 Task: Research Airbnb options in Kitale, Kenya from 4th December, 2023 to 10th December, 2023 for 8 adults. Place can be entire room or shared room with 4 bedrooms having 8 beds and 4 bathrooms. Property type can be house. Amenities needed are: wifi, TV, free parkinig on premises, gym, breakfast.
Action: Mouse moved to (543, 164)
Screenshot: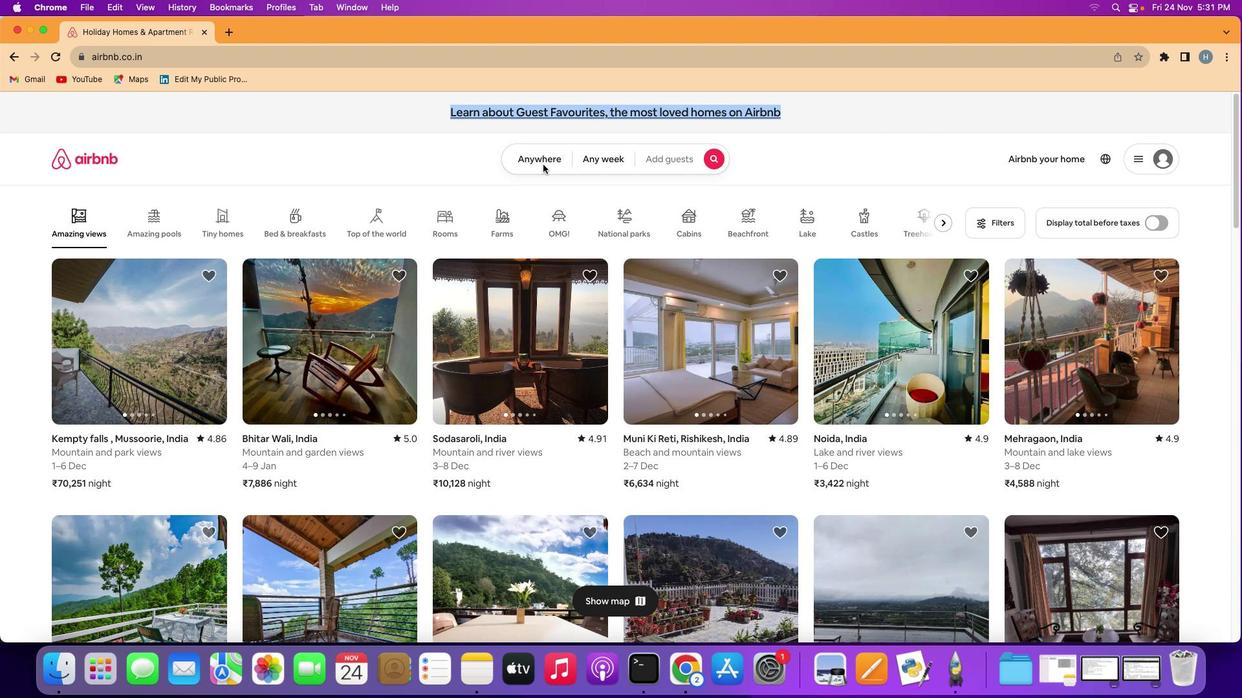 
Action: Mouse pressed left at (543, 164)
Screenshot: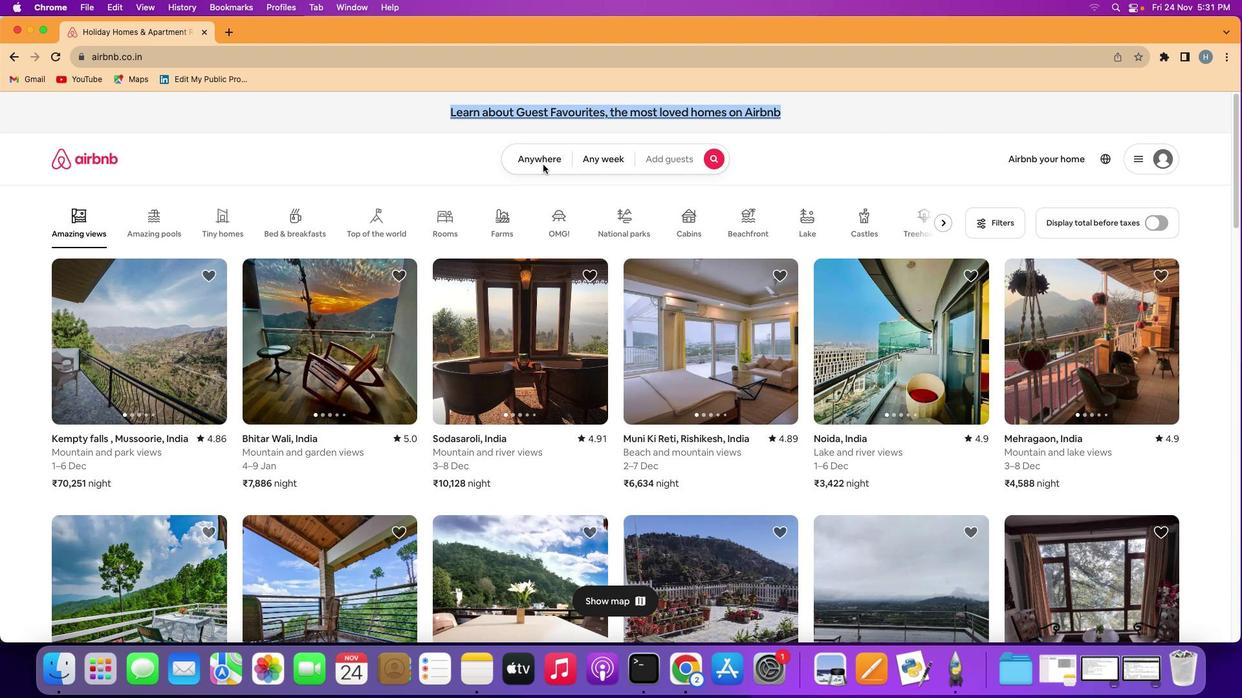 
Action: Mouse moved to (561, 163)
Screenshot: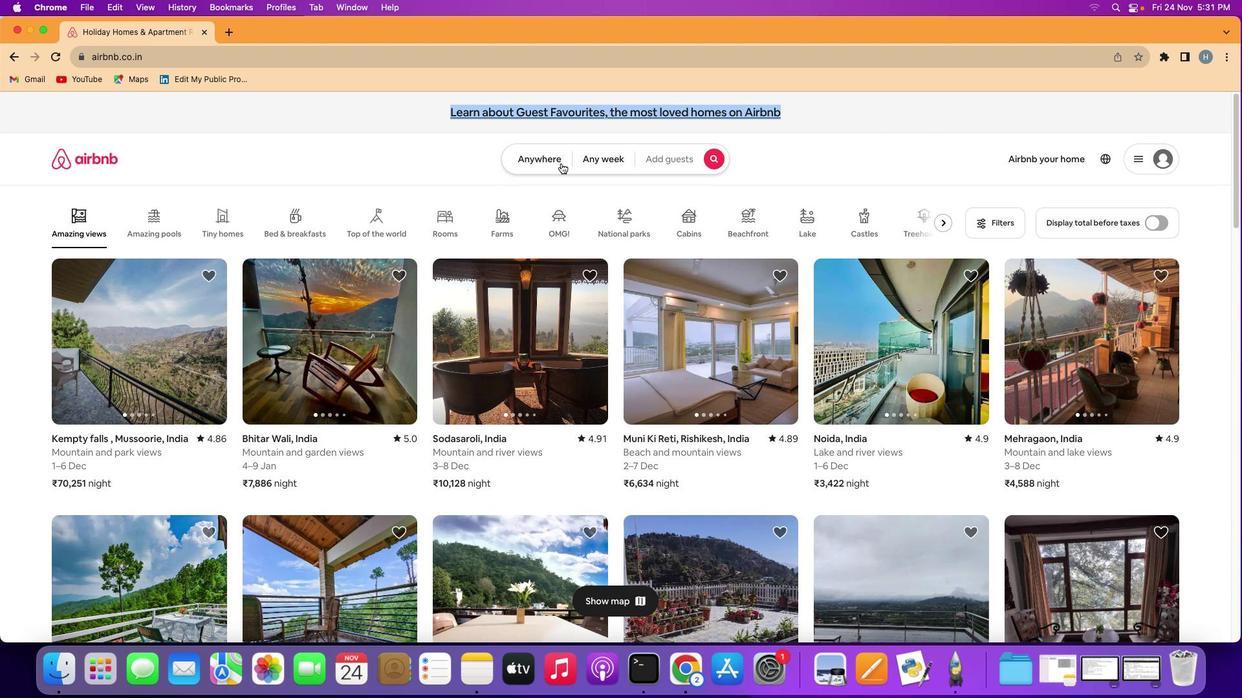 
Action: Mouse pressed left at (561, 163)
Screenshot: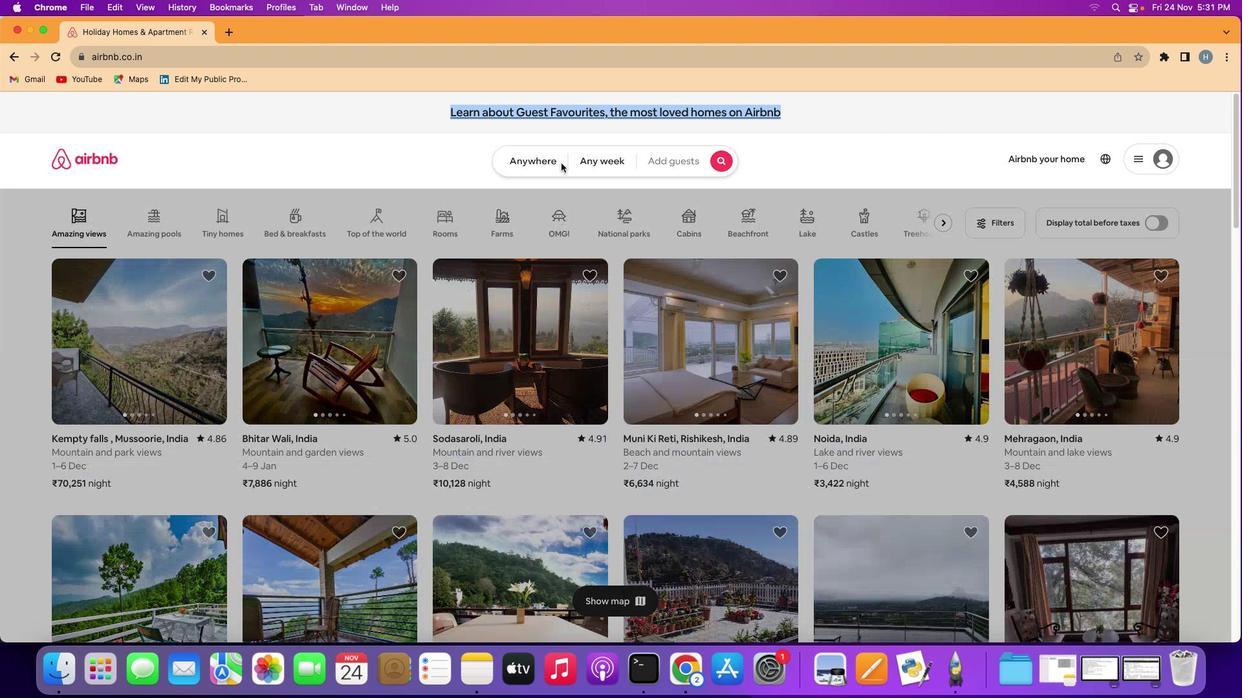
Action: Mouse moved to (473, 211)
Screenshot: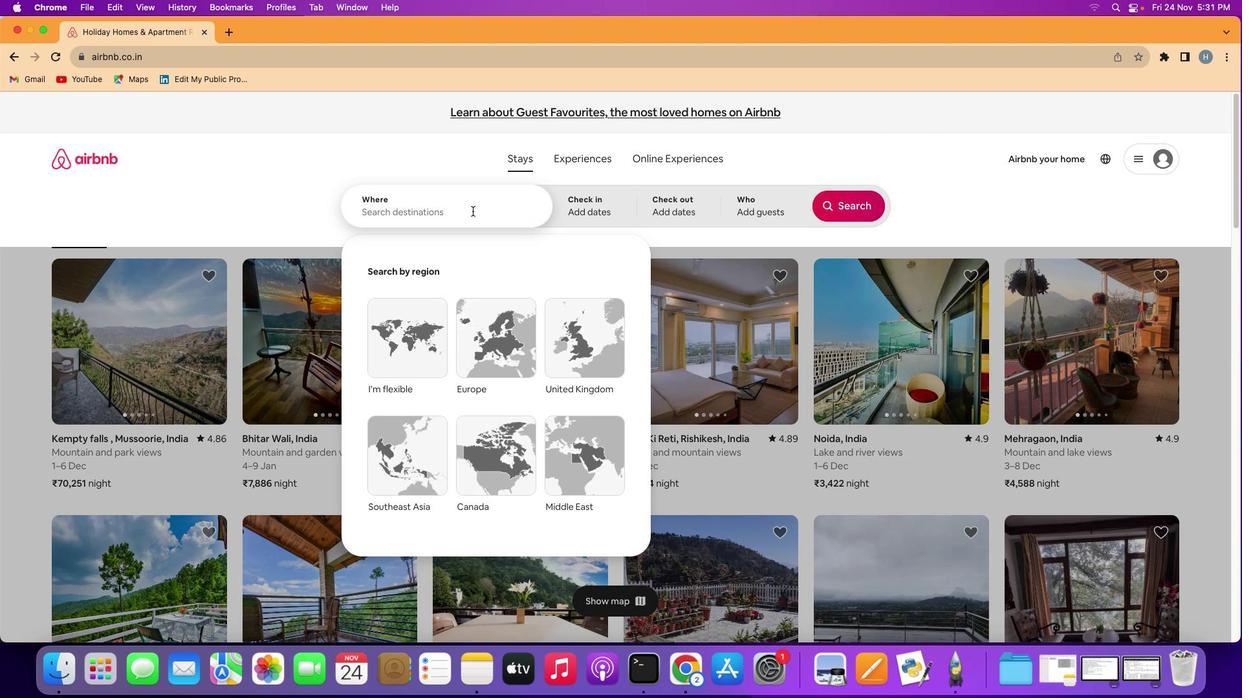 
Action: Mouse pressed left at (473, 211)
Screenshot: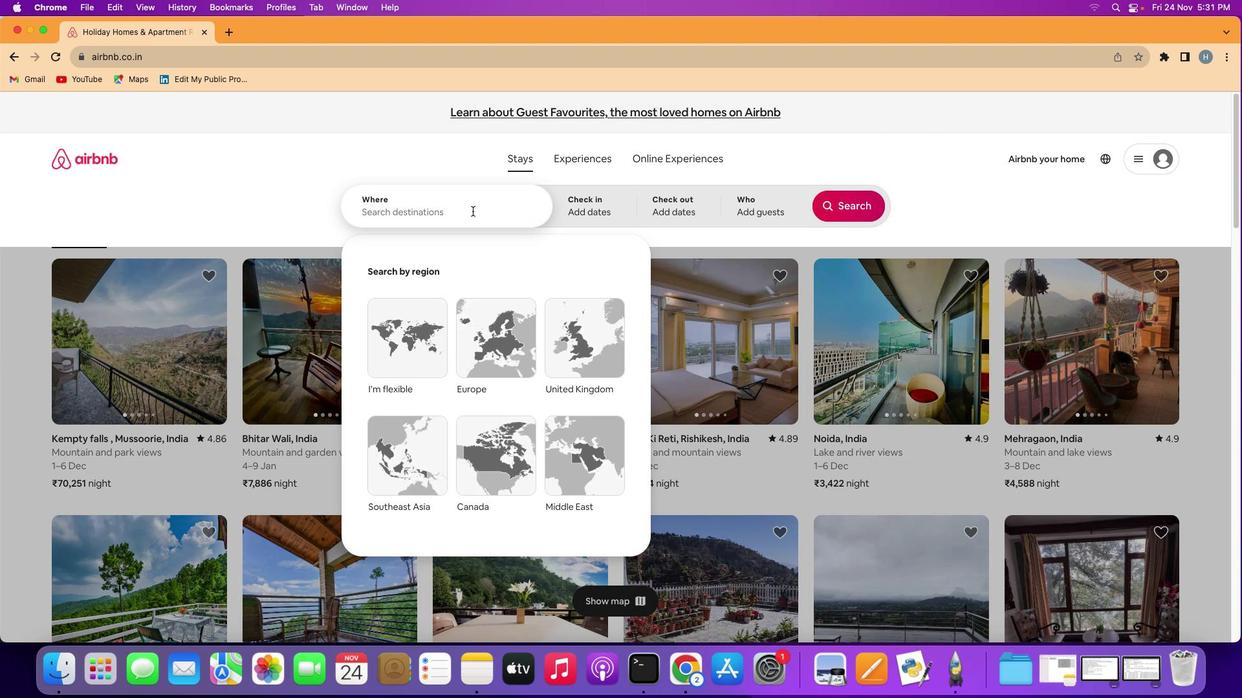 
Action: Key pressed Key.shift'K''I''t''a''l''e'','Key.spaceKey.shift'K''e''n''y''a'
Screenshot: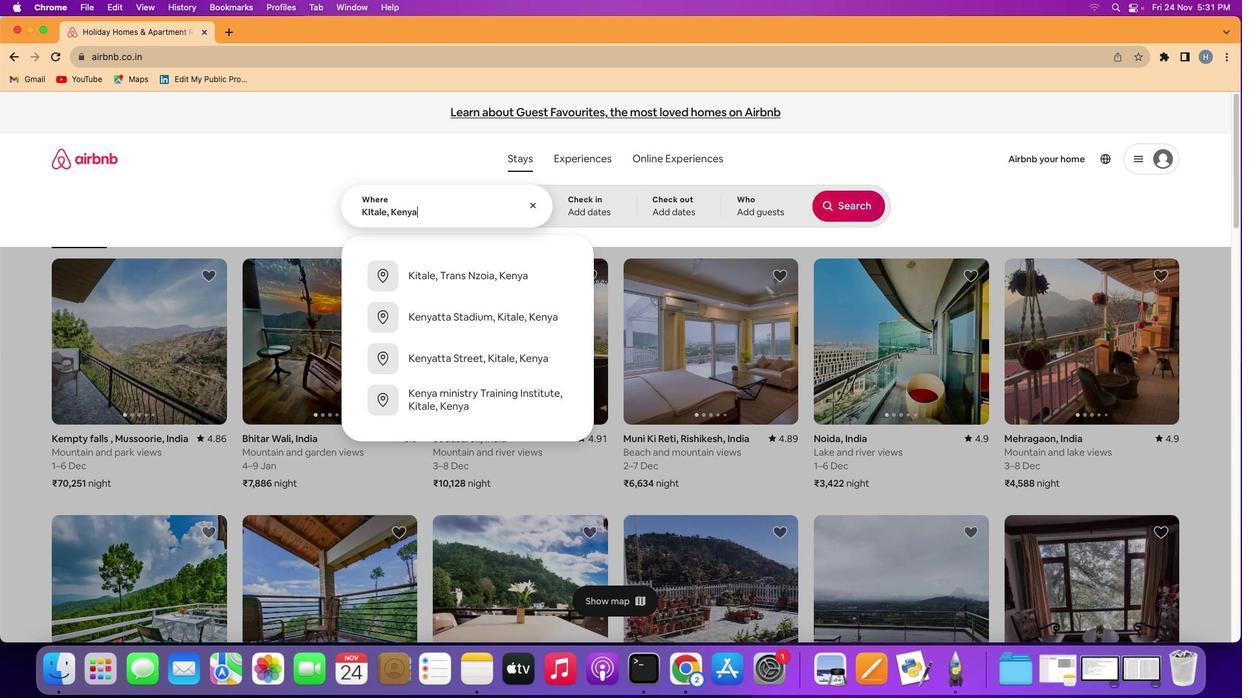 
Action: Mouse moved to (597, 207)
Screenshot: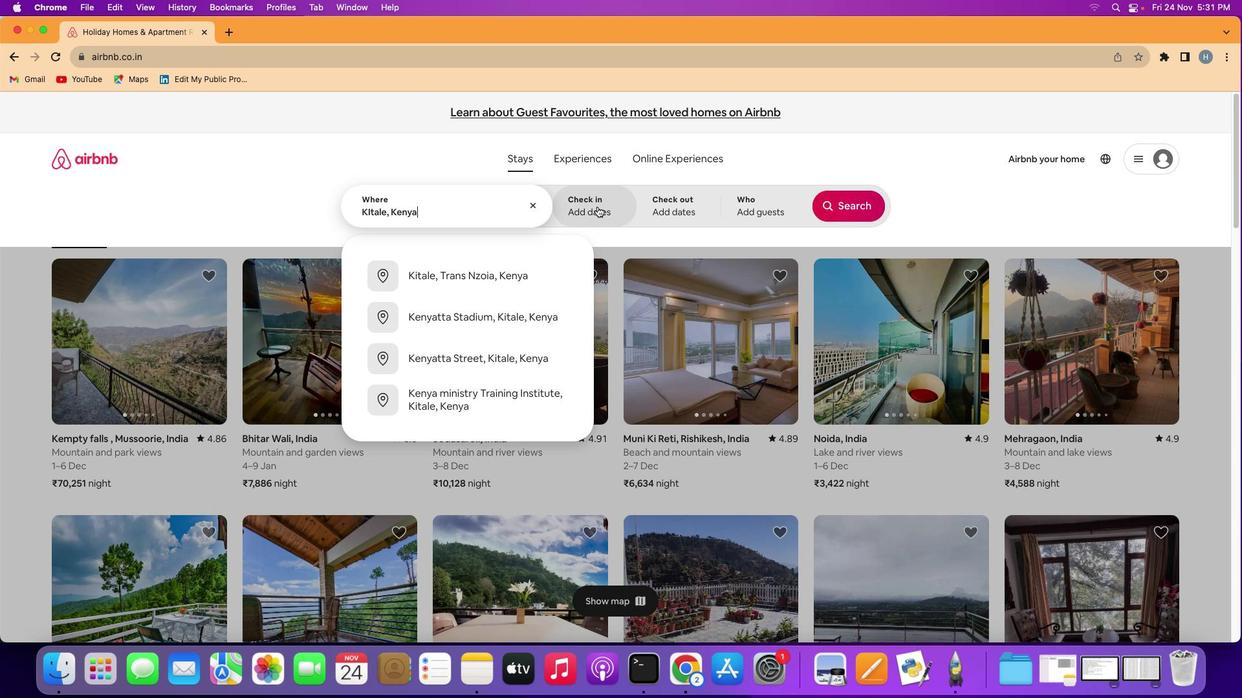 
Action: Mouse pressed left at (597, 207)
Screenshot: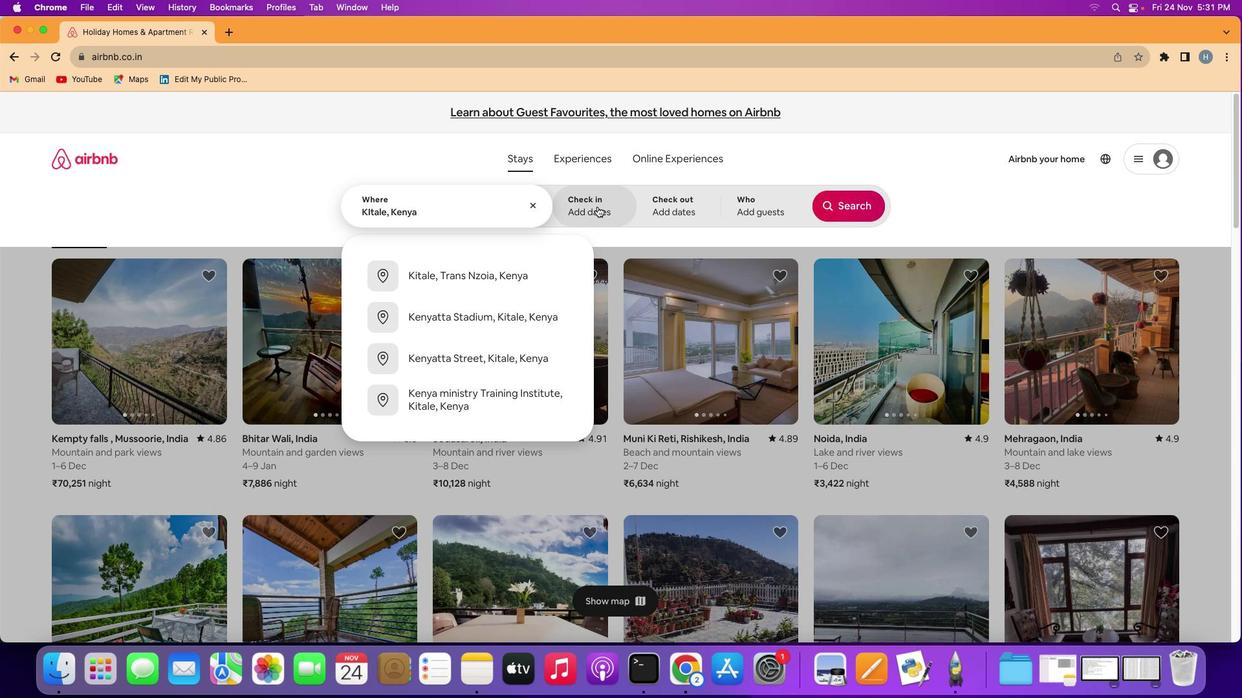 
Action: Mouse moved to (685, 399)
Screenshot: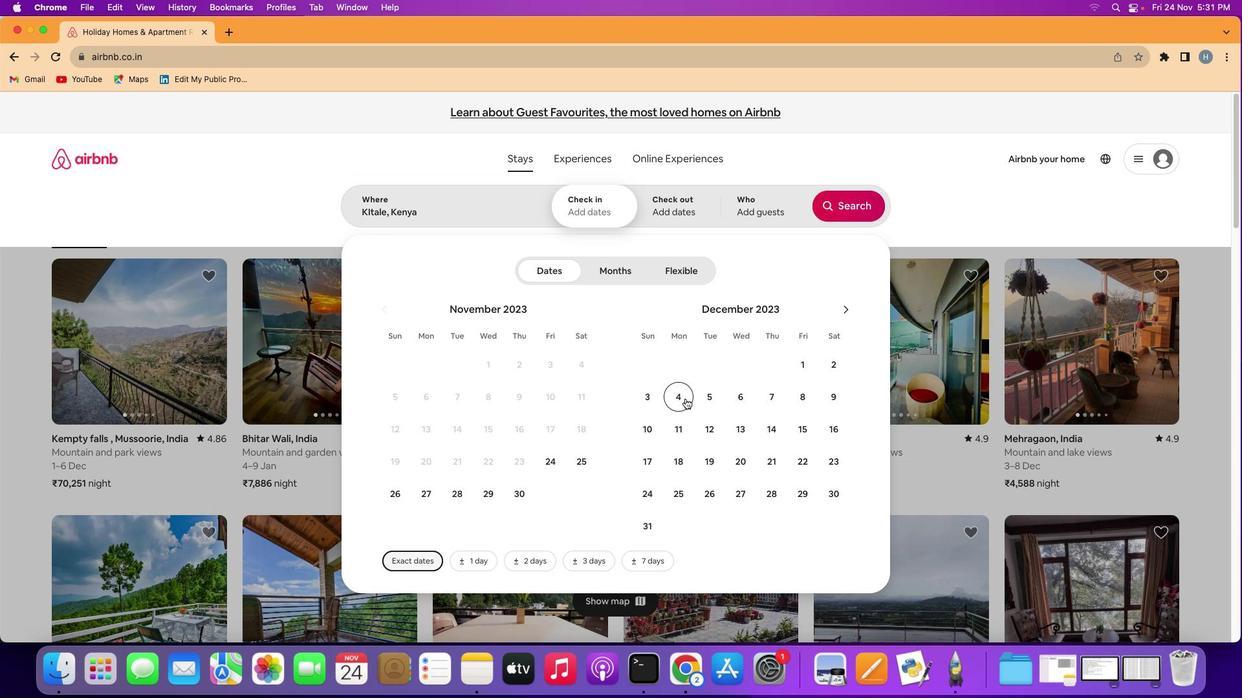 
Action: Mouse pressed left at (685, 399)
Screenshot: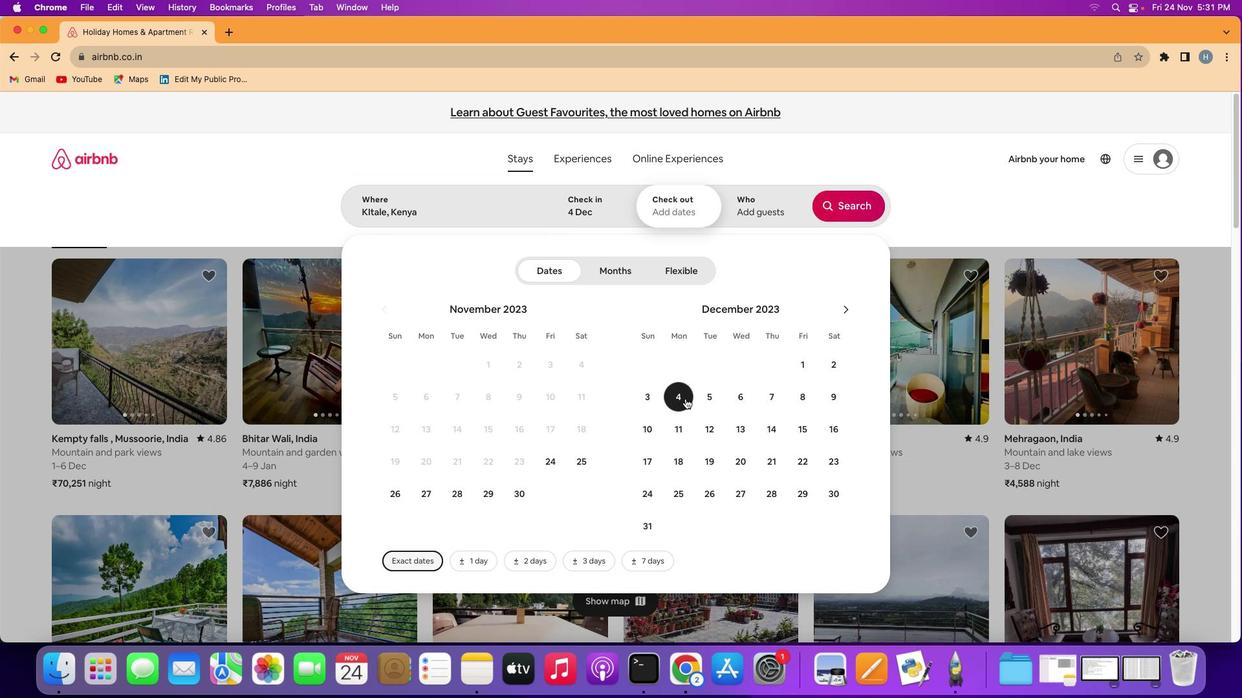 
Action: Mouse moved to (643, 428)
Screenshot: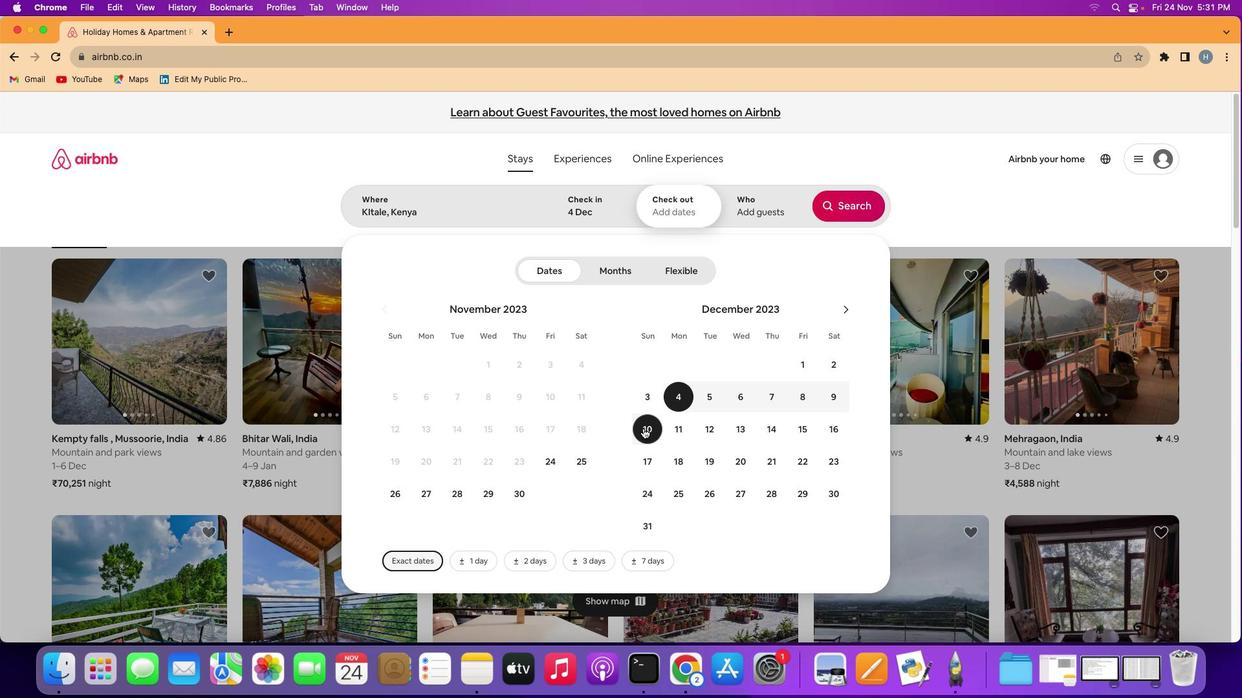 
Action: Mouse pressed left at (643, 428)
Screenshot: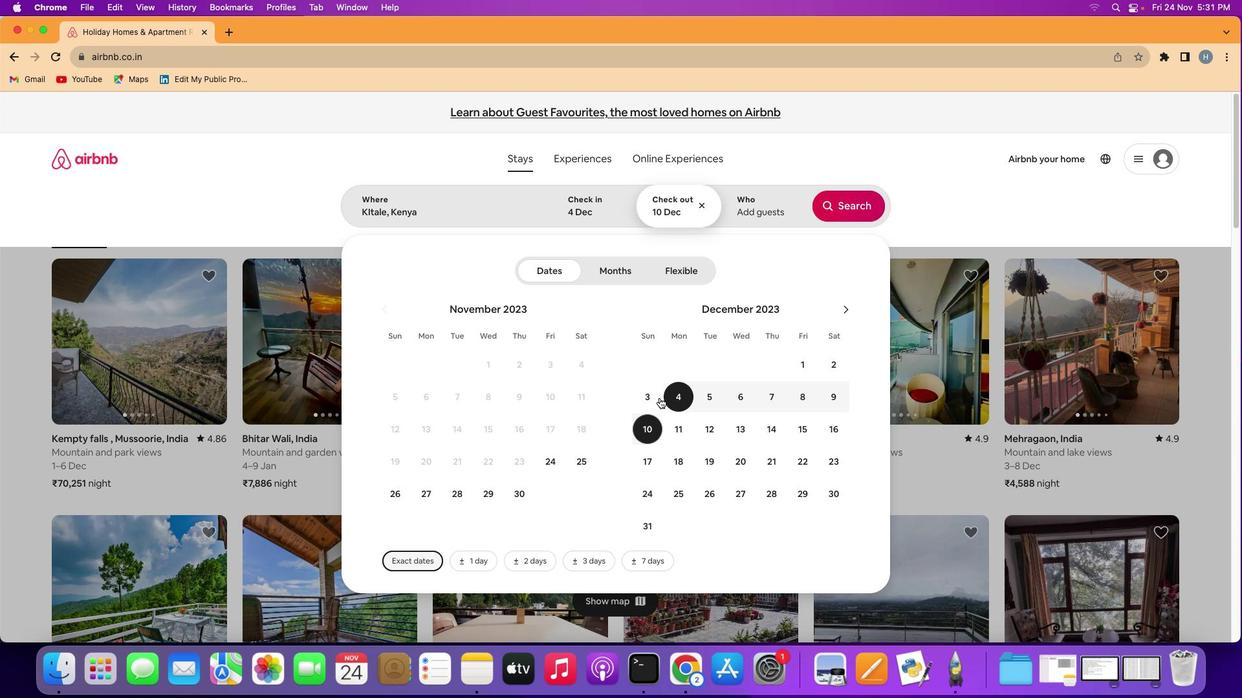 
Action: Mouse moved to (757, 206)
Screenshot: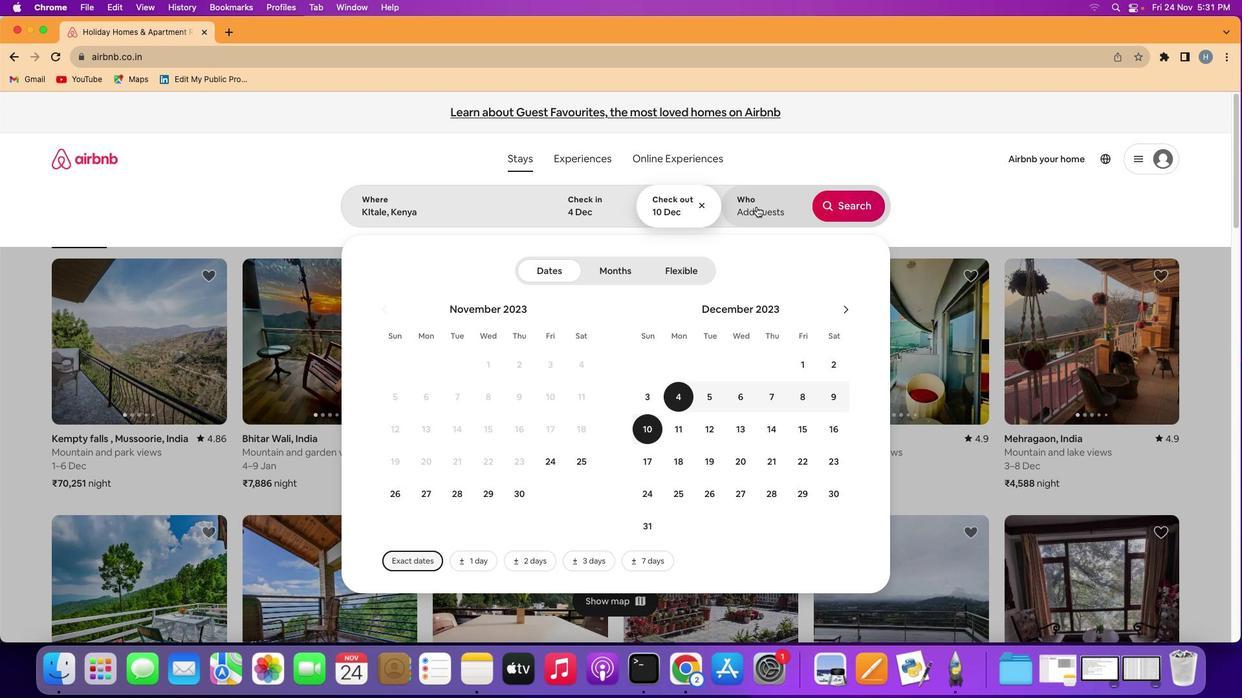 
Action: Mouse pressed left at (757, 206)
Screenshot: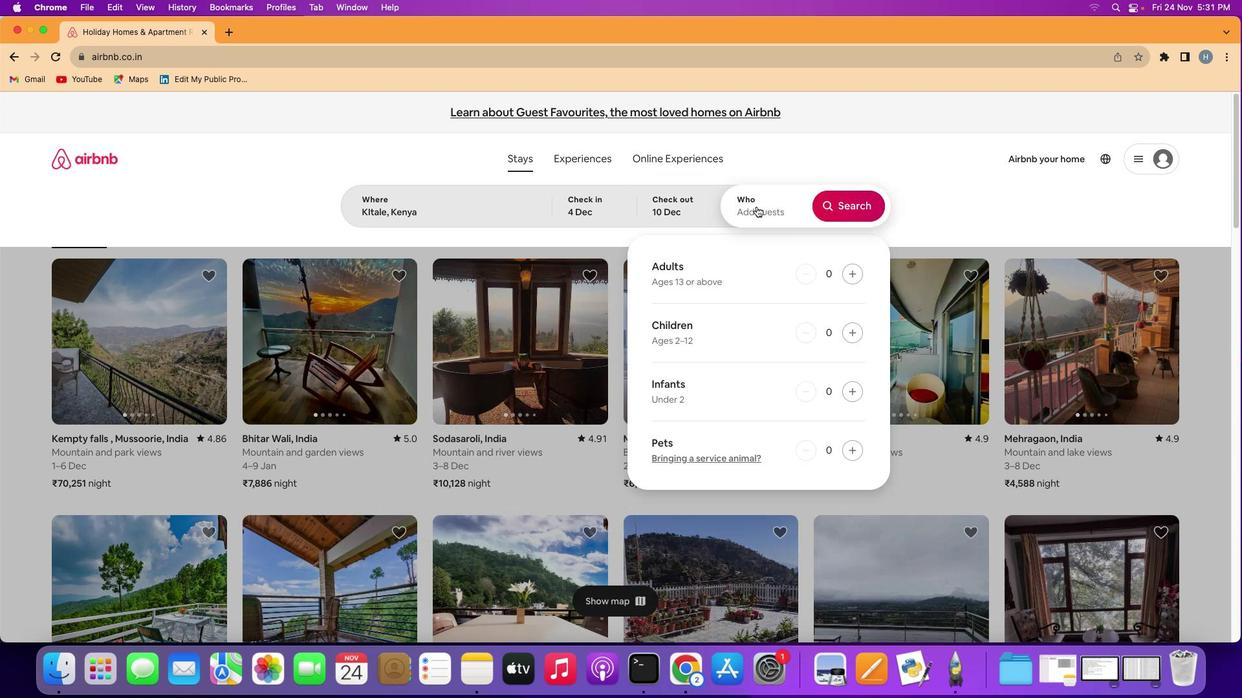 
Action: Mouse moved to (852, 267)
Screenshot: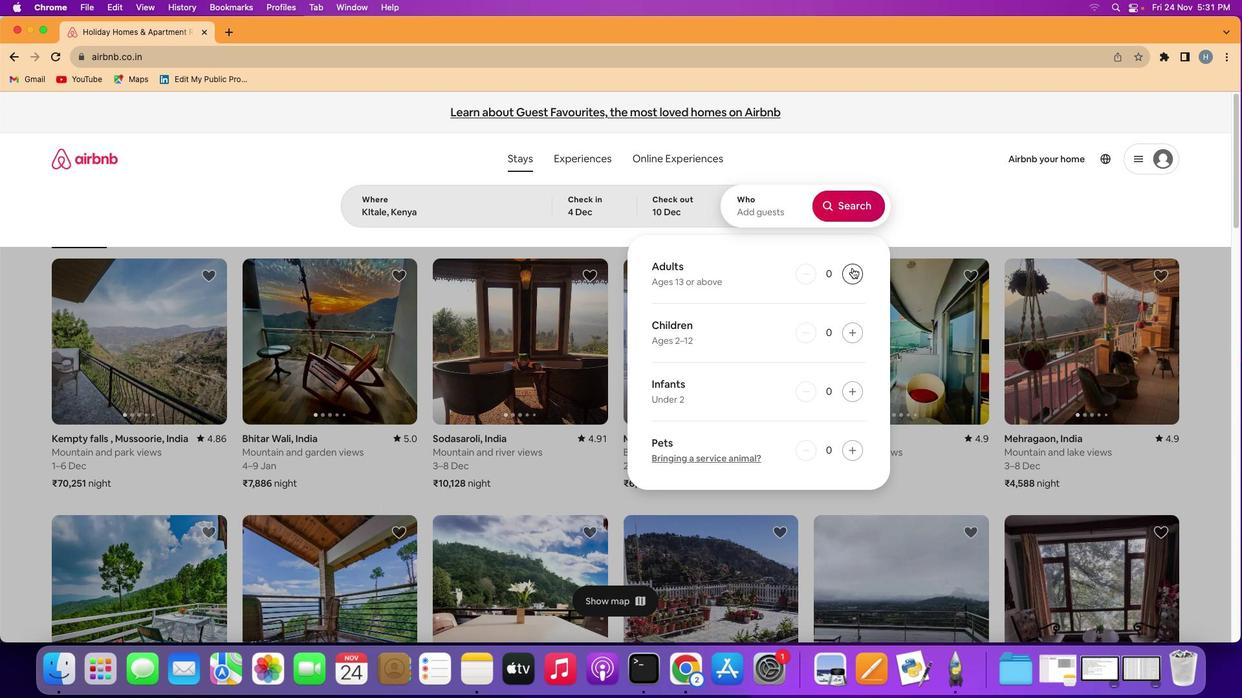 
Action: Mouse pressed left at (852, 267)
Screenshot: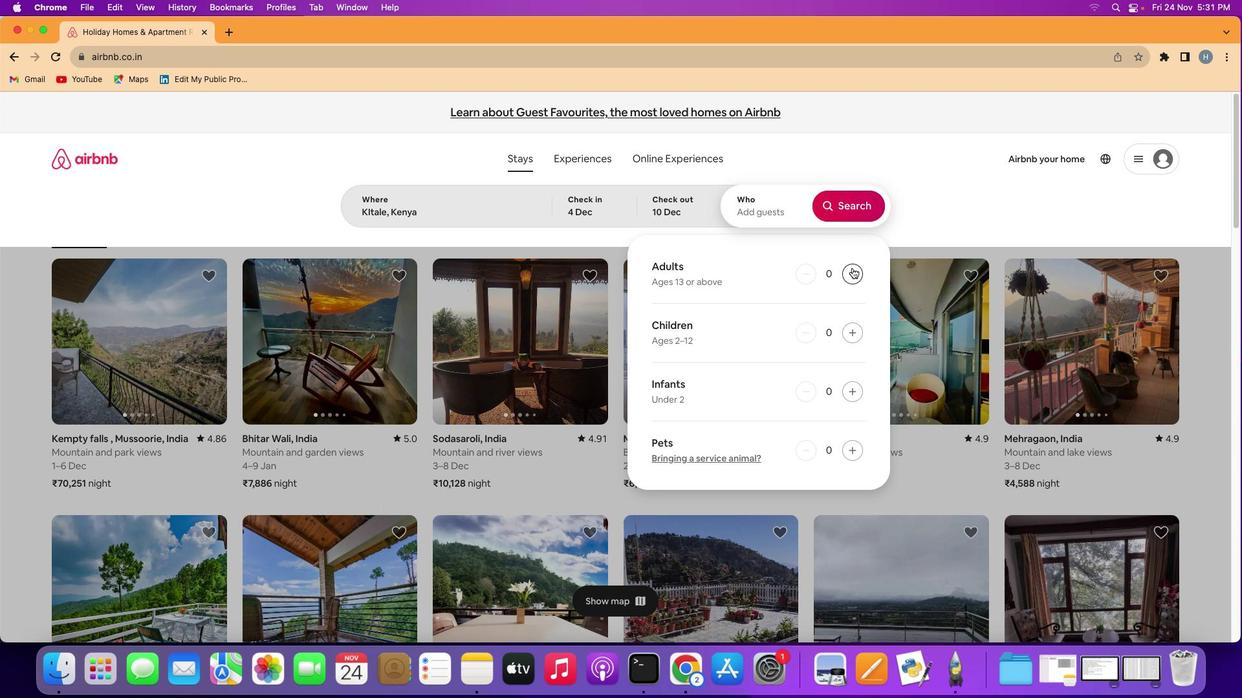 
Action: Mouse pressed left at (852, 267)
Screenshot: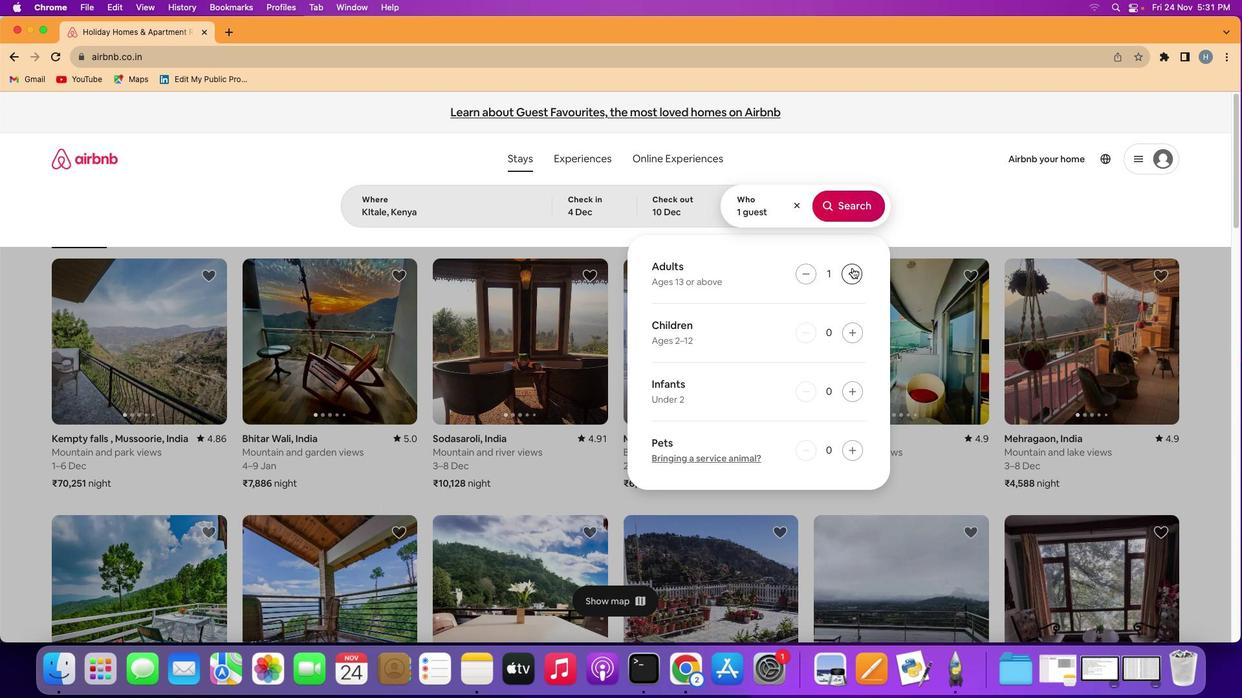 
Action: Mouse pressed left at (852, 267)
Screenshot: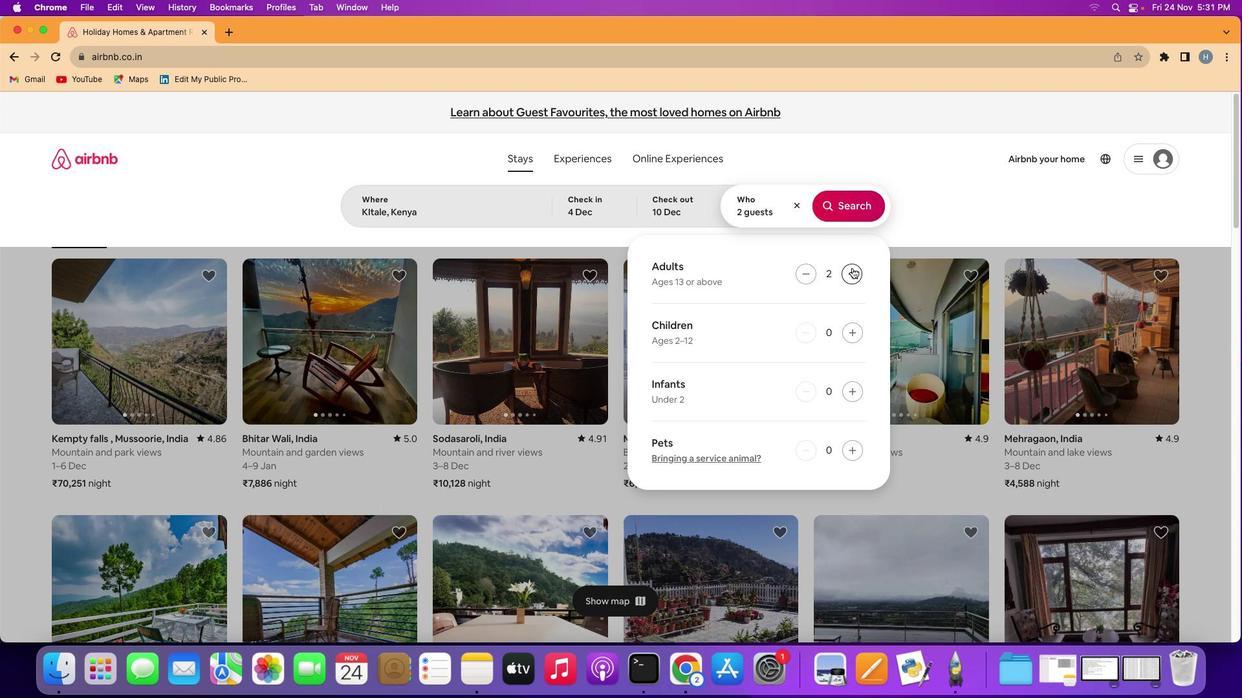 
Action: Mouse pressed left at (852, 267)
Screenshot: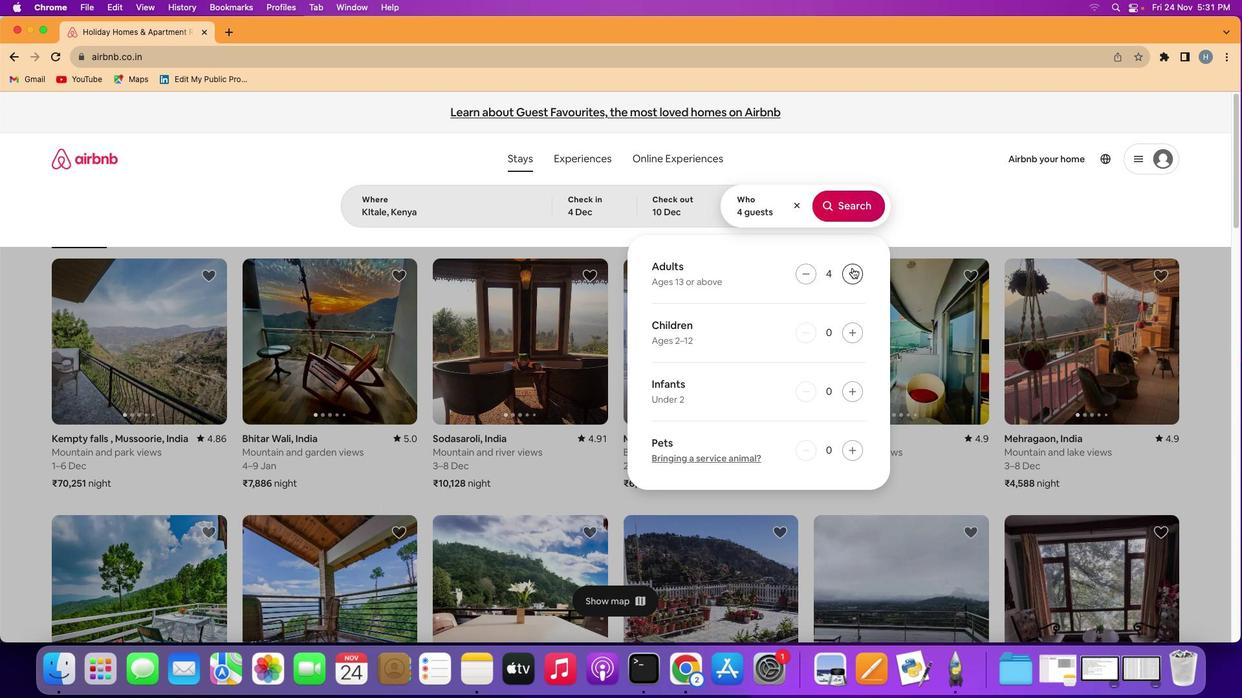 
Action: Mouse pressed left at (852, 267)
Screenshot: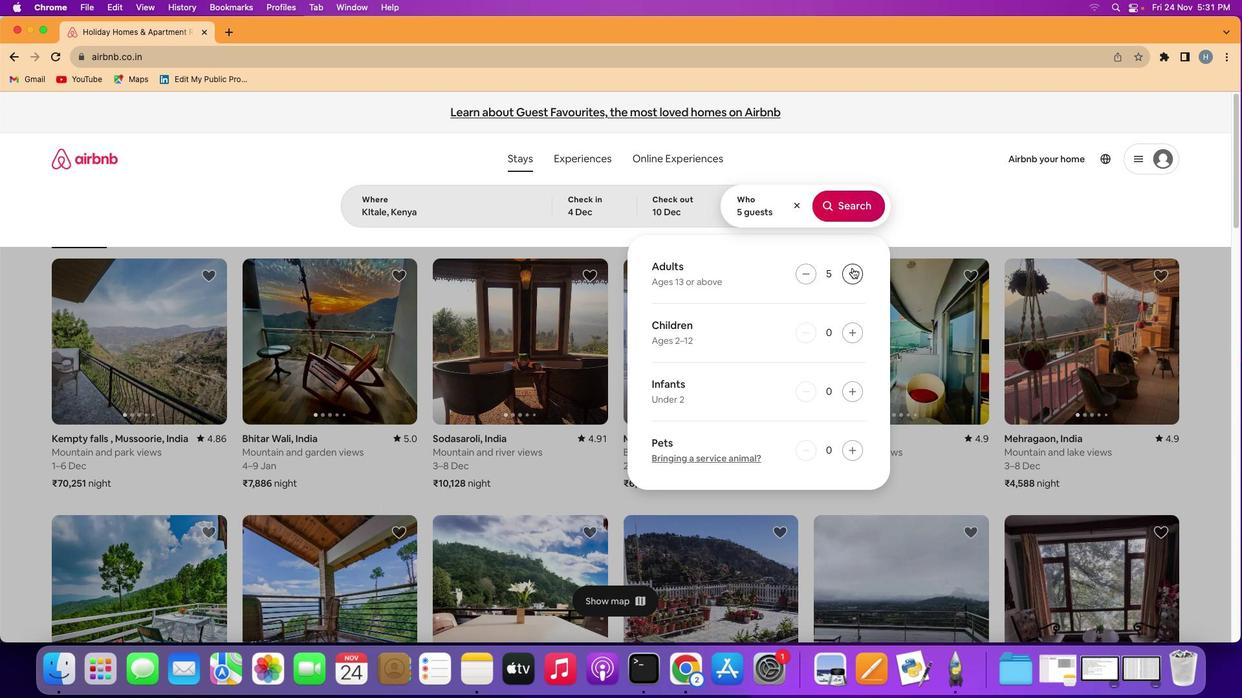 
Action: Mouse pressed left at (852, 267)
Screenshot: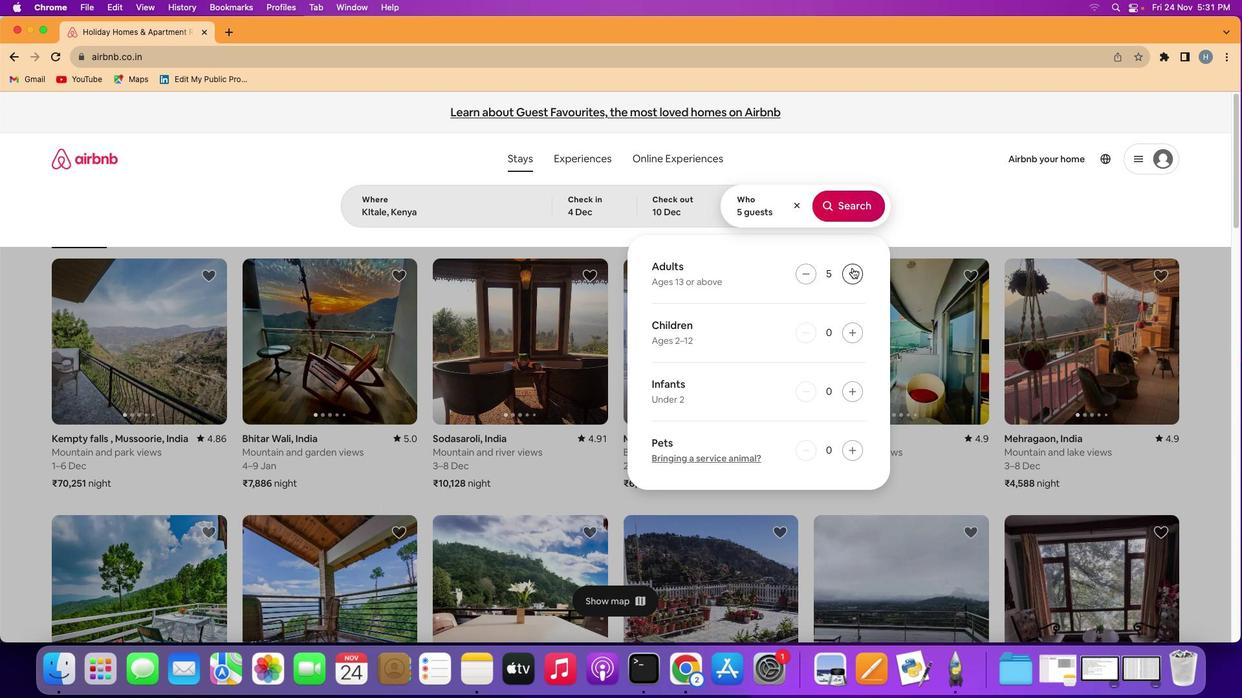 
Action: Mouse pressed left at (852, 267)
Screenshot: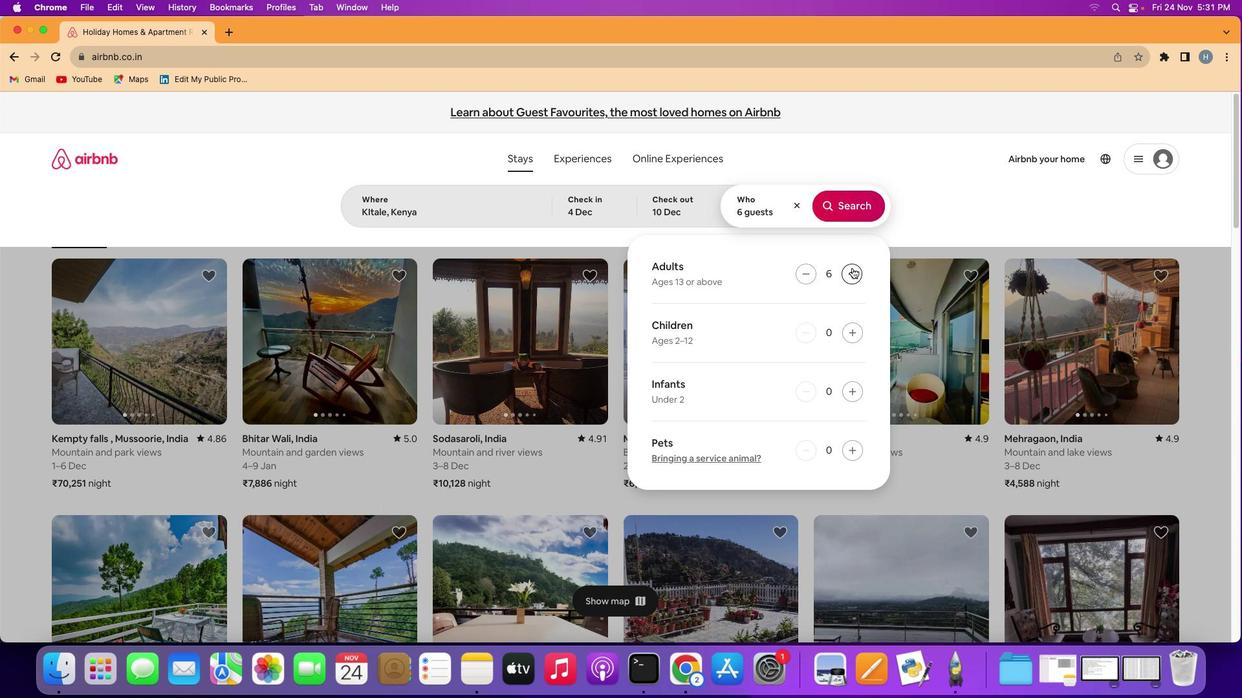 
Action: Mouse pressed left at (852, 267)
Screenshot: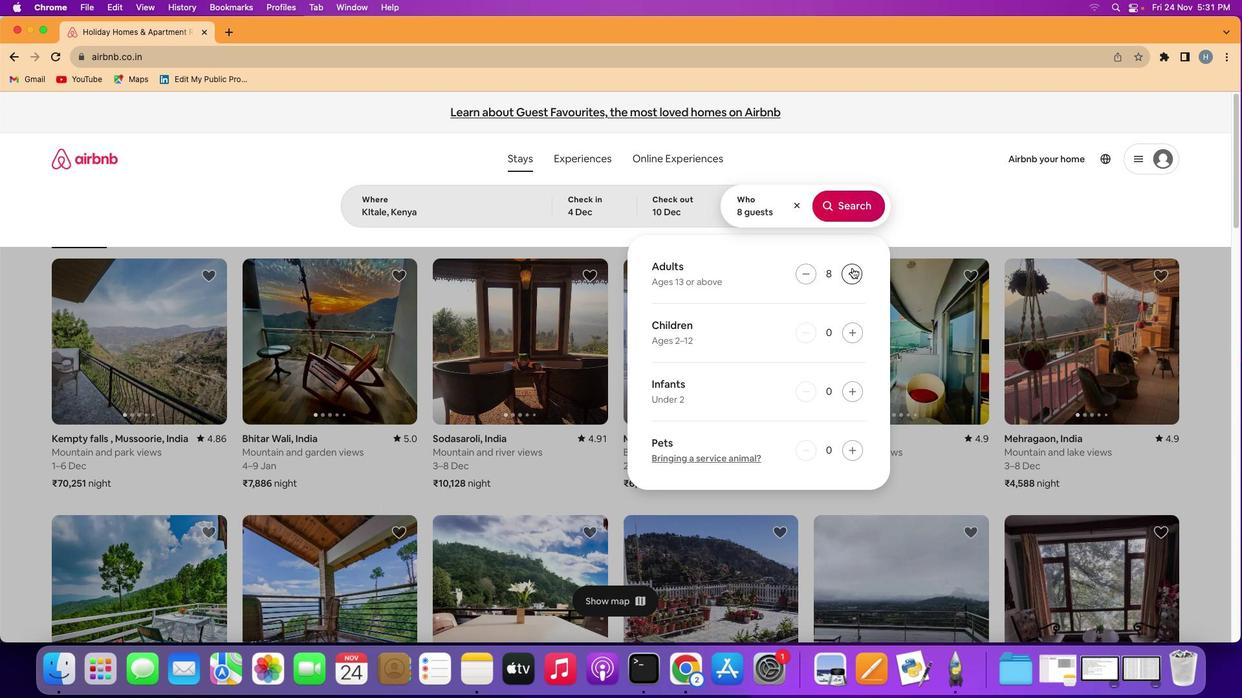 
Action: Mouse moved to (847, 208)
Screenshot: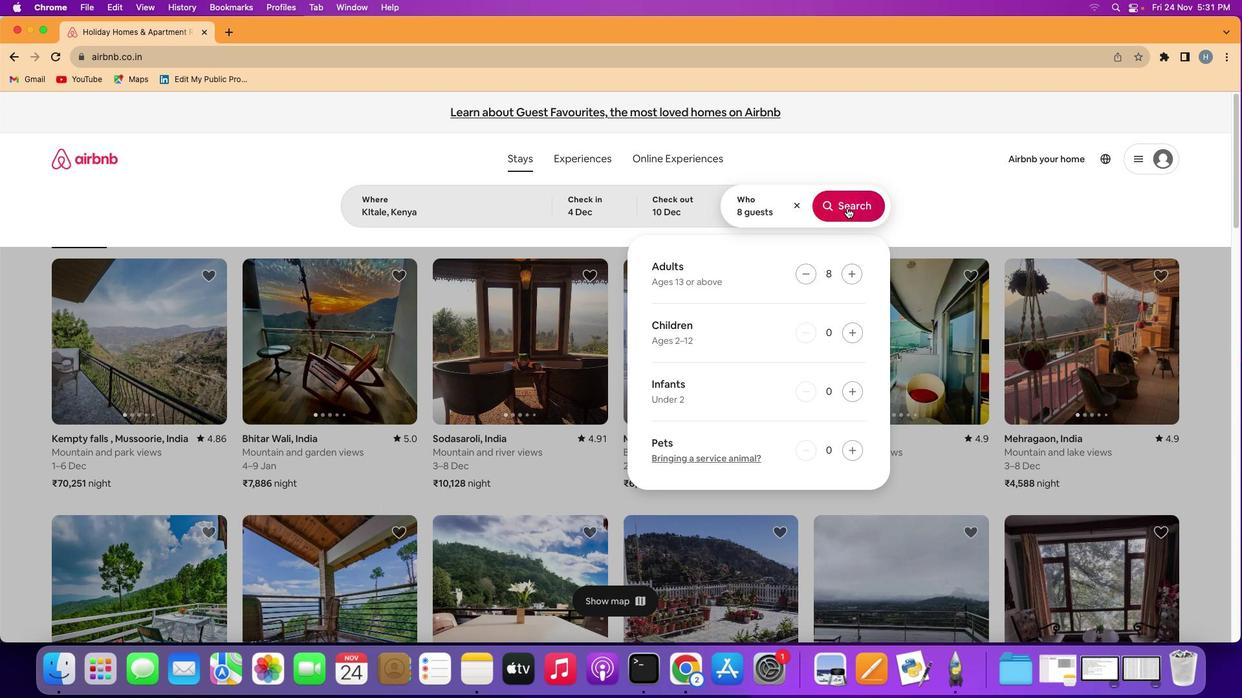
Action: Mouse pressed left at (847, 208)
Screenshot: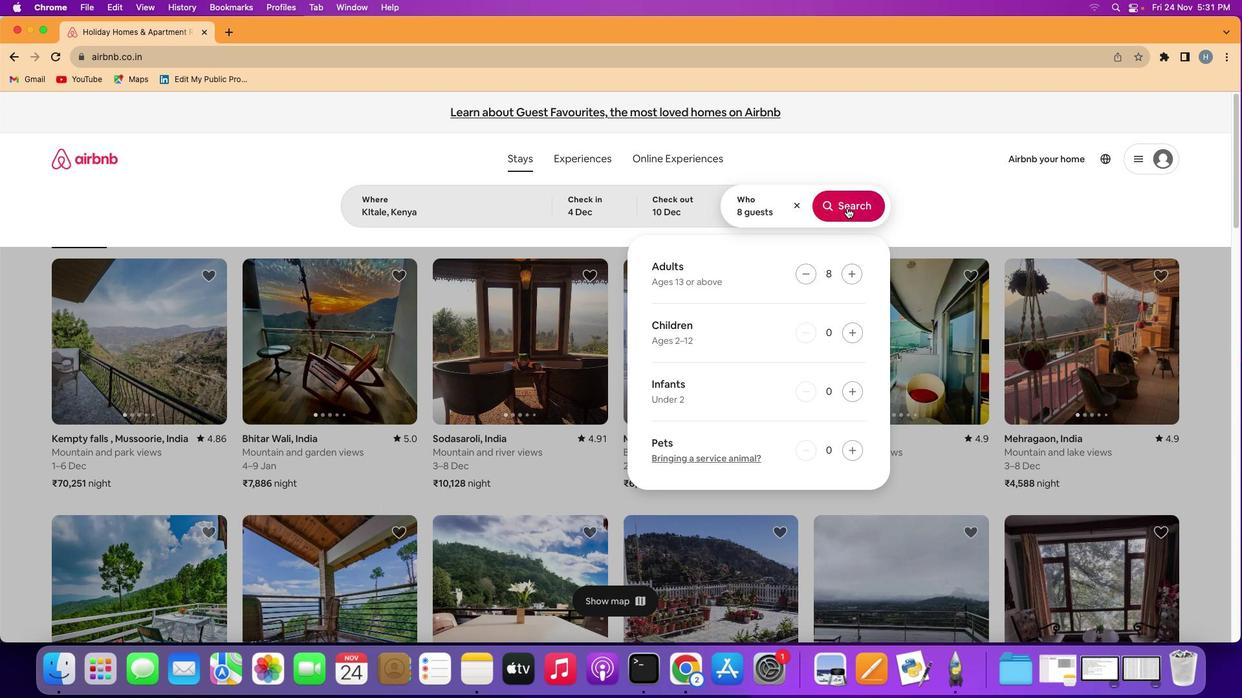 
Action: Mouse moved to (1042, 168)
Screenshot: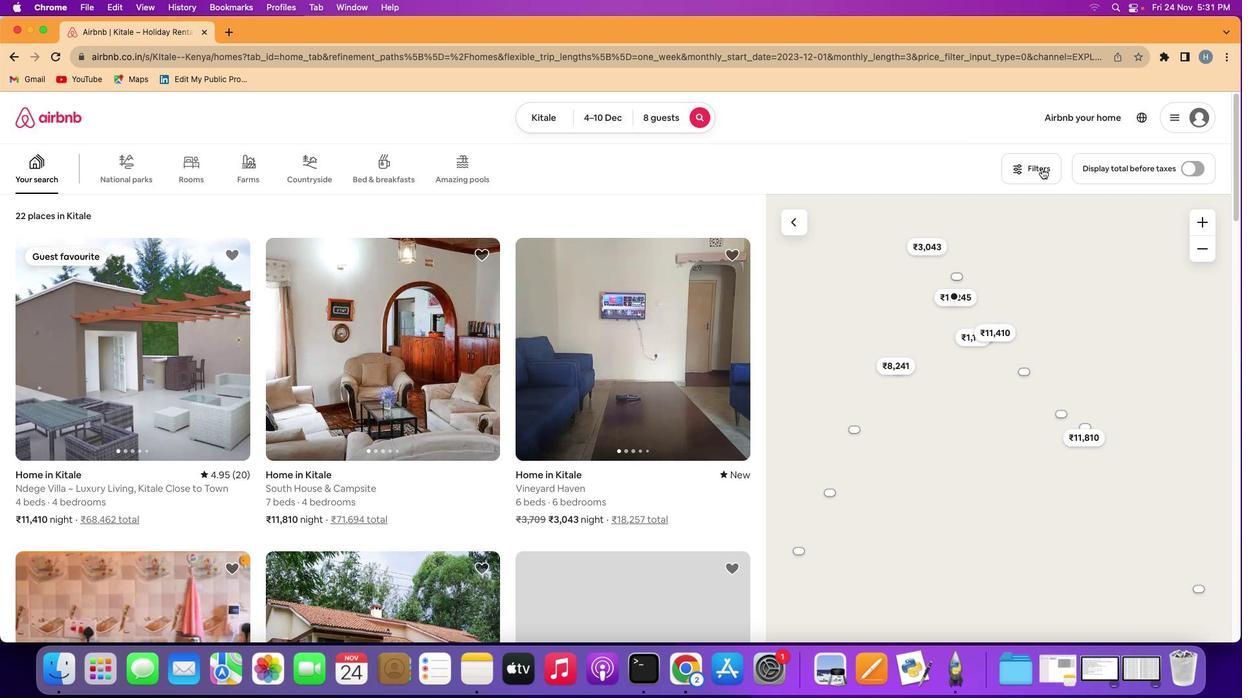 
Action: Mouse pressed left at (1042, 168)
Screenshot: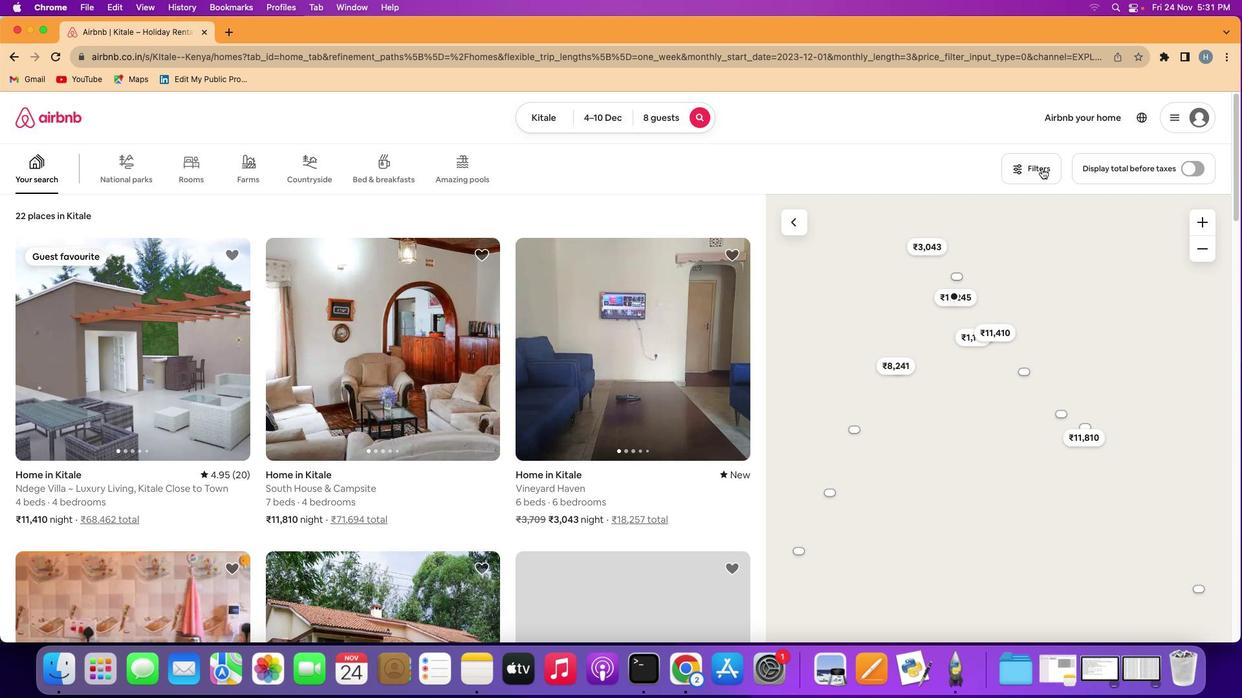 
Action: Mouse moved to (638, 383)
Screenshot: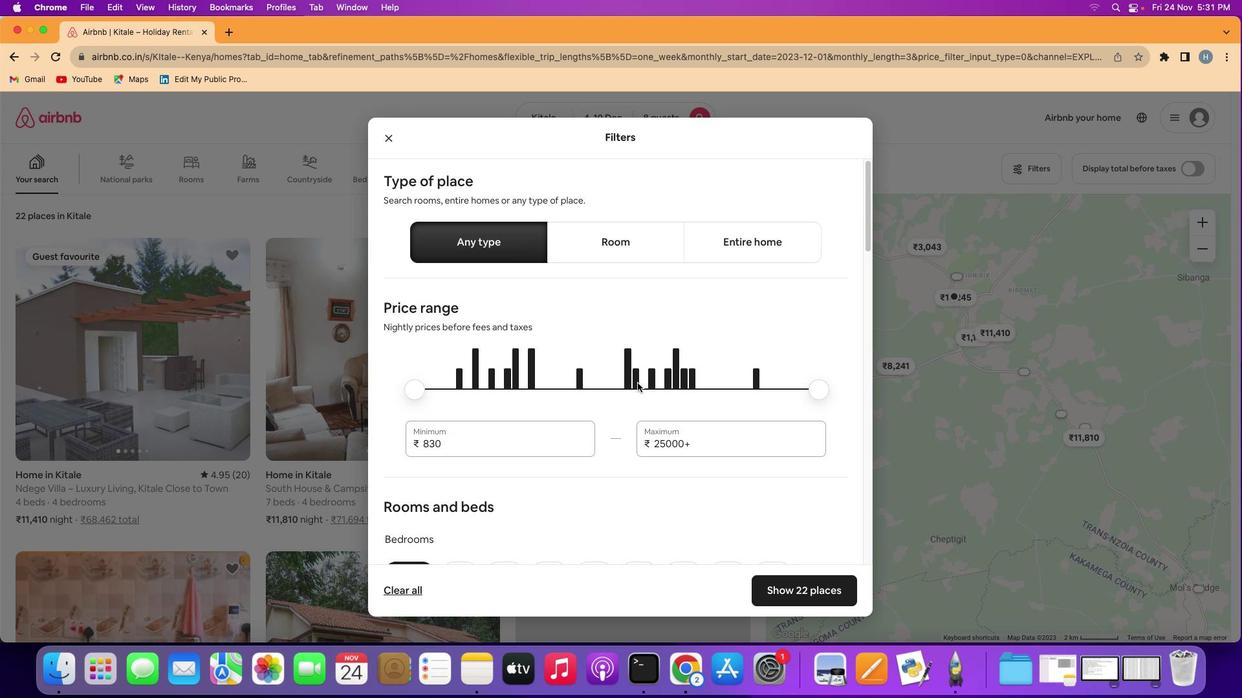 
Action: Mouse scrolled (638, 383) with delta (0, 0)
Screenshot: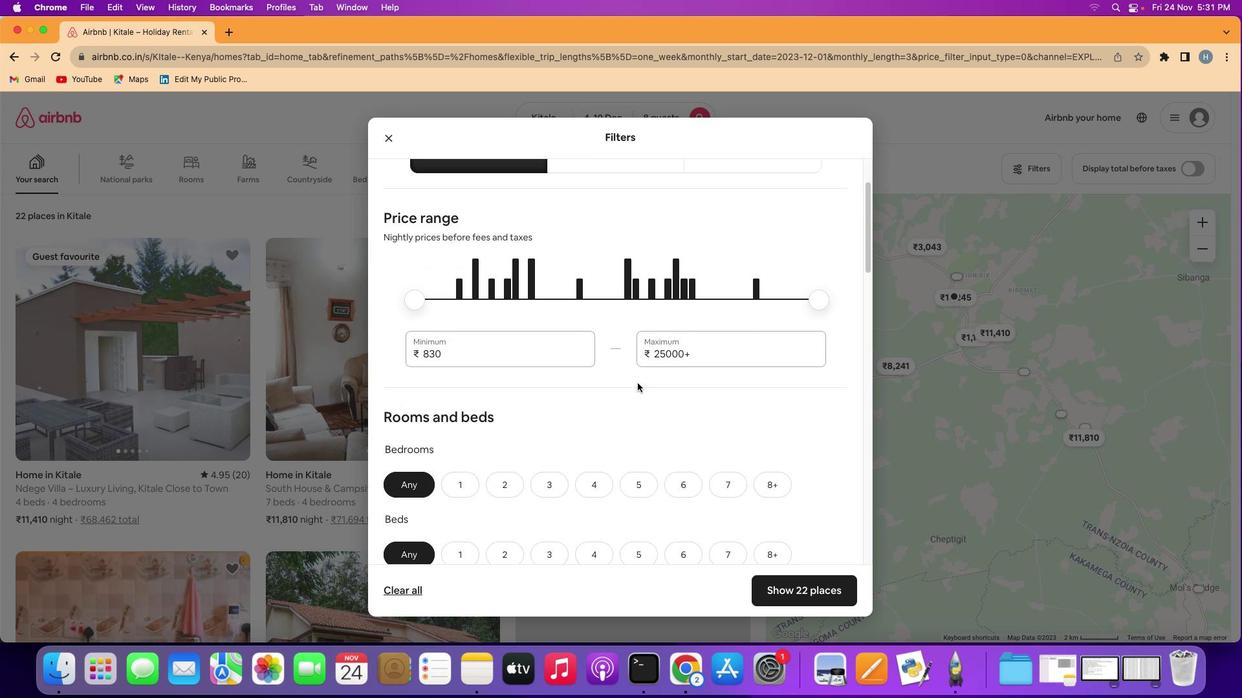 
Action: Mouse scrolled (638, 383) with delta (0, 0)
Screenshot: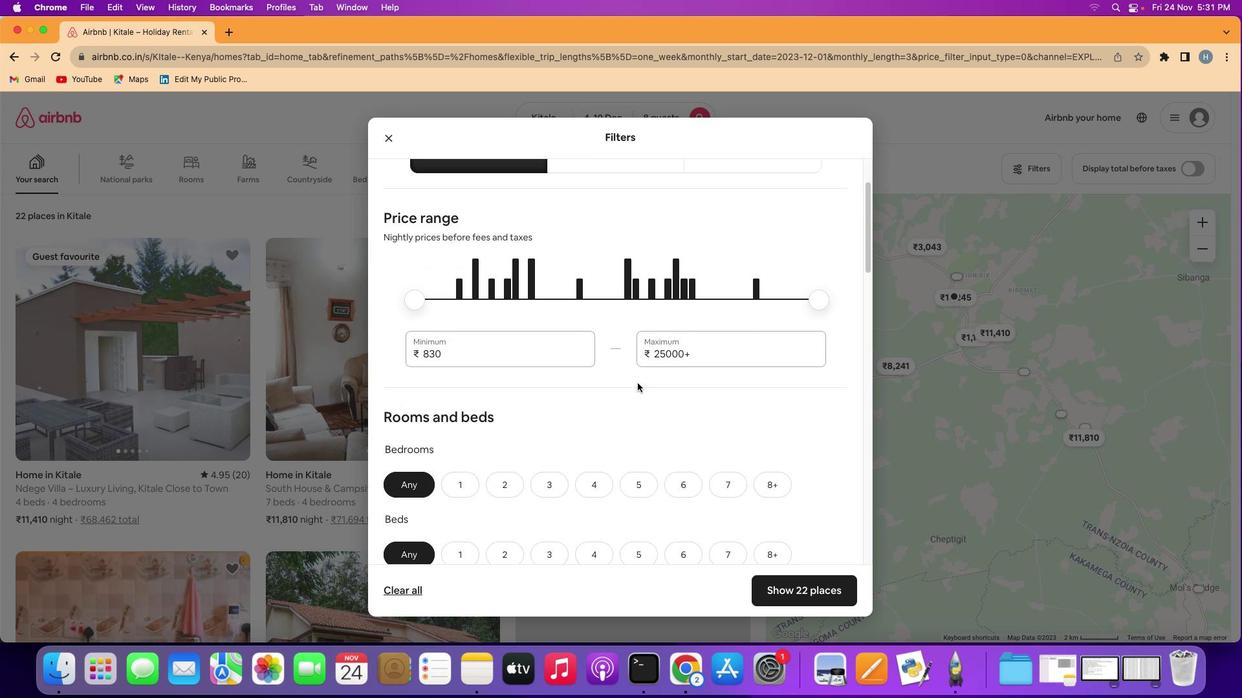 
Action: Mouse scrolled (638, 383) with delta (0, -1)
Screenshot: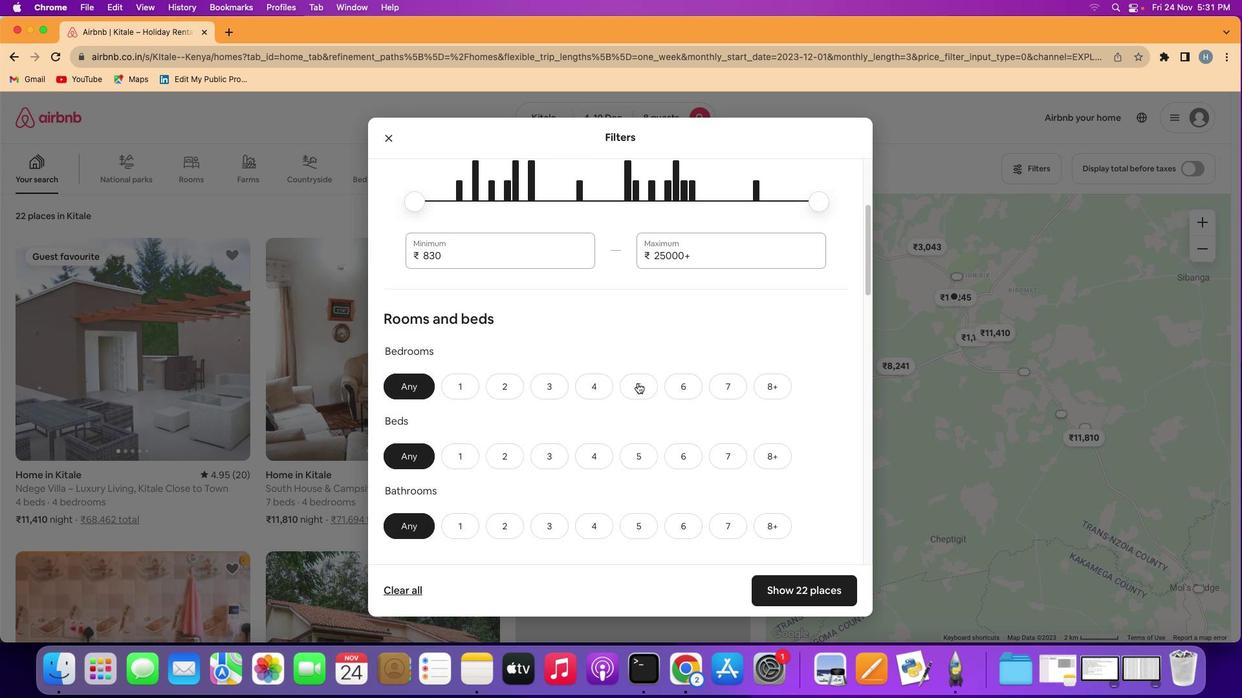 
Action: Mouse scrolled (638, 383) with delta (0, -2)
Screenshot: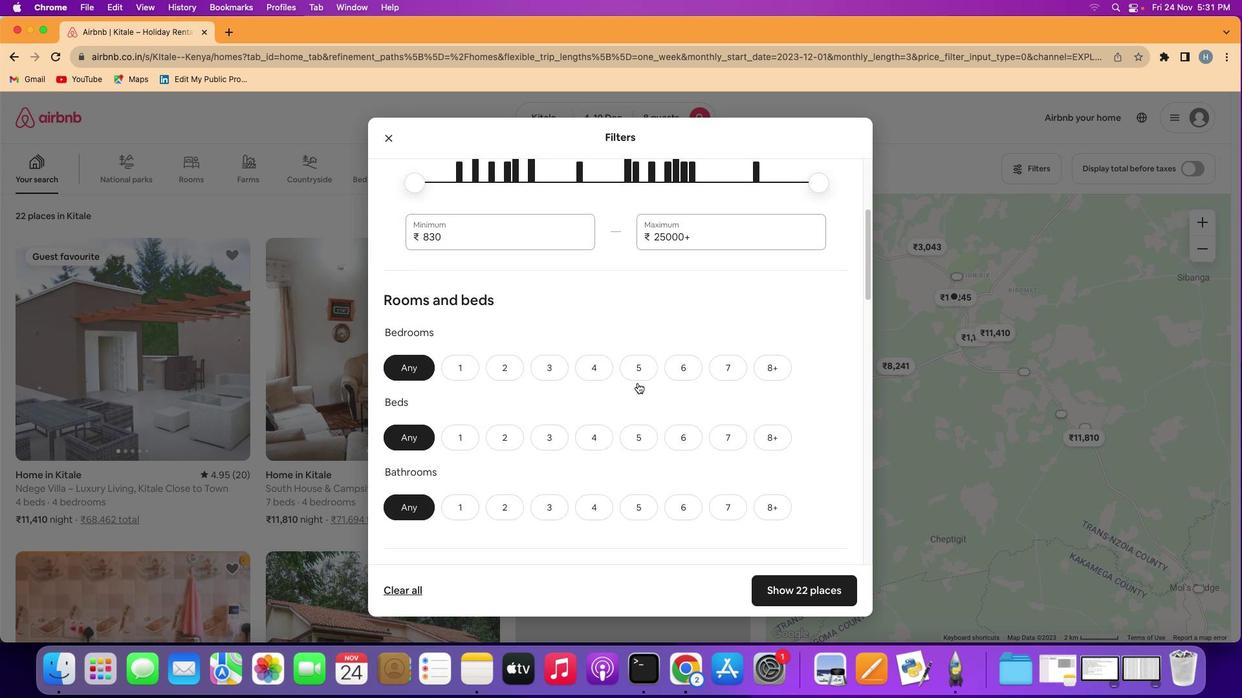 
Action: Mouse moved to (638, 383)
Screenshot: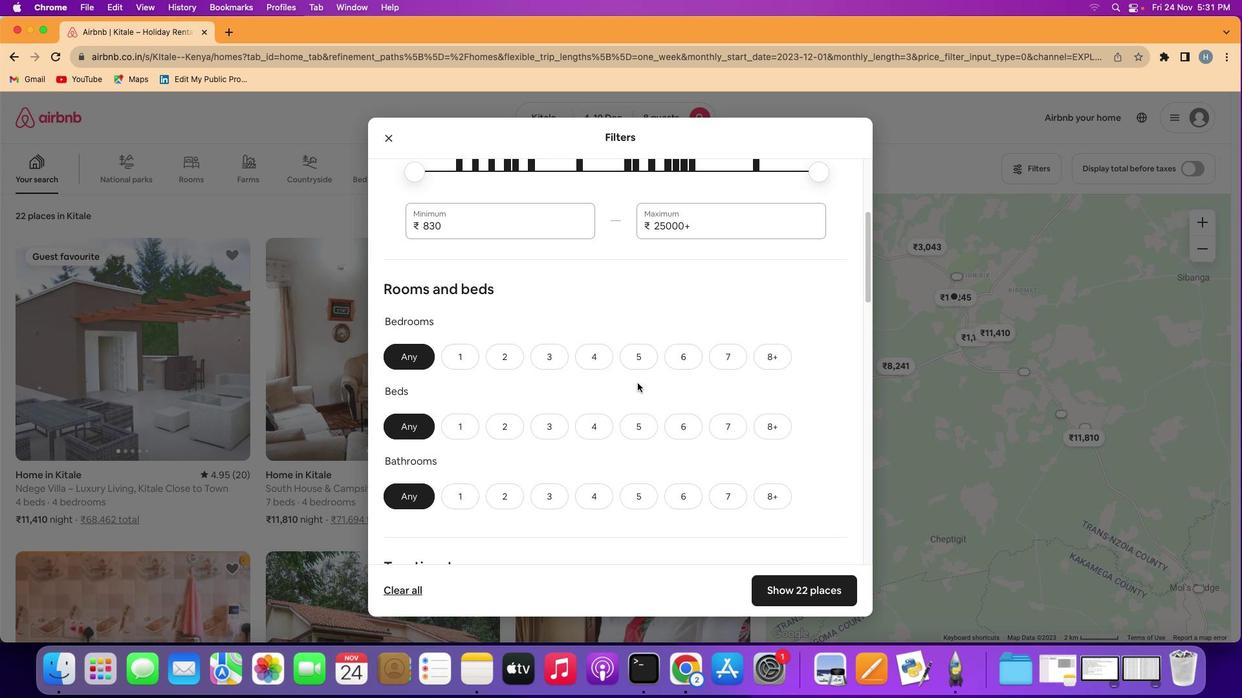 
Action: Mouse scrolled (638, 383) with delta (0, 0)
Screenshot: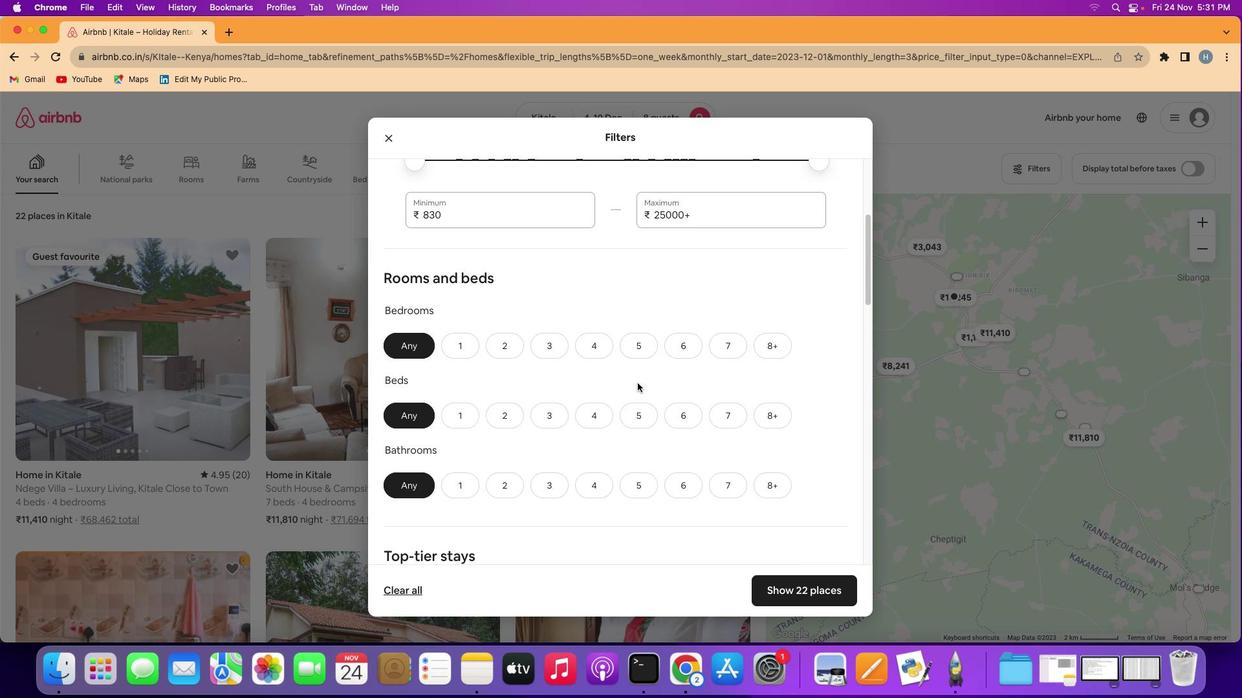 
Action: Mouse scrolled (638, 383) with delta (0, 0)
Screenshot: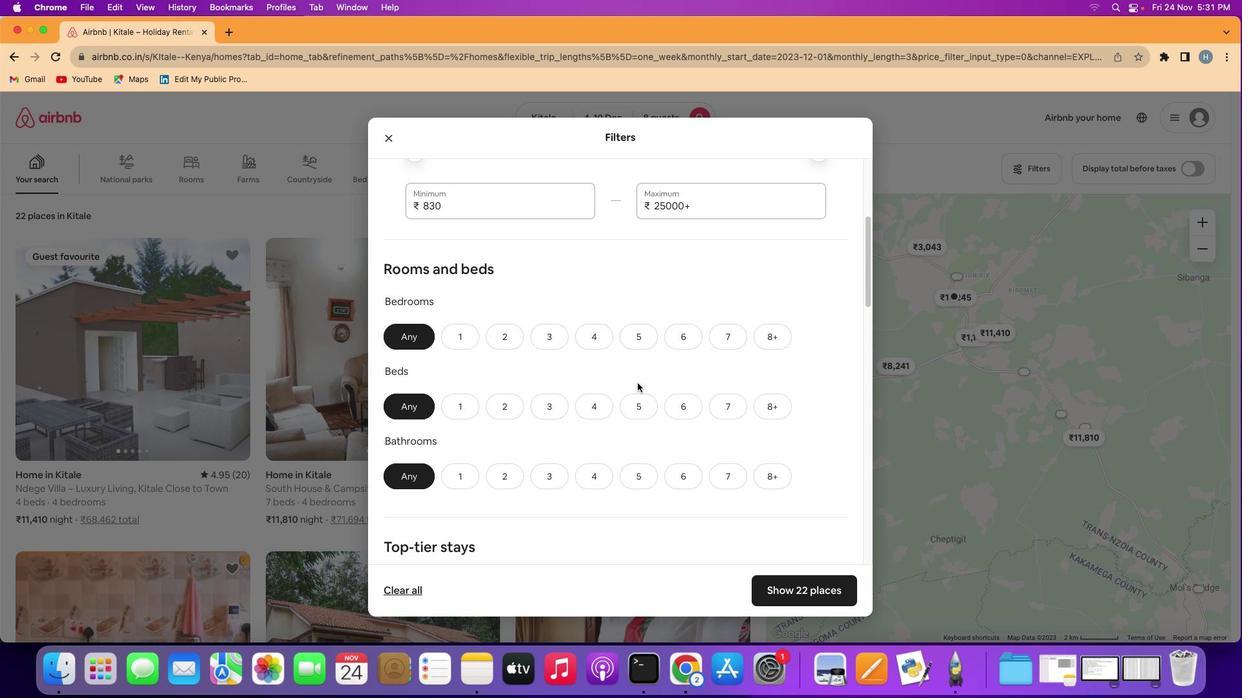 
Action: Mouse scrolled (638, 383) with delta (0, 0)
Screenshot: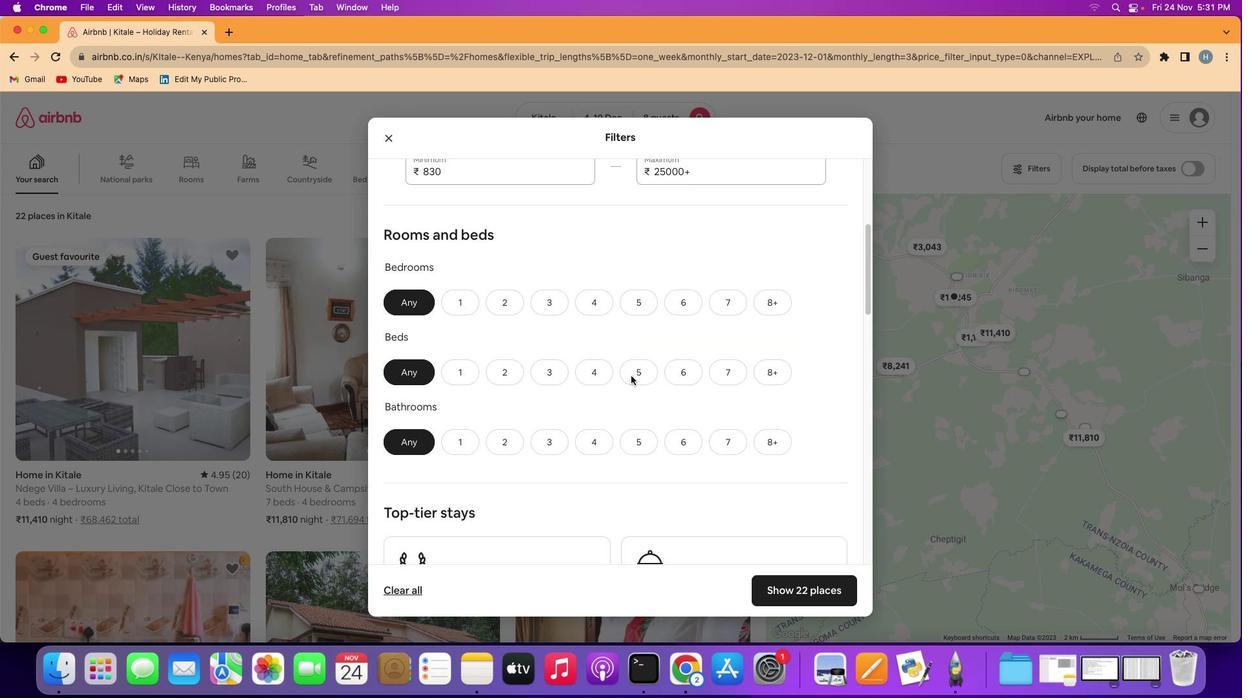 
Action: Mouse moved to (596, 298)
Screenshot: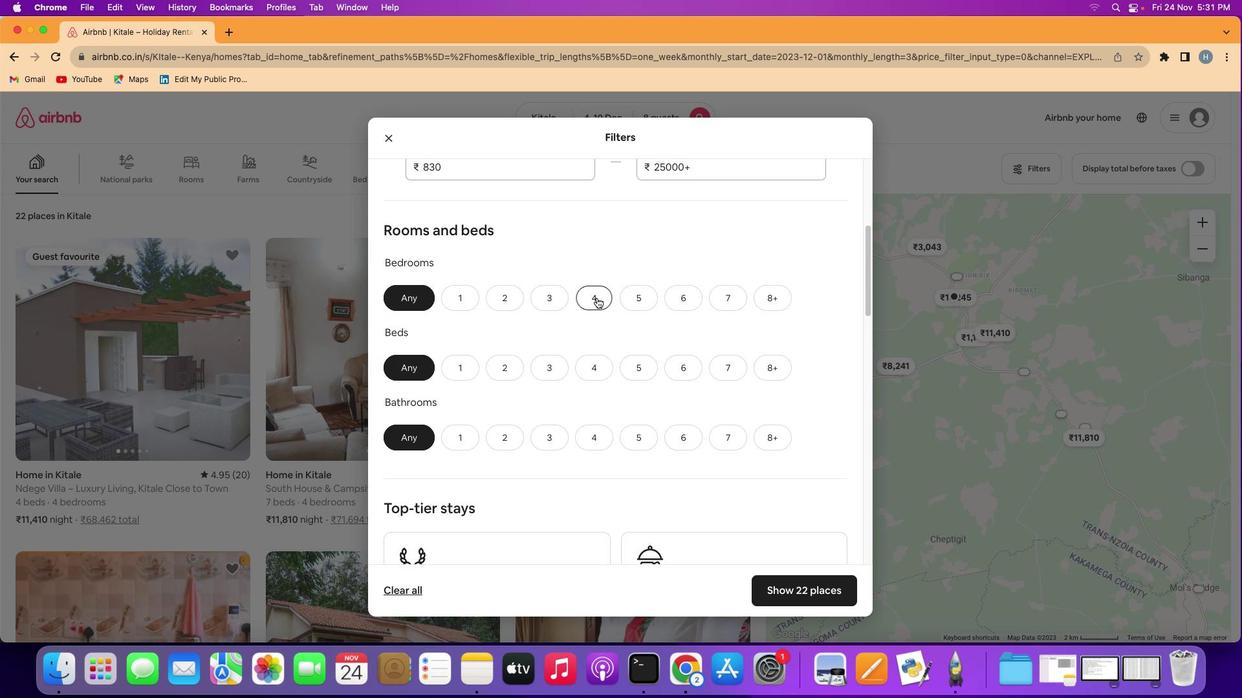 
Action: Mouse pressed left at (596, 298)
Screenshot: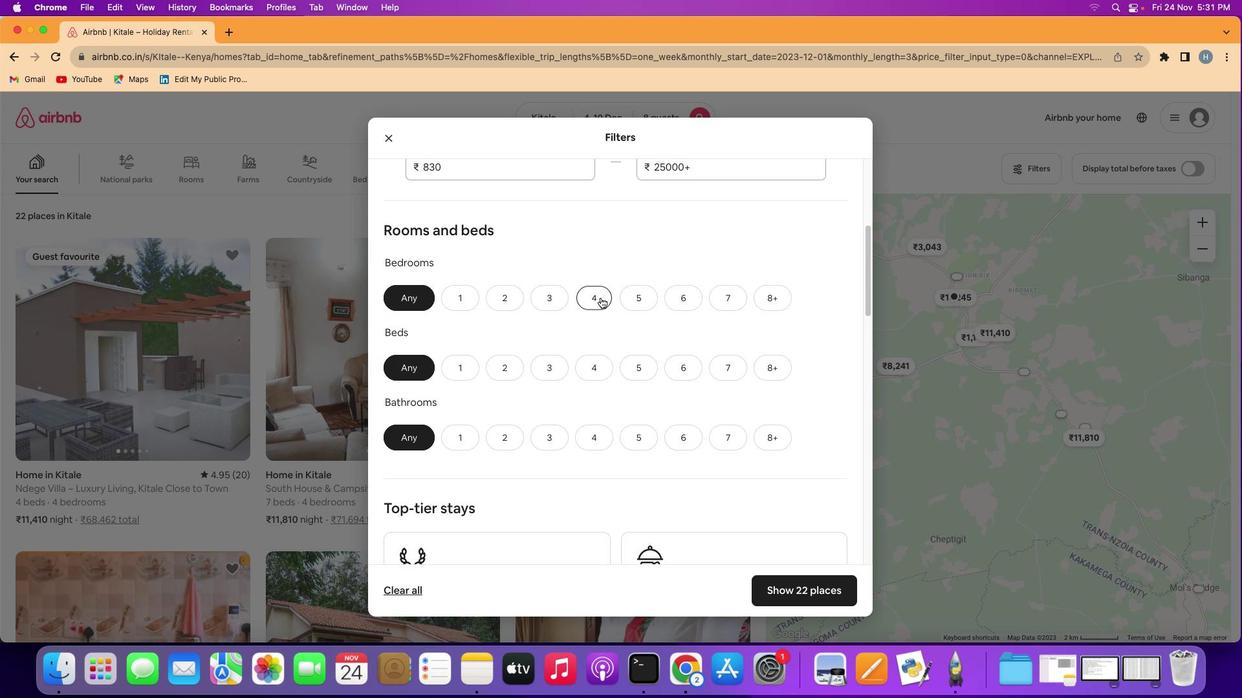 
Action: Mouse moved to (775, 371)
Screenshot: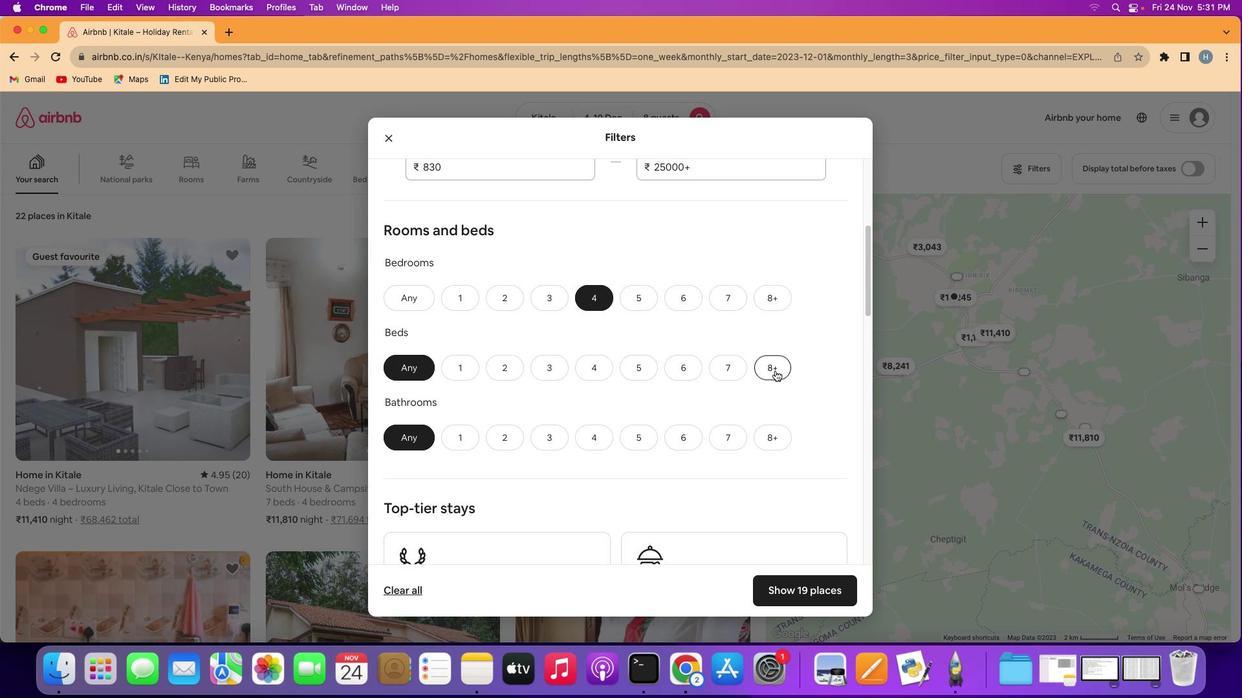 
Action: Mouse pressed left at (775, 371)
Screenshot: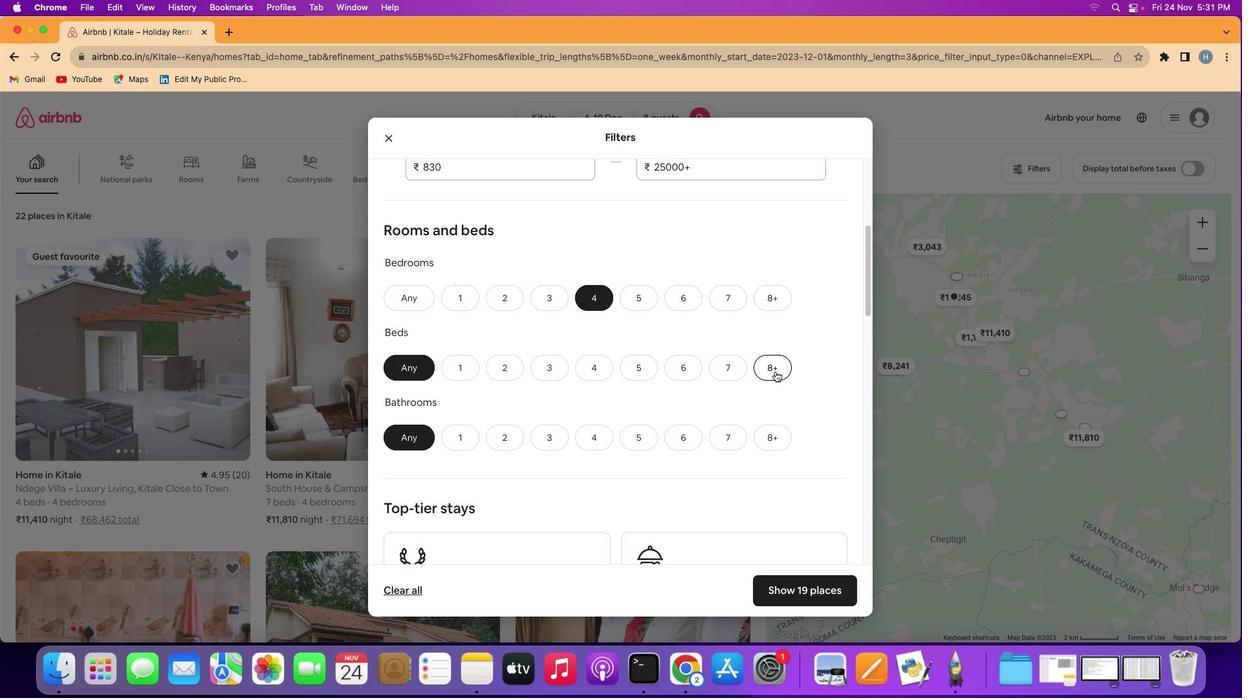 
Action: Mouse moved to (590, 441)
Screenshot: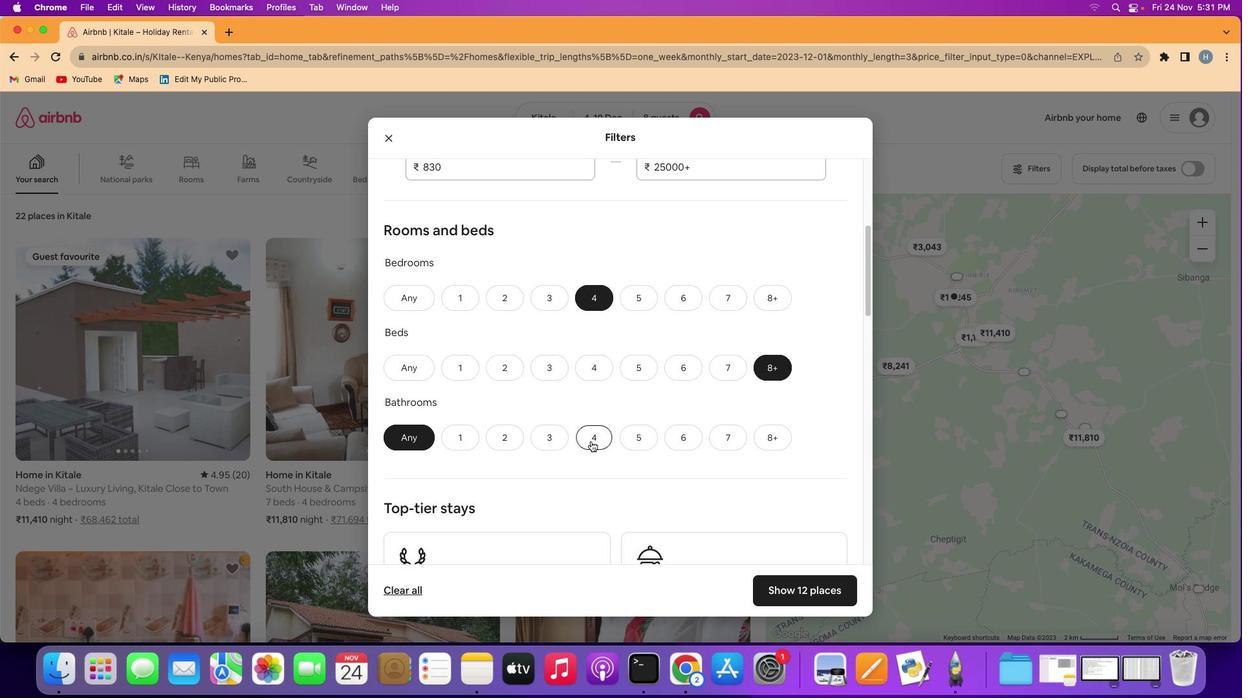 
Action: Mouse pressed left at (590, 441)
Screenshot: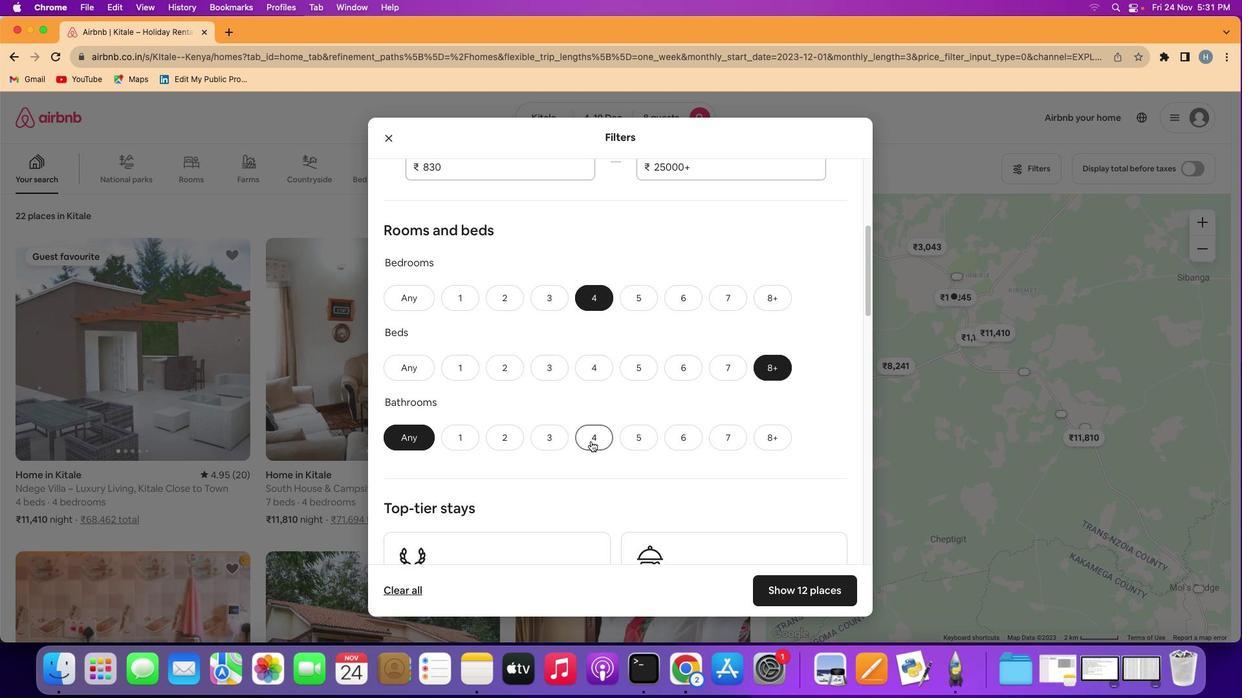 
Action: Mouse moved to (692, 465)
Screenshot: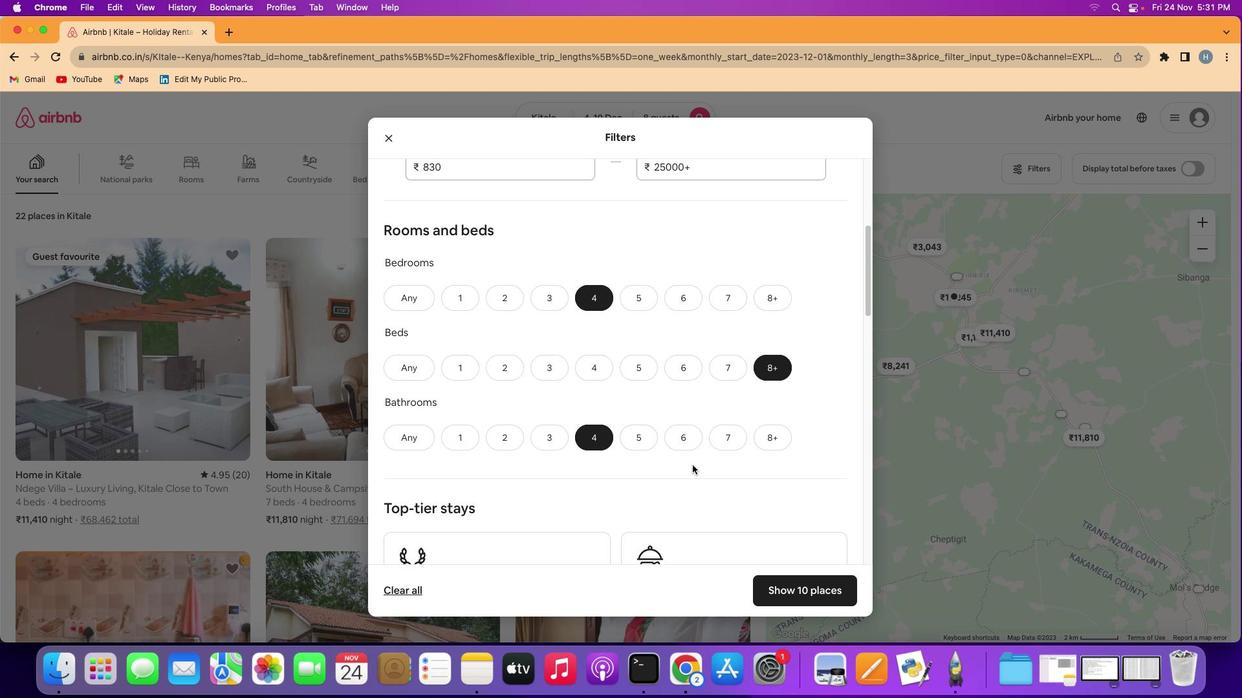 
Action: Mouse scrolled (692, 465) with delta (0, 0)
Screenshot: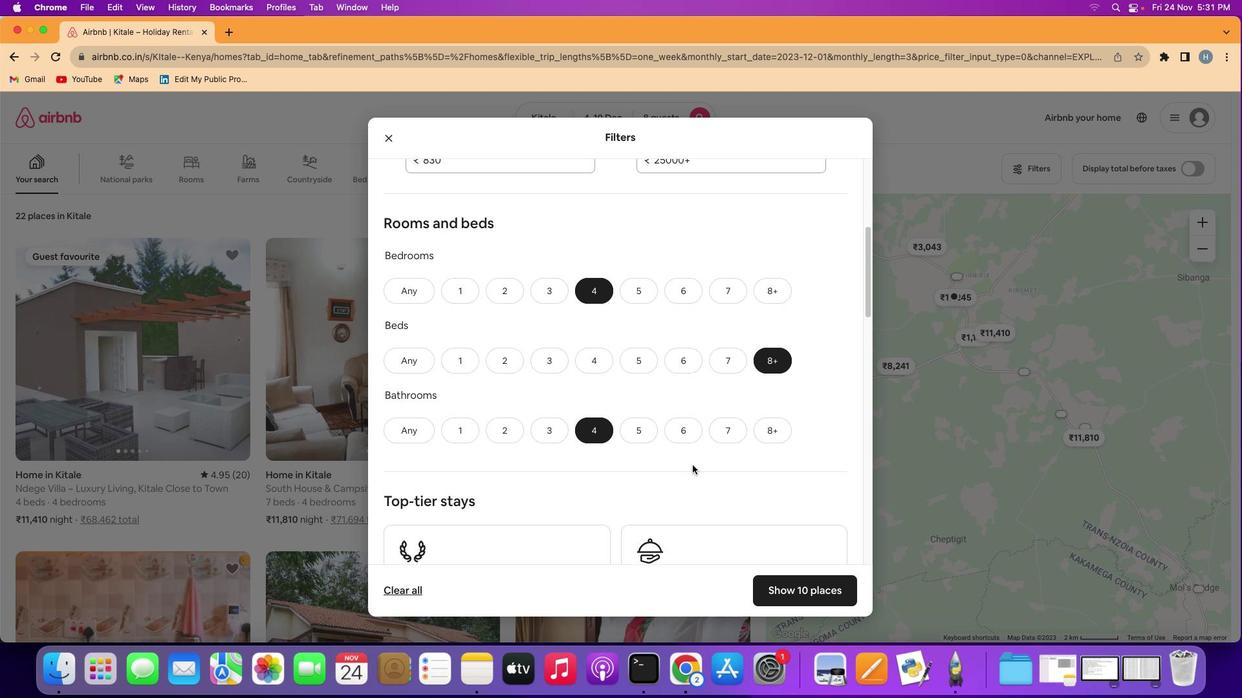 
Action: Mouse scrolled (692, 465) with delta (0, 0)
Screenshot: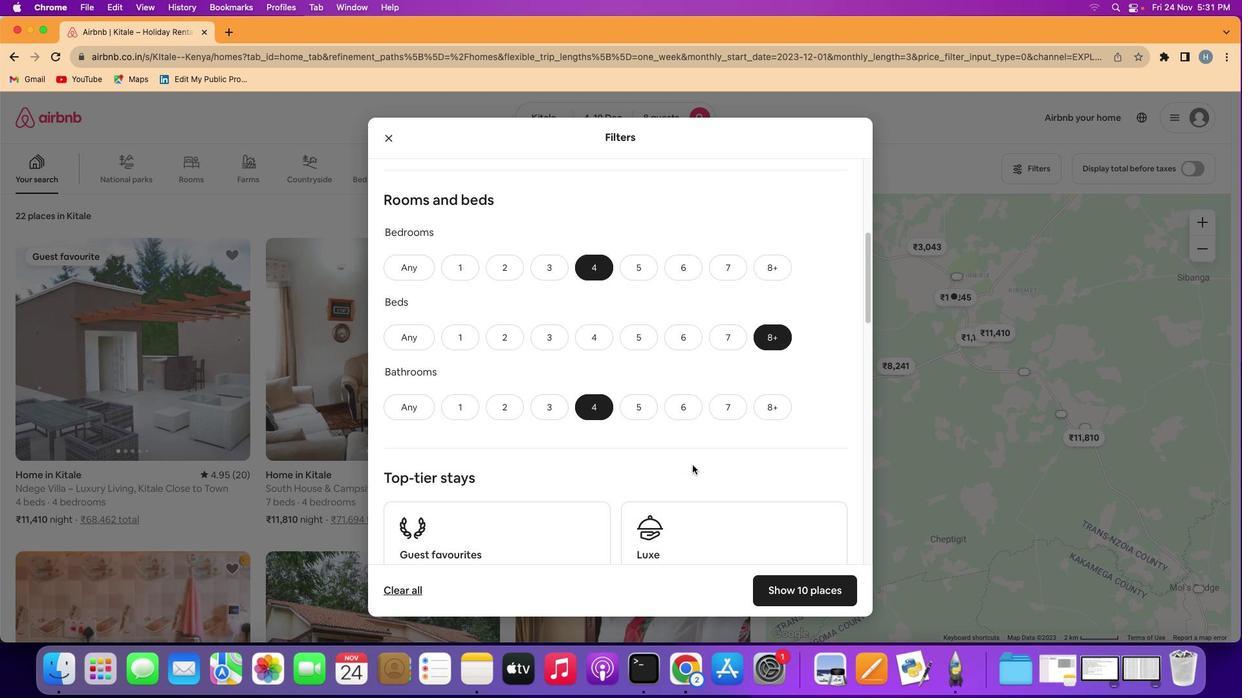 
Action: Mouse scrolled (692, 465) with delta (0, 0)
Screenshot: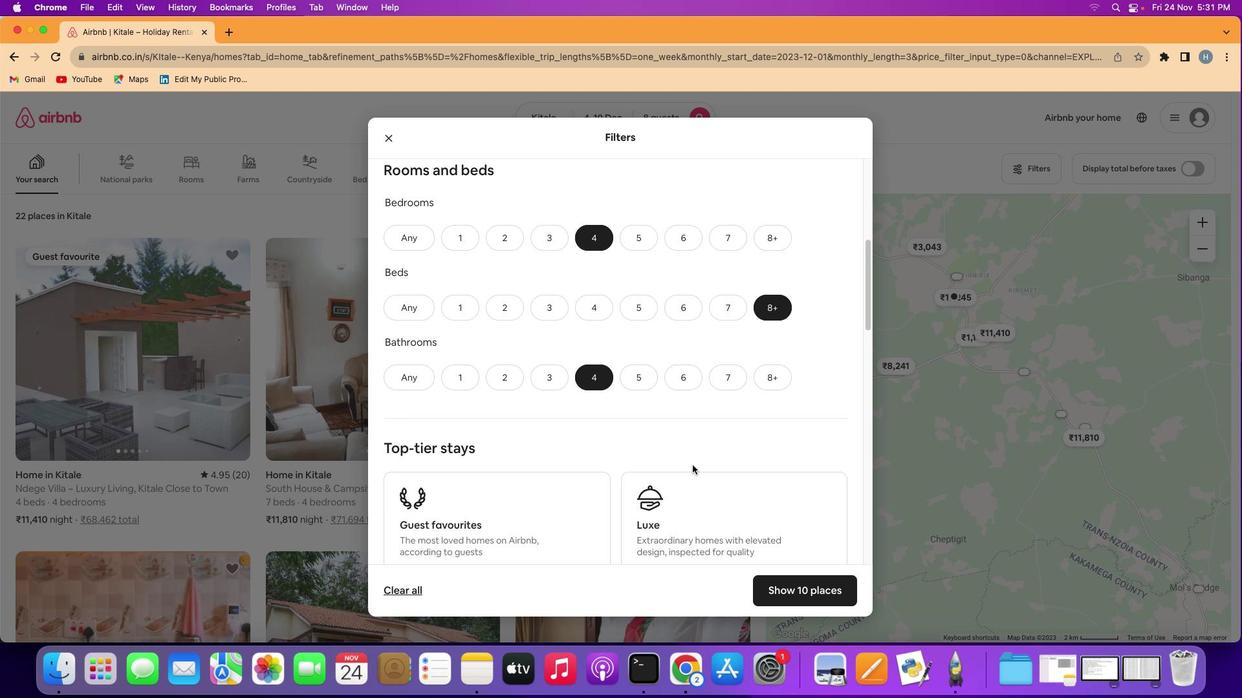 
Action: Mouse scrolled (692, 465) with delta (0, 0)
Screenshot: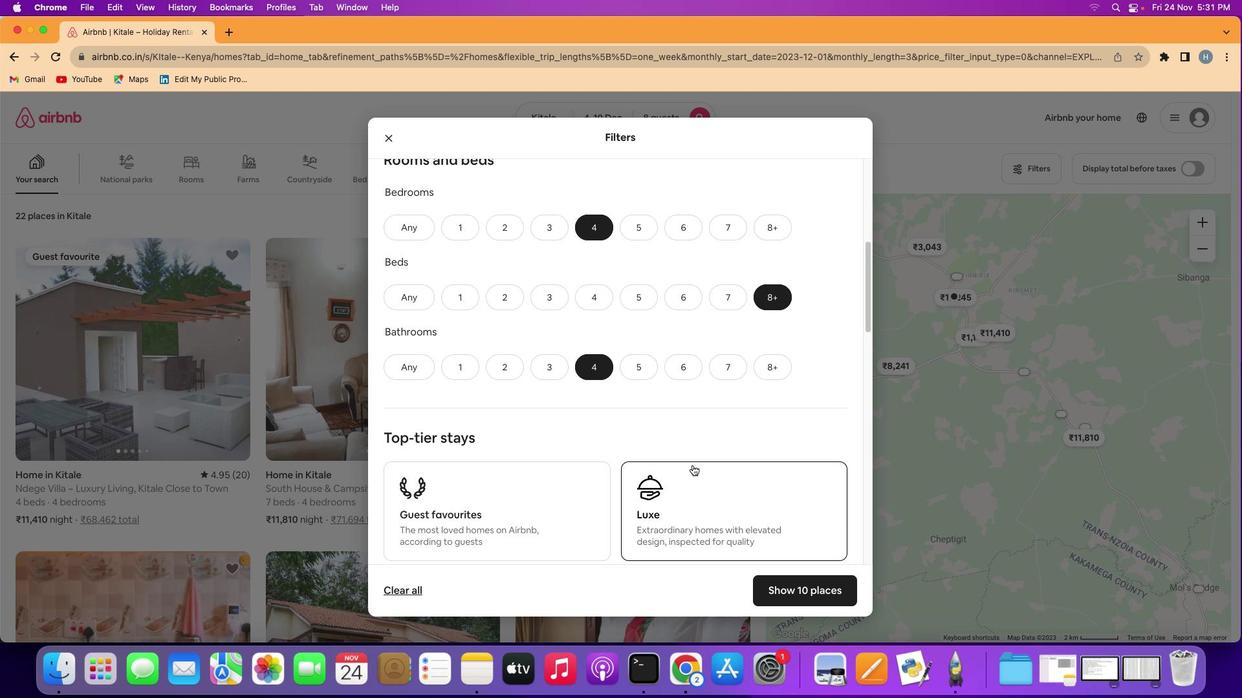 
Action: Mouse scrolled (692, 465) with delta (0, 0)
Screenshot: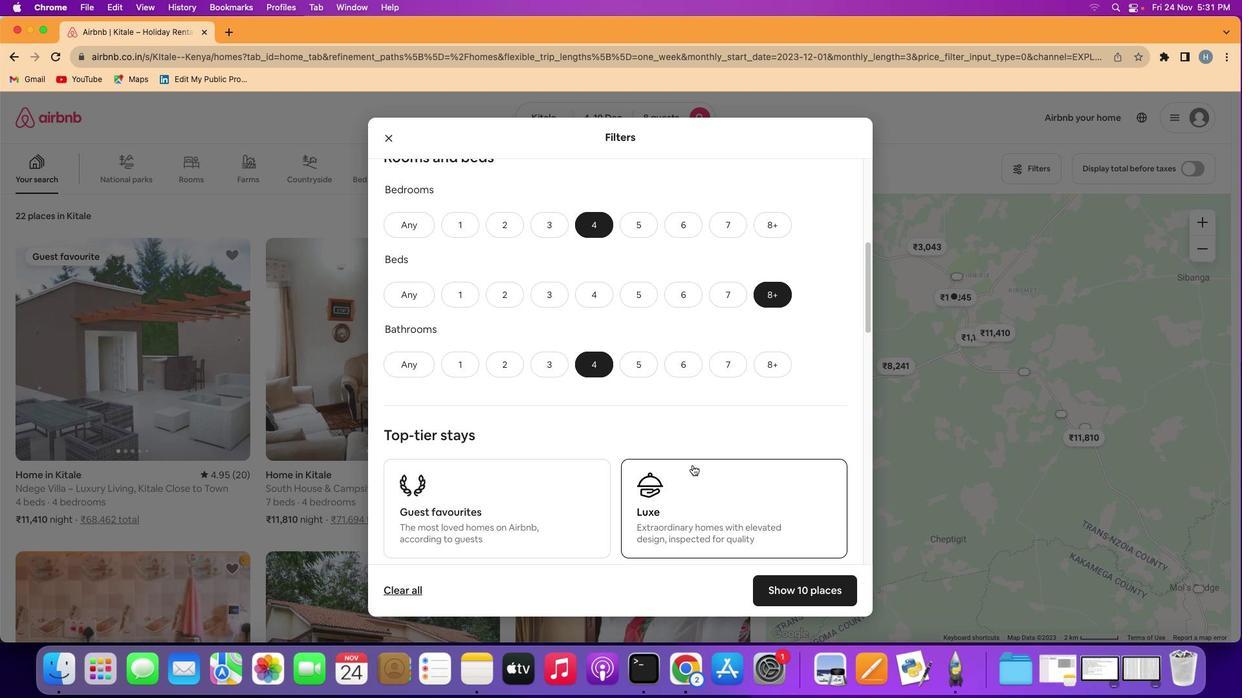
Action: Mouse scrolled (692, 465) with delta (0, 0)
Screenshot: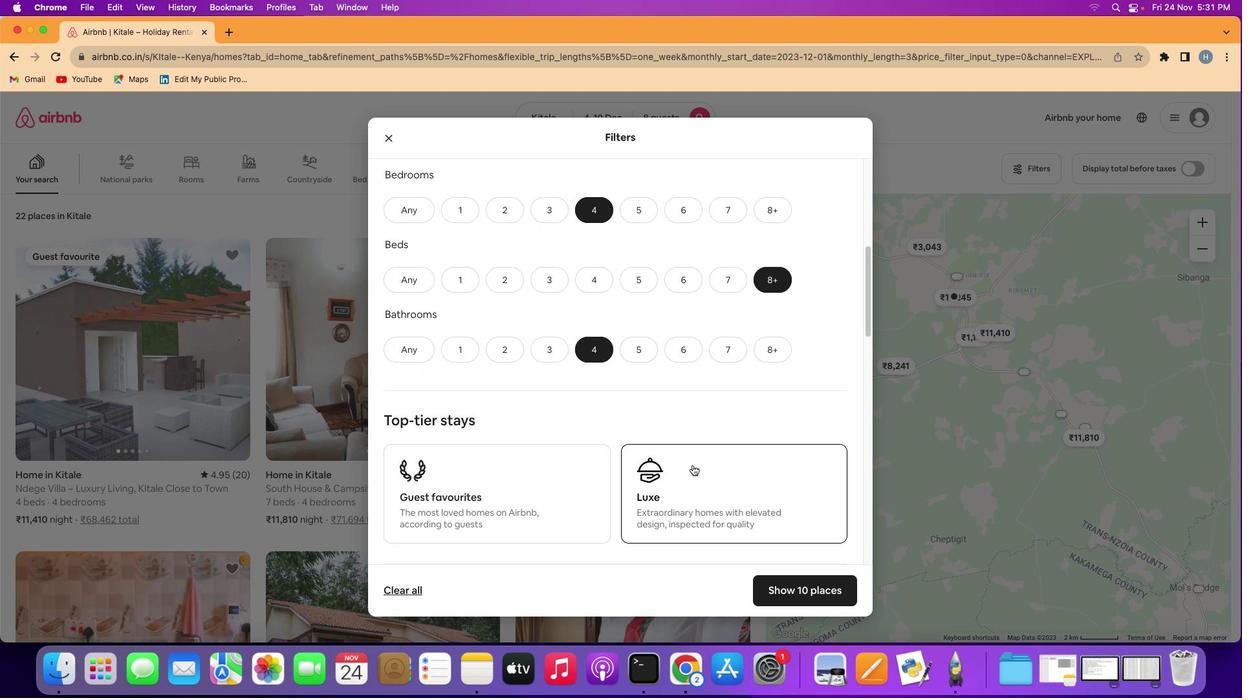 
Action: Mouse scrolled (692, 465) with delta (0, 0)
Screenshot: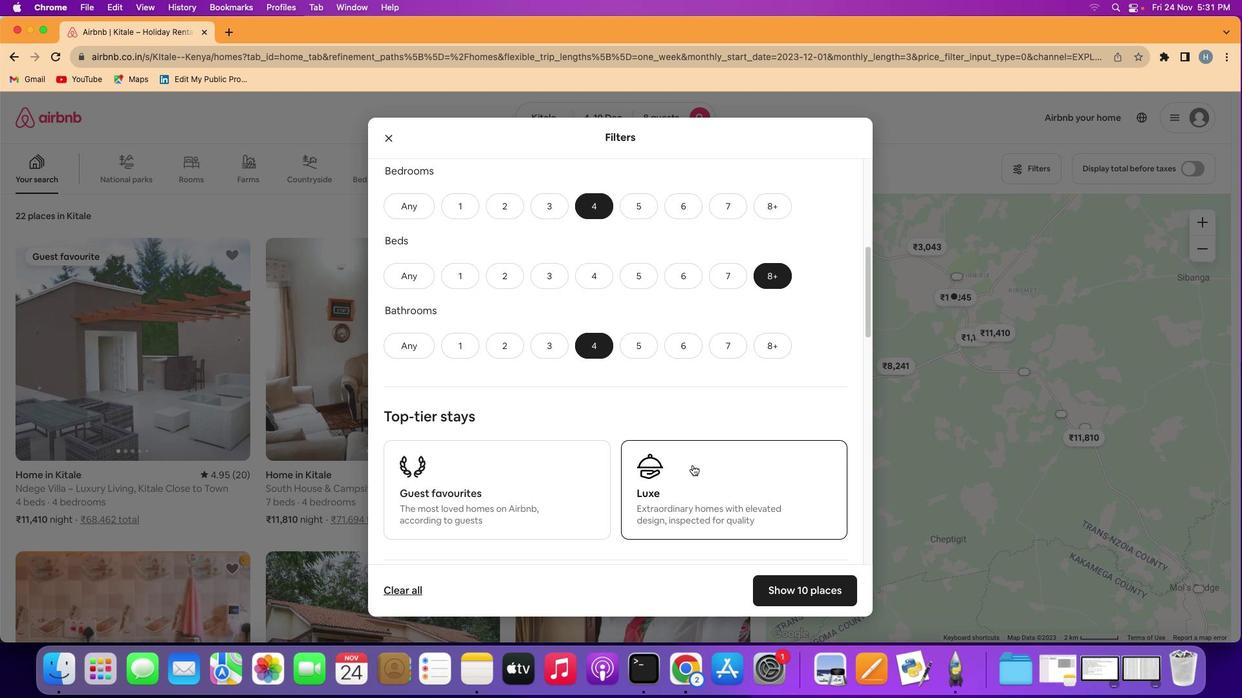 
Action: Mouse moved to (693, 465)
Screenshot: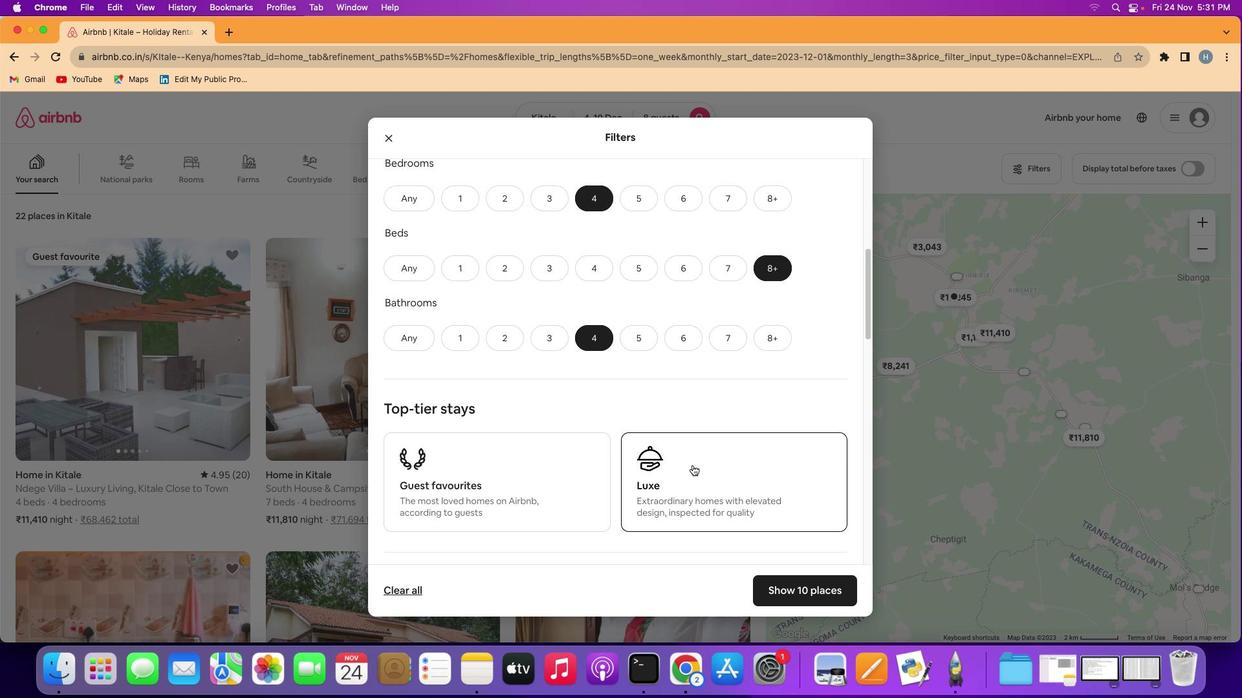 
Action: Mouse scrolled (693, 465) with delta (0, 0)
Screenshot: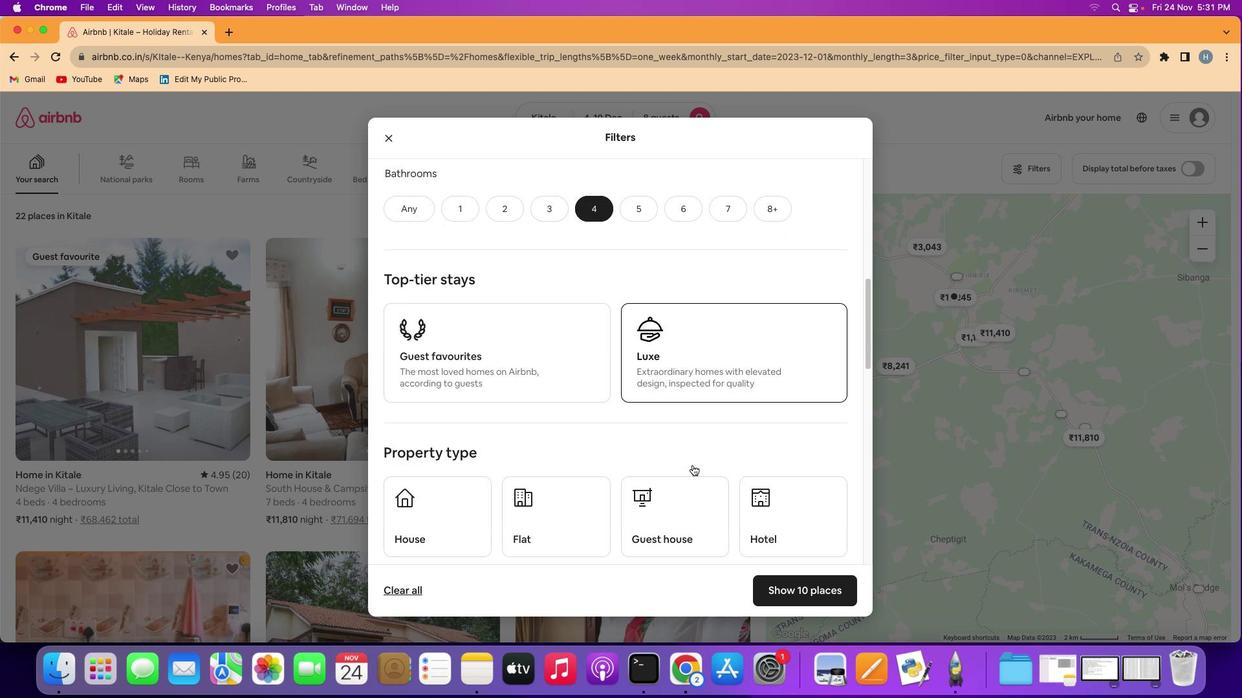 
Action: Mouse scrolled (693, 465) with delta (0, 0)
Screenshot: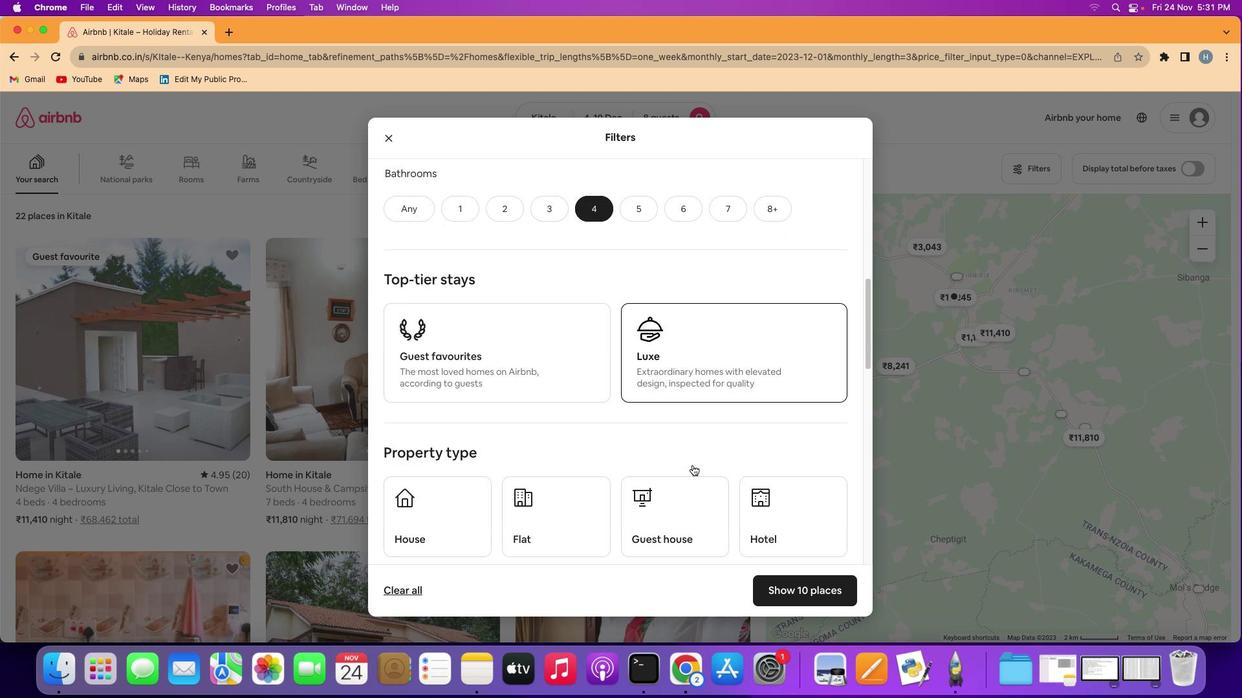 
Action: Mouse scrolled (693, 465) with delta (0, -1)
Screenshot: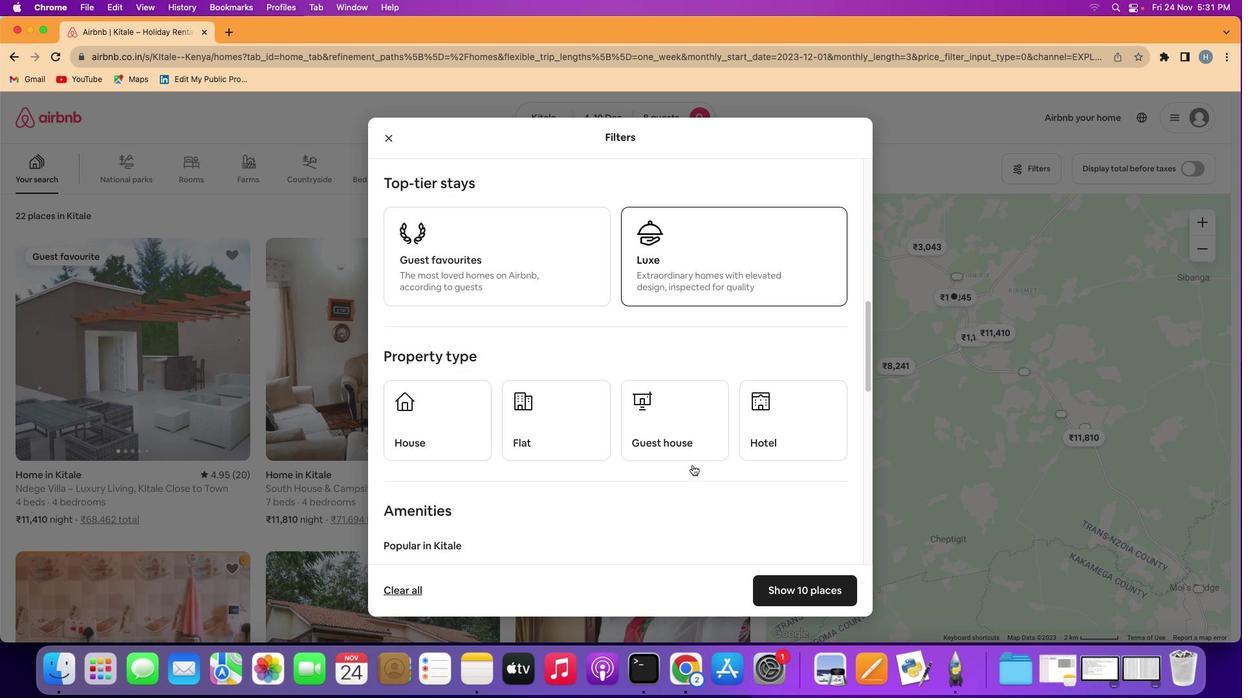 
Action: Mouse scrolled (693, 465) with delta (0, -2)
Screenshot: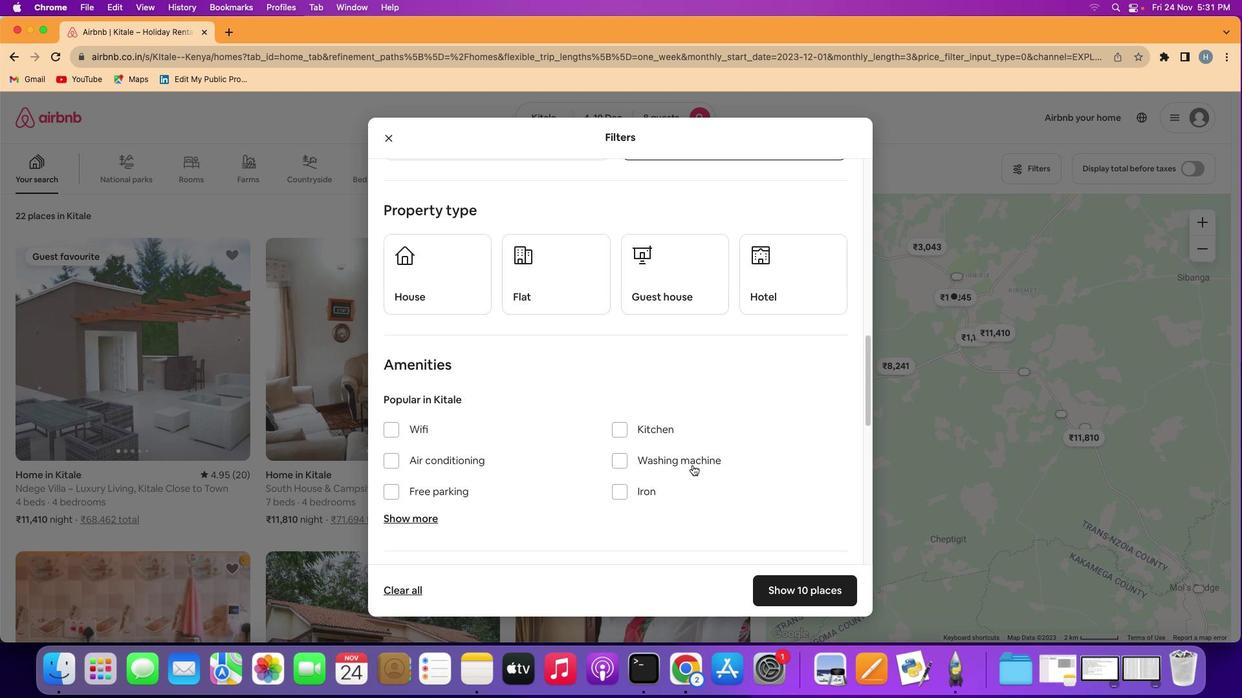 
Action: Mouse scrolled (693, 465) with delta (0, -3)
Screenshot: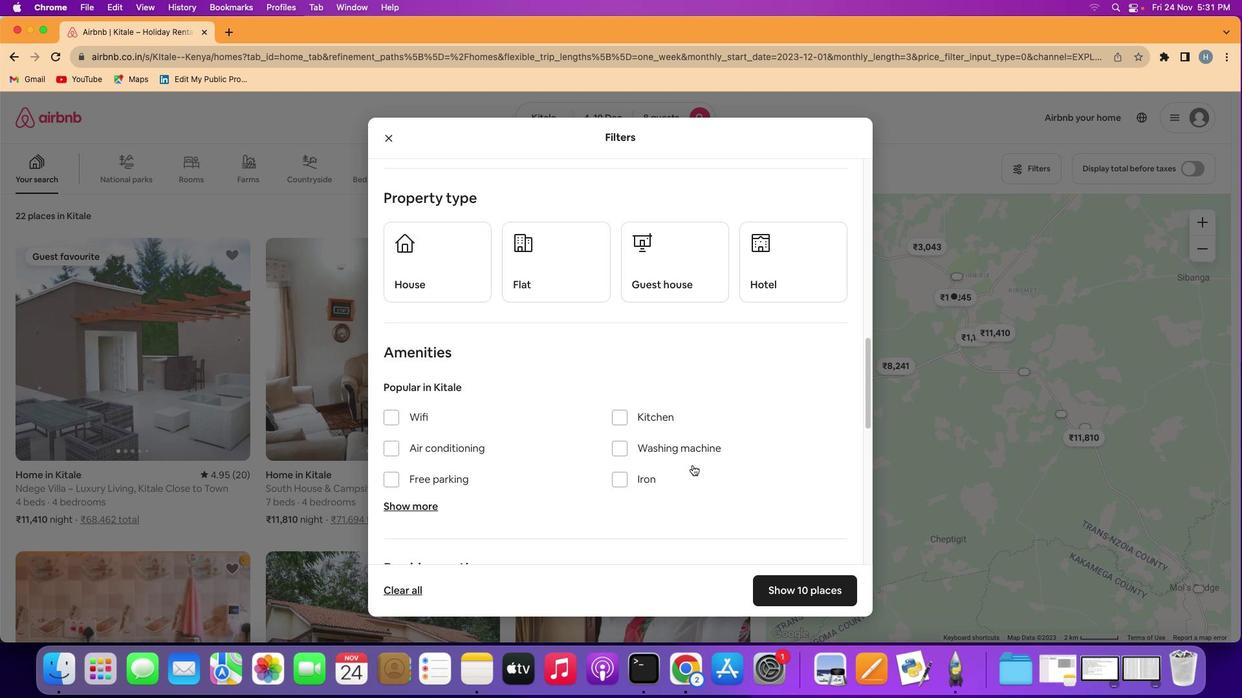 
Action: Mouse moved to (661, 436)
Screenshot: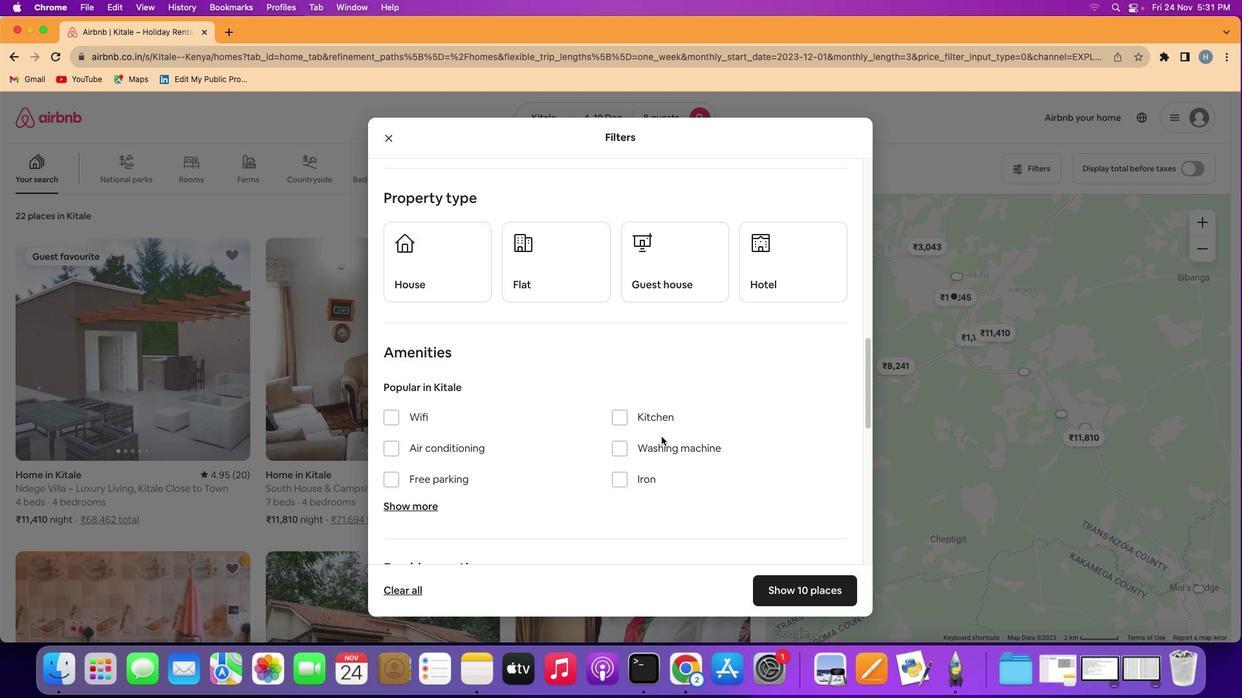 
Action: Mouse scrolled (661, 436) with delta (0, 0)
Screenshot: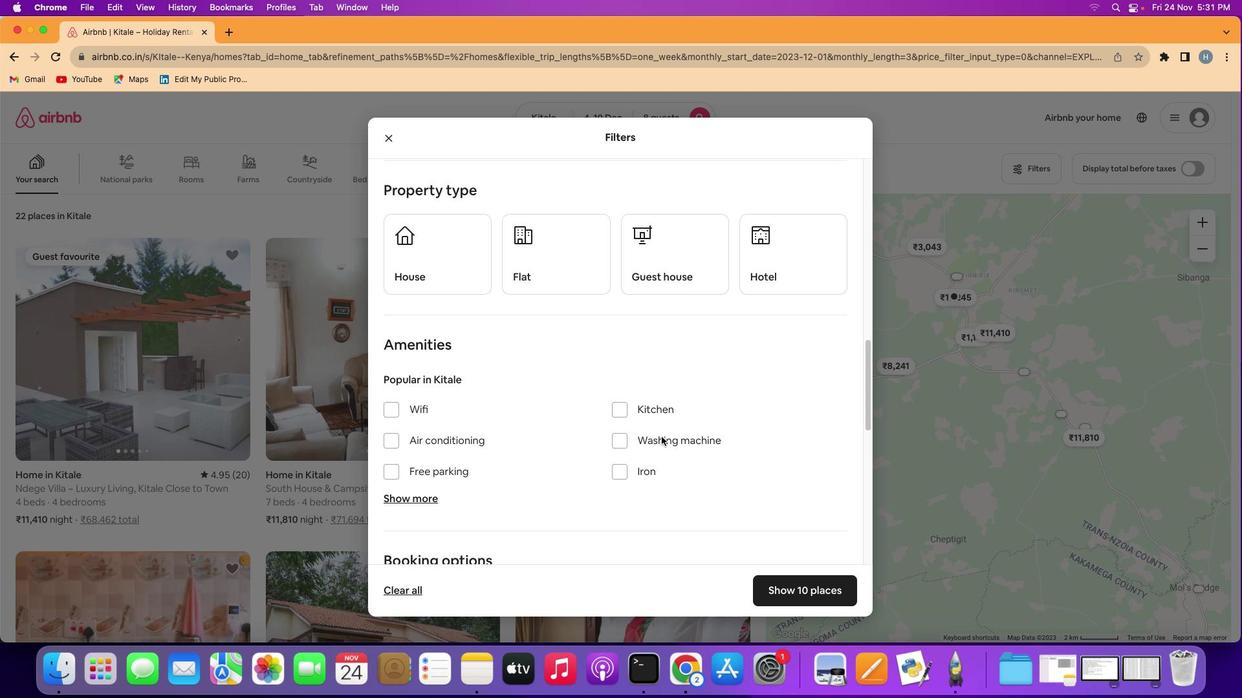 
Action: Mouse scrolled (661, 436) with delta (0, 0)
Screenshot: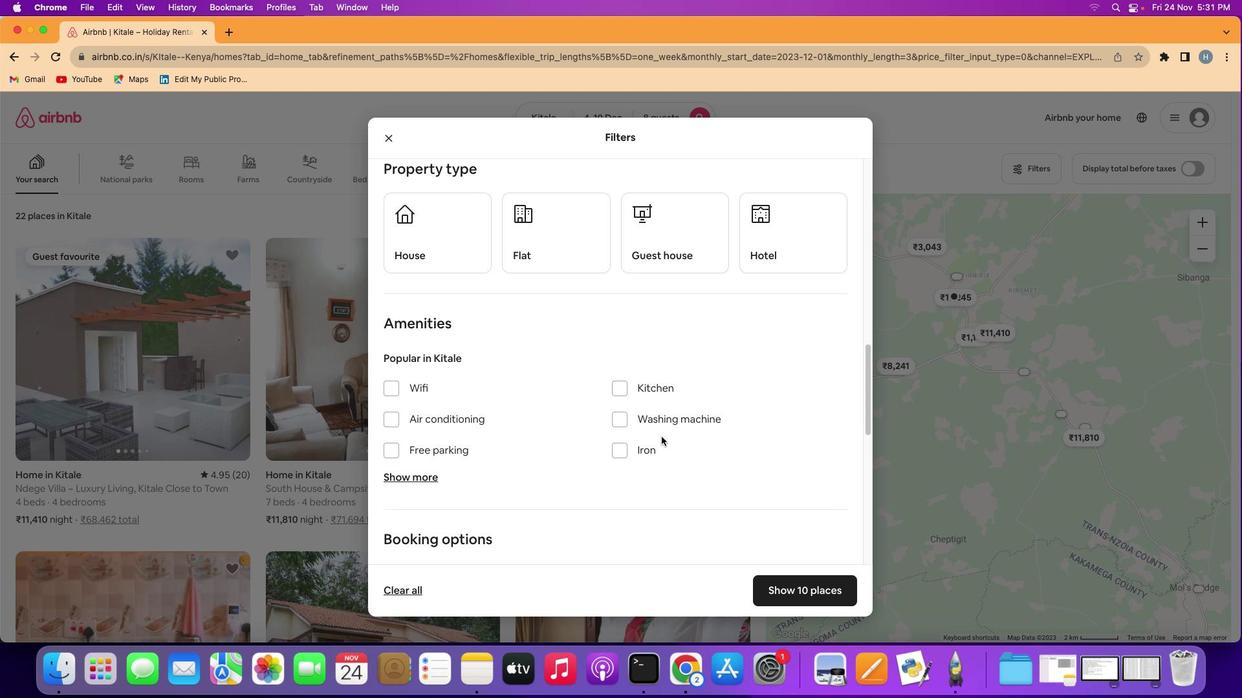 
Action: Mouse scrolled (661, 436) with delta (0, 0)
Screenshot: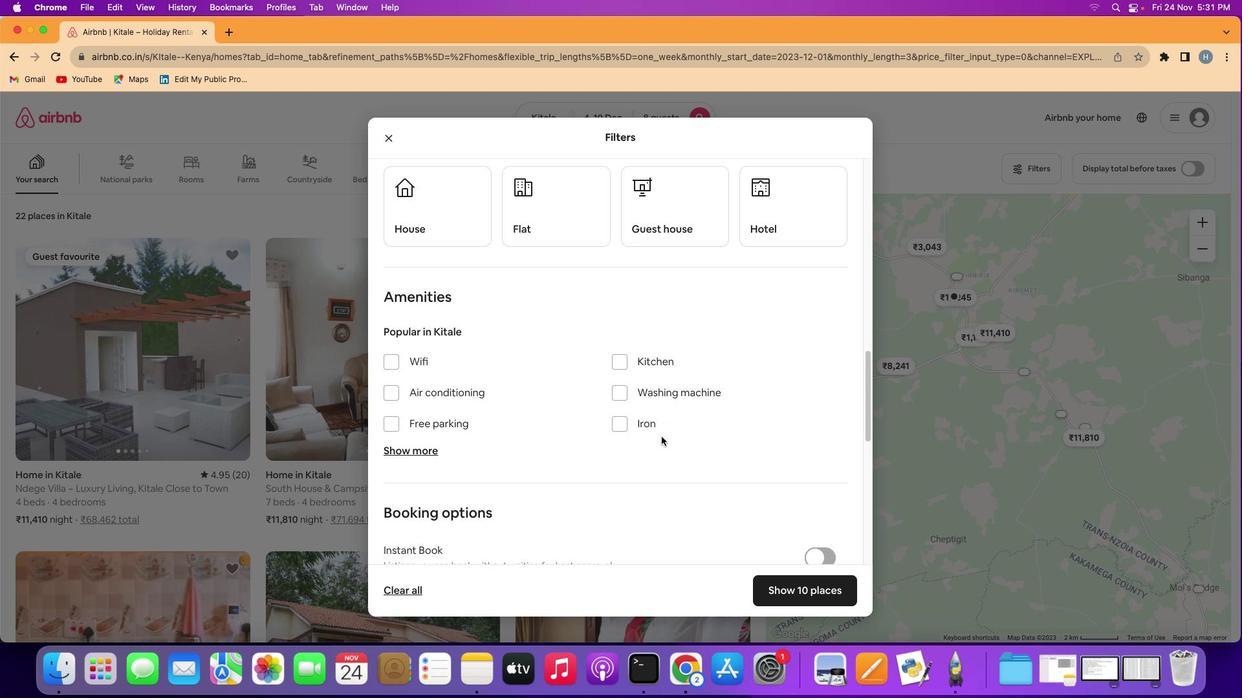 
Action: Mouse moved to (419, 223)
Screenshot: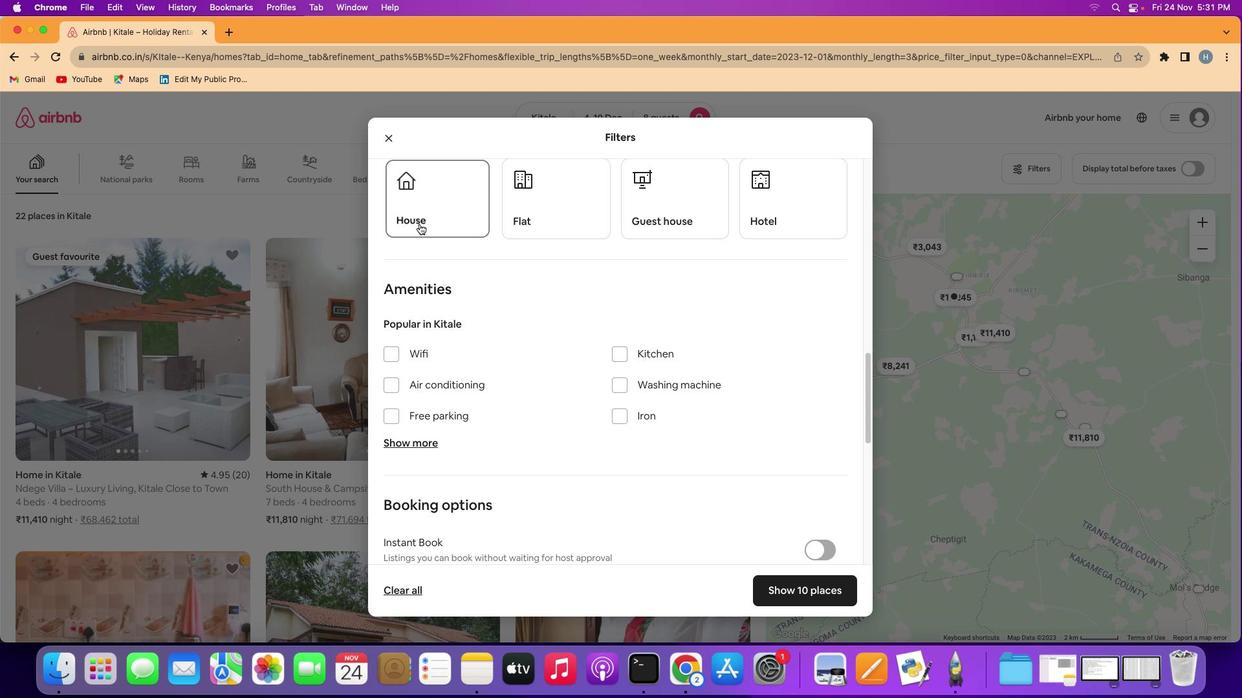 
Action: Mouse pressed left at (419, 223)
Screenshot: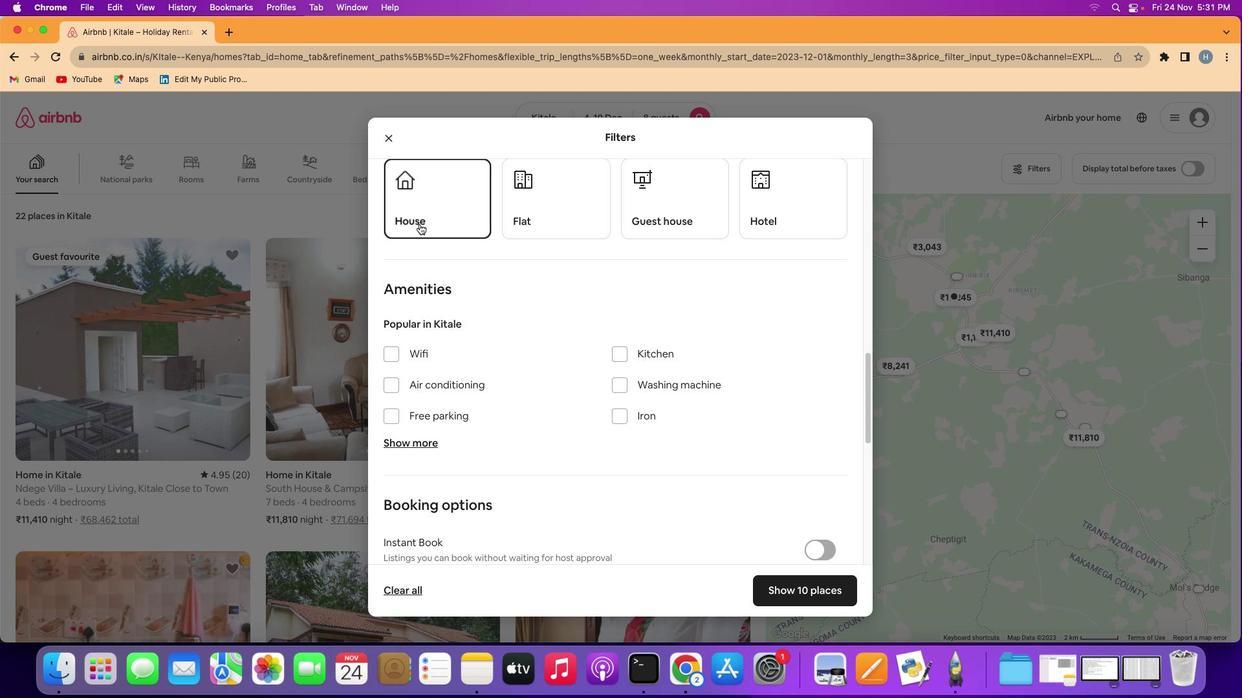 
Action: Mouse moved to (671, 352)
Screenshot: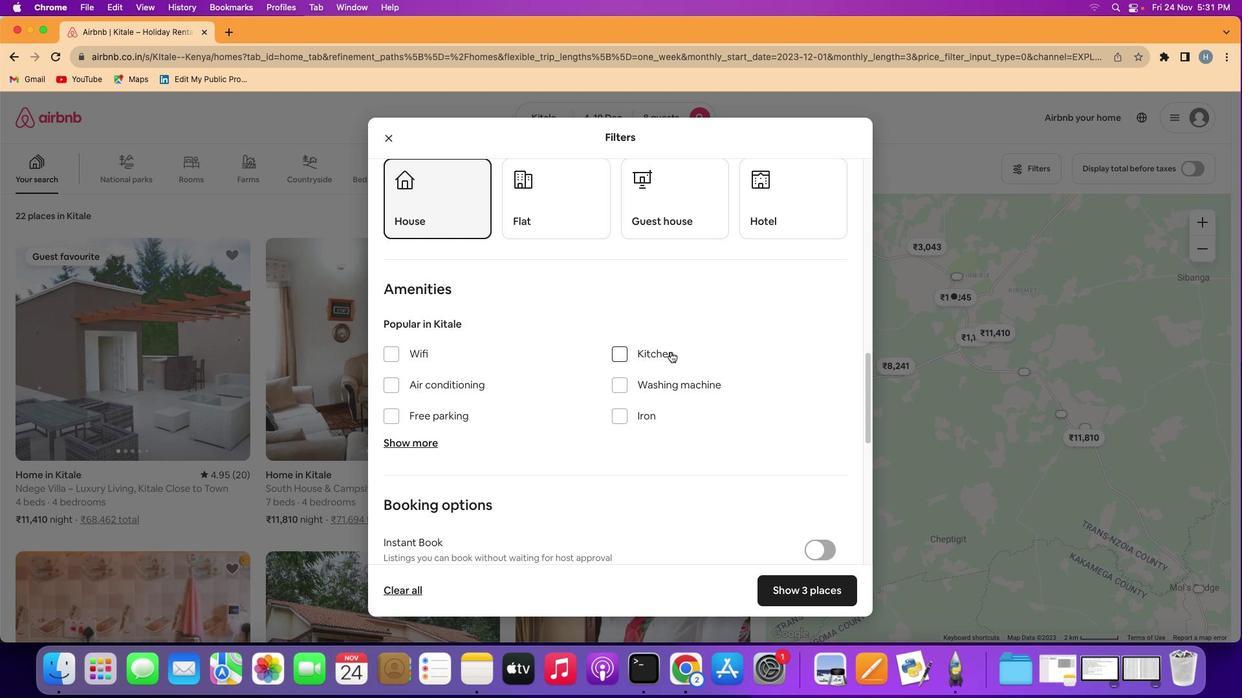 
Action: Mouse scrolled (671, 352) with delta (0, 0)
Screenshot: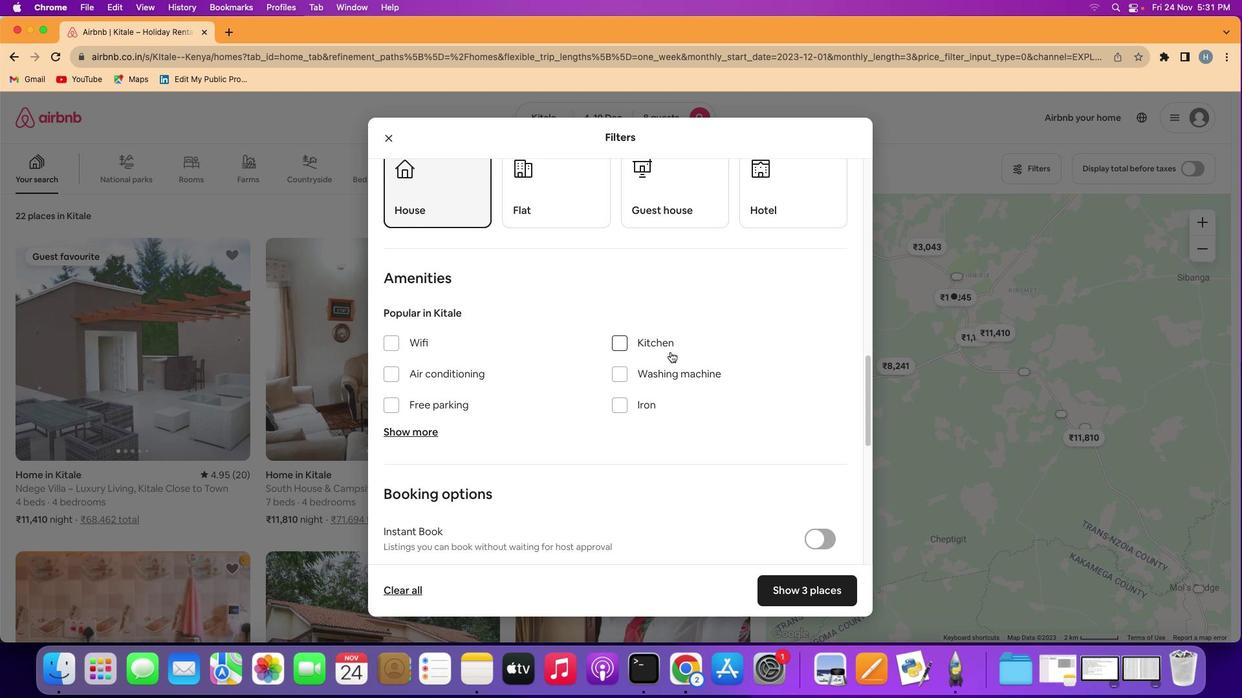 
Action: Mouse scrolled (671, 352) with delta (0, 0)
Screenshot: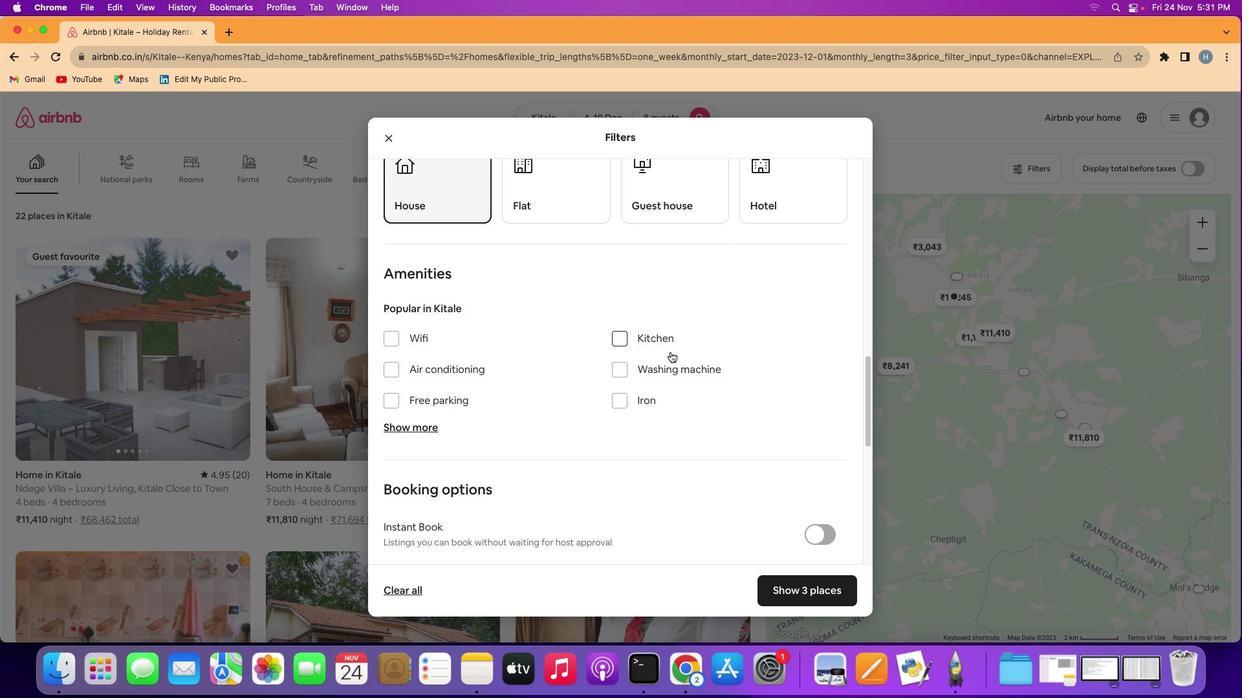 
Action: Mouse scrolled (671, 352) with delta (0, 0)
Screenshot: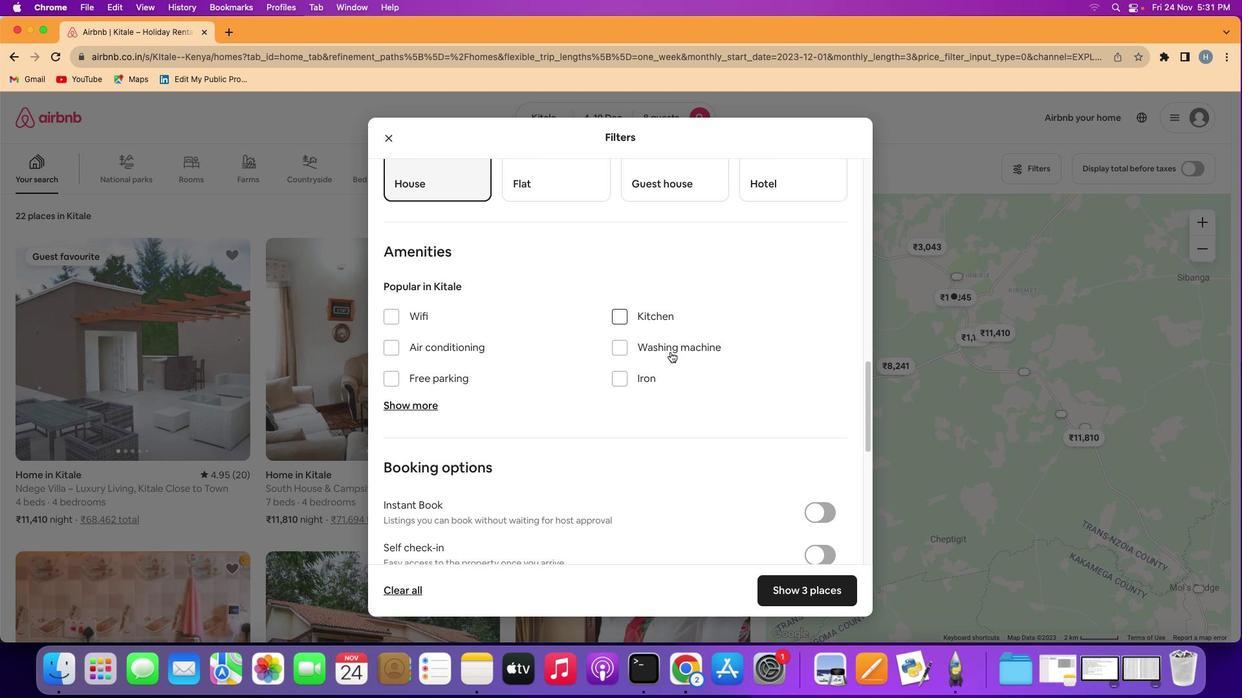 
Action: Mouse scrolled (671, 352) with delta (0, 0)
Screenshot: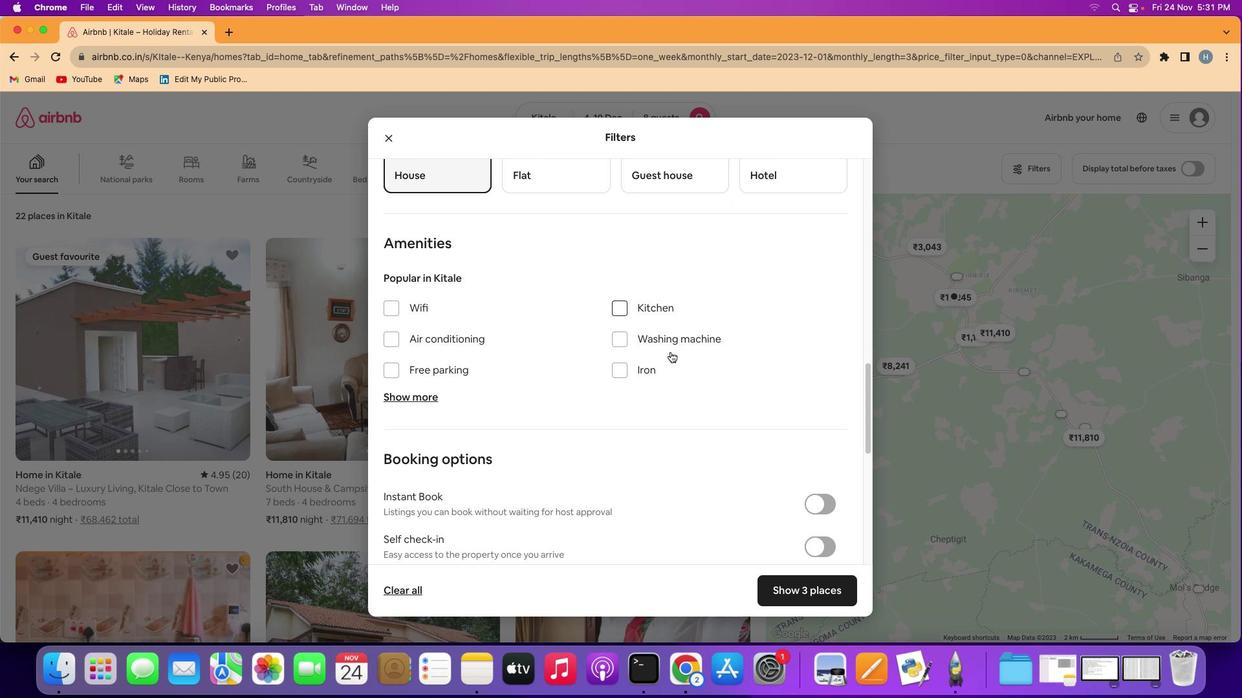 
Action: Mouse scrolled (671, 352) with delta (0, 0)
Screenshot: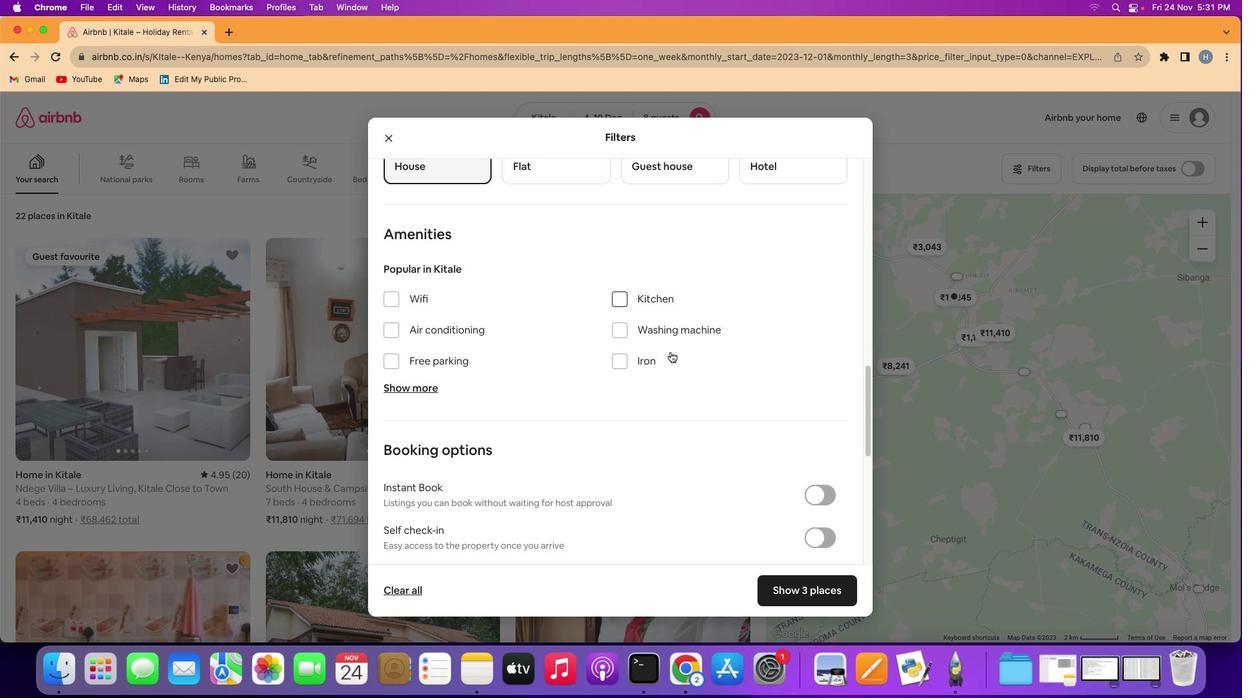 
Action: Mouse scrolled (671, 352) with delta (0, 0)
Screenshot: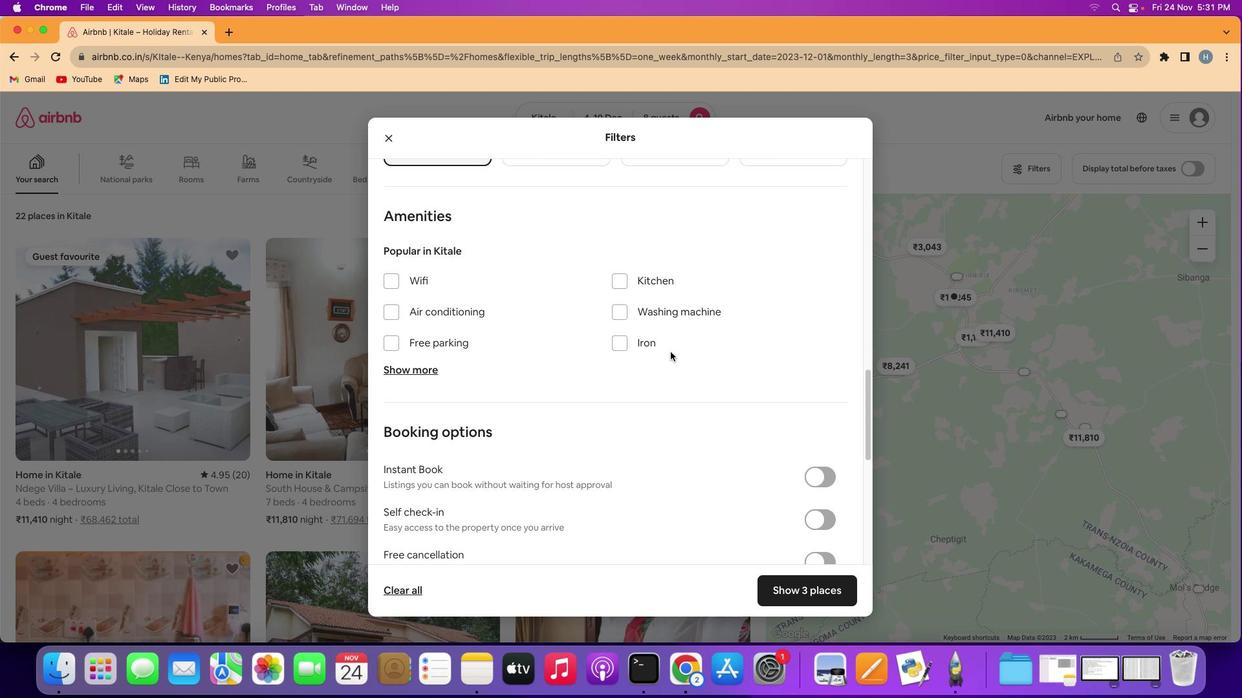 
Action: Mouse scrolled (671, 352) with delta (0, 0)
Screenshot: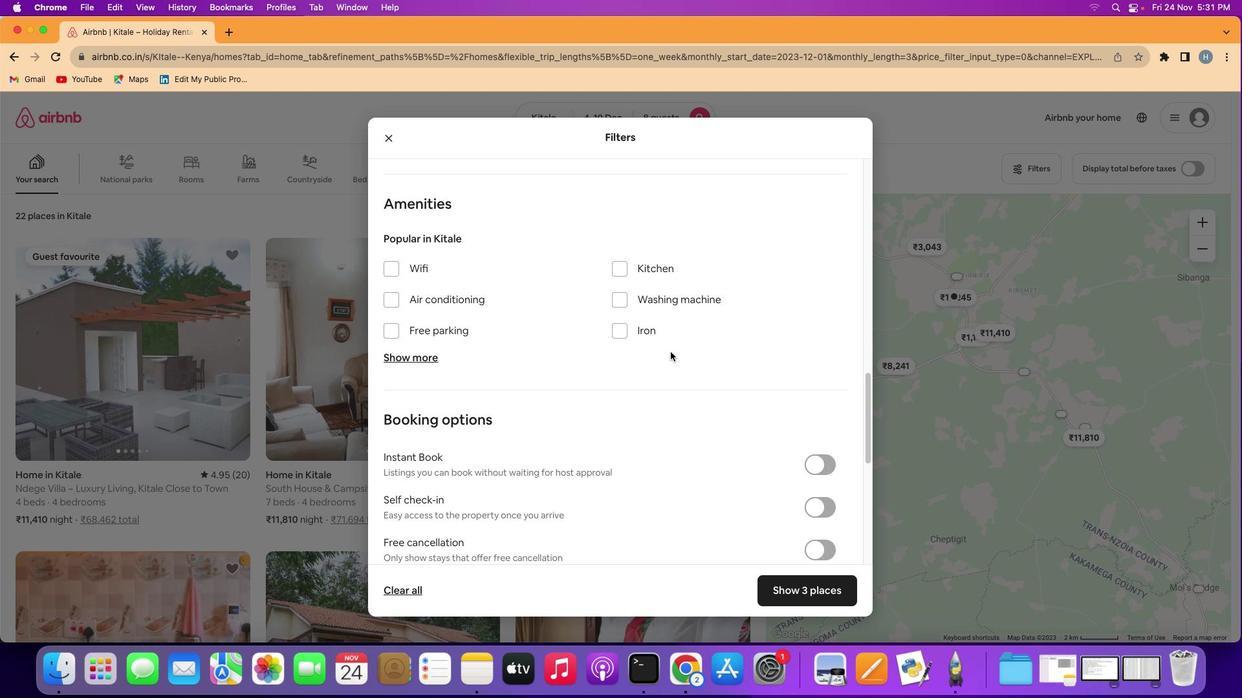 
Action: Mouse scrolled (671, 352) with delta (0, 0)
Screenshot: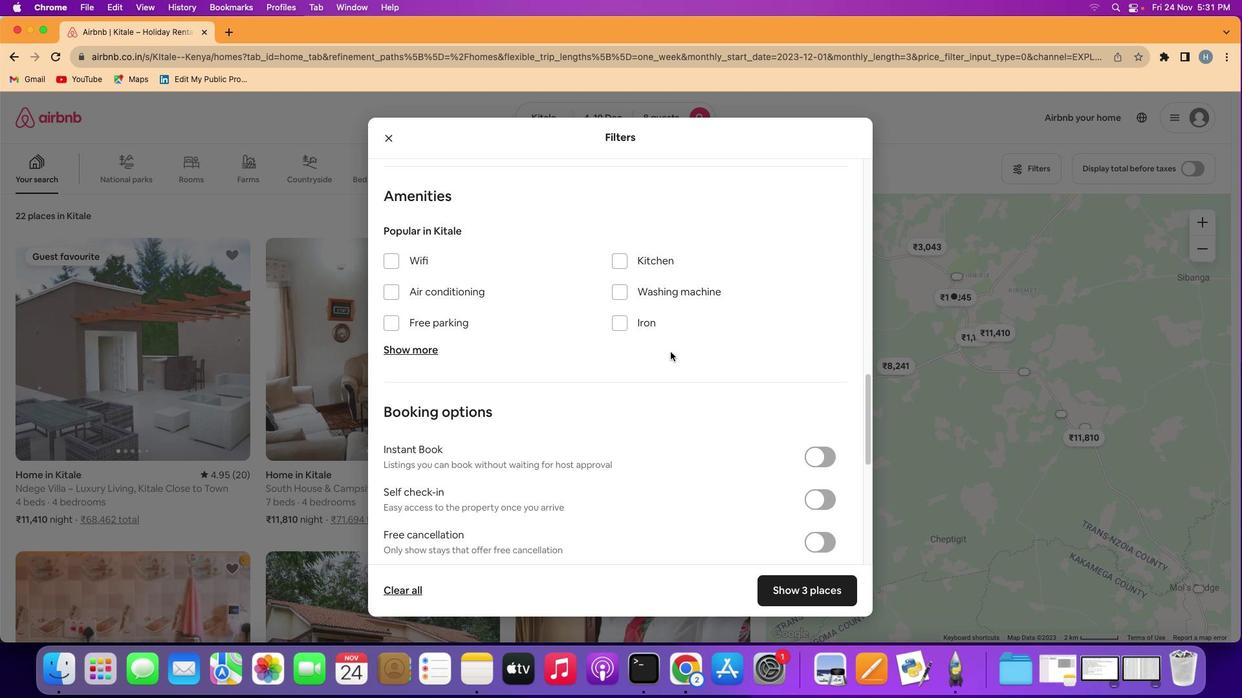 
Action: Mouse scrolled (671, 352) with delta (0, 0)
Screenshot: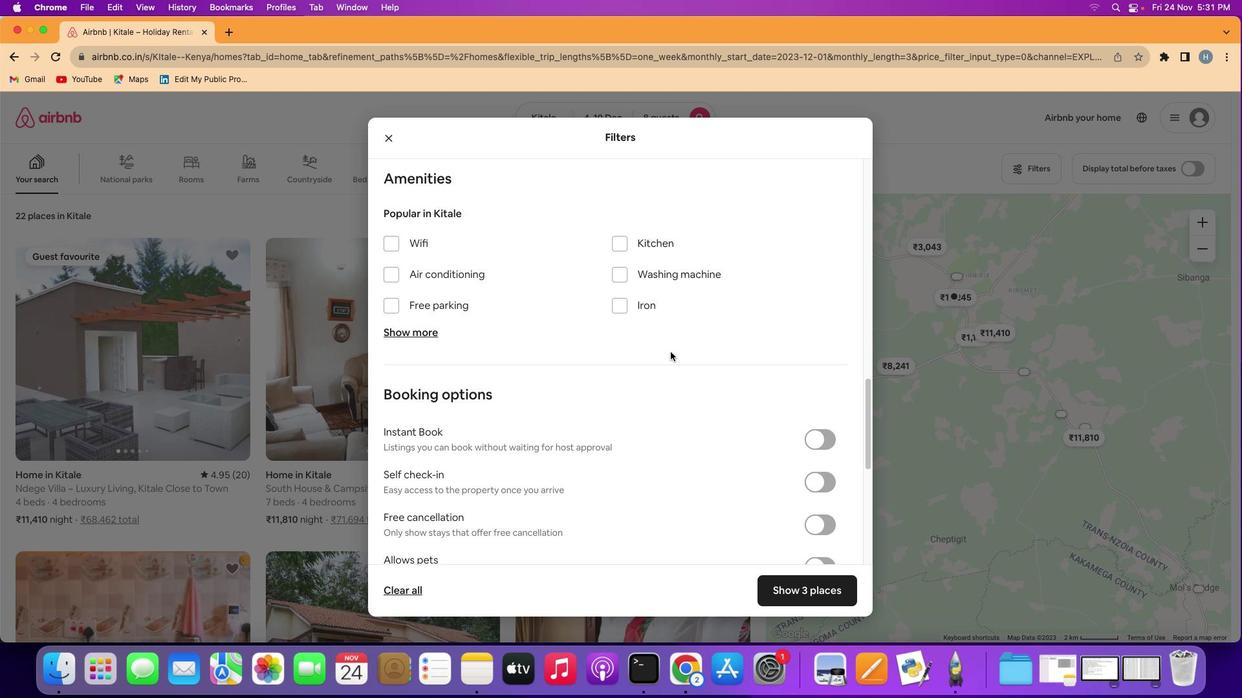 
Action: Mouse moved to (390, 242)
Screenshot: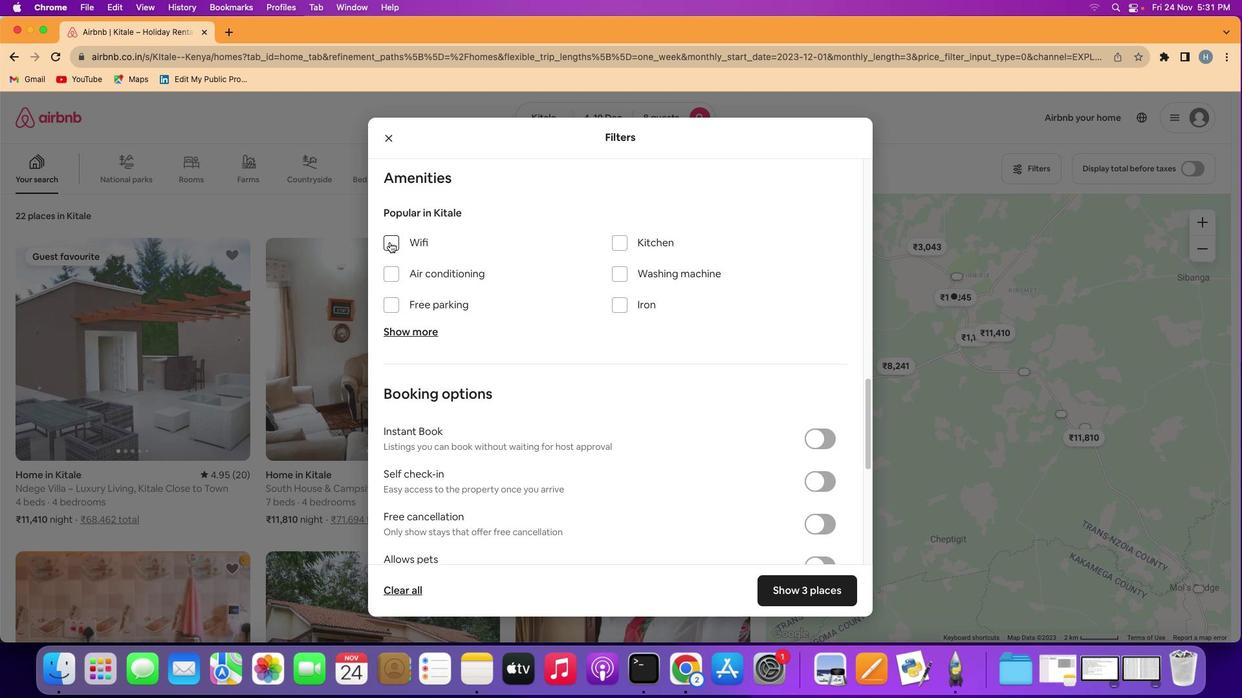 
Action: Mouse pressed left at (390, 242)
Screenshot: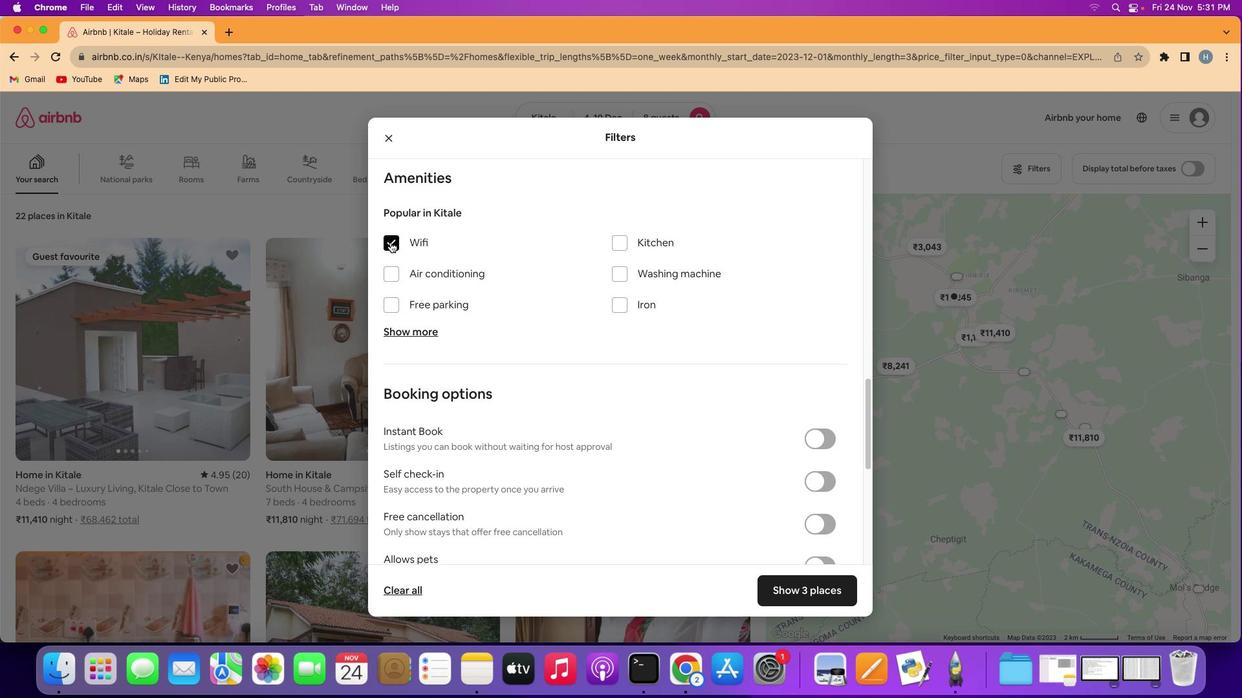 
Action: Mouse moved to (526, 294)
Screenshot: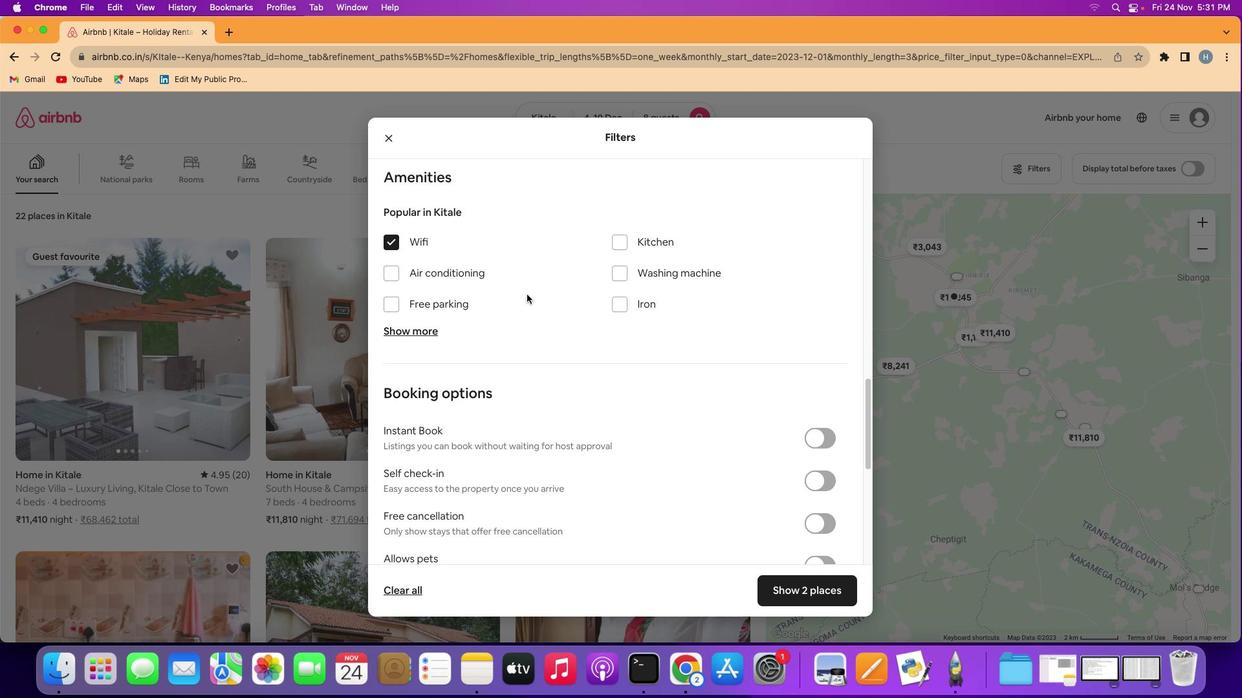
Action: Mouse scrolled (526, 294) with delta (0, 0)
Screenshot: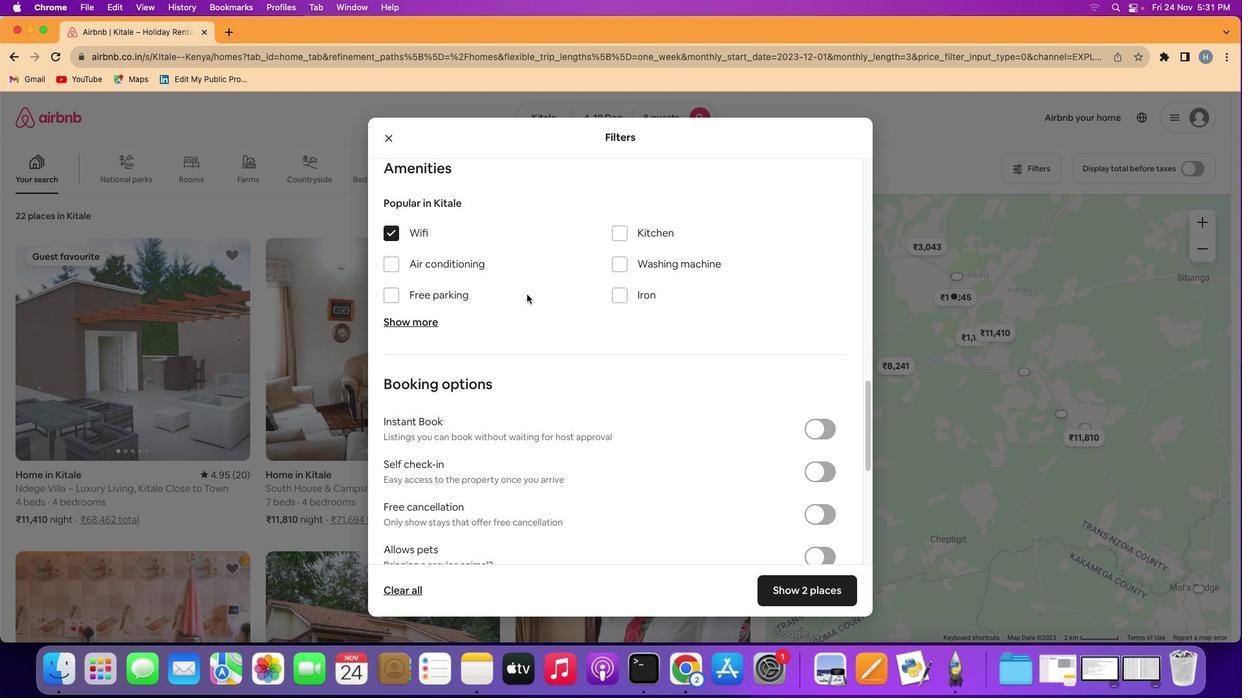 
Action: Mouse scrolled (526, 294) with delta (0, 0)
Screenshot: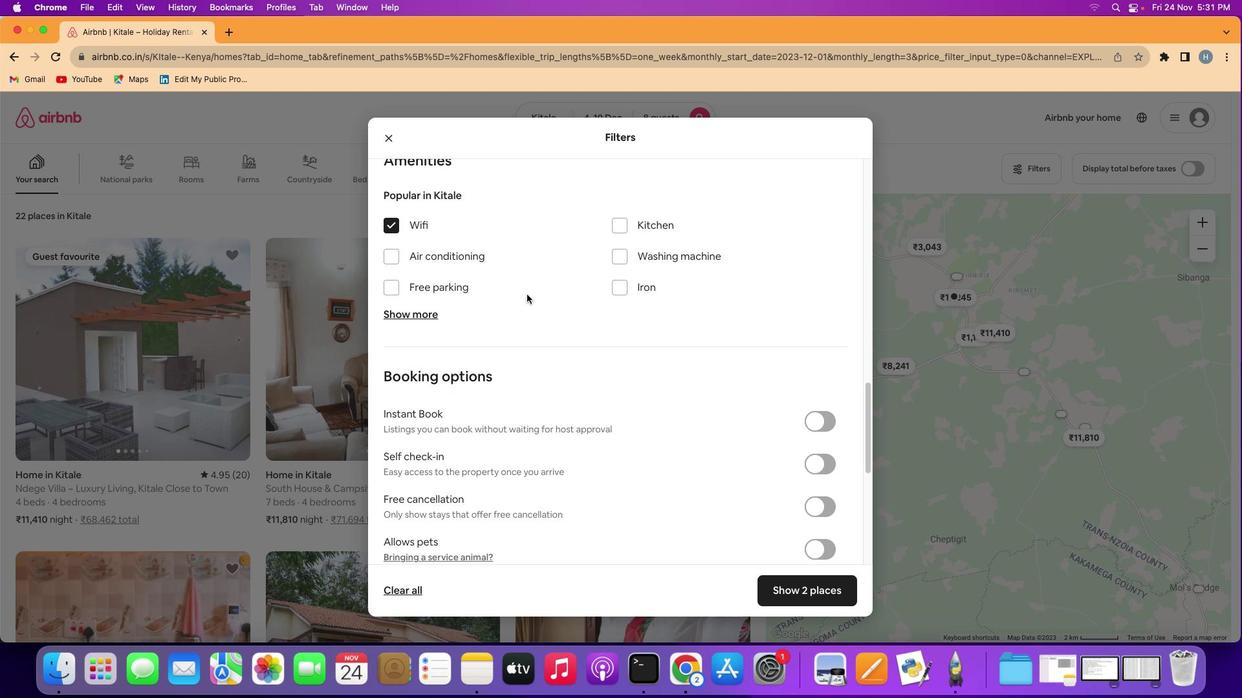 
Action: Mouse moved to (421, 313)
Screenshot: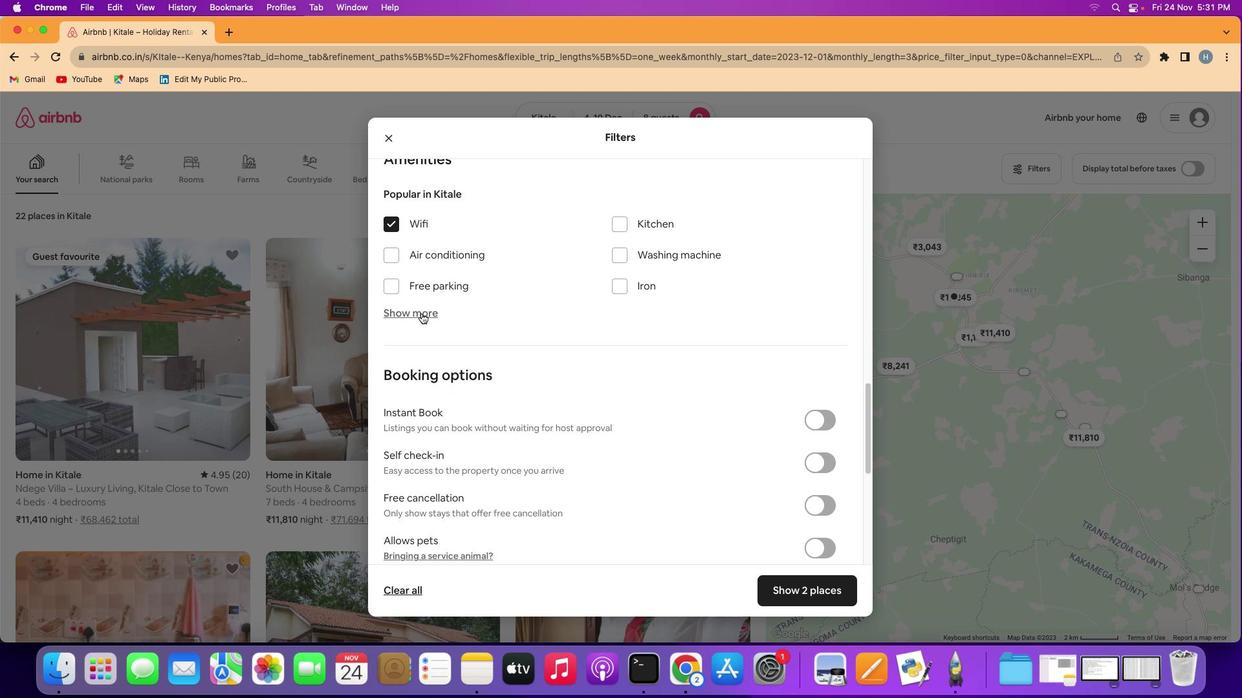 
Action: Mouse pressed left at (421, 313)
Screenshot: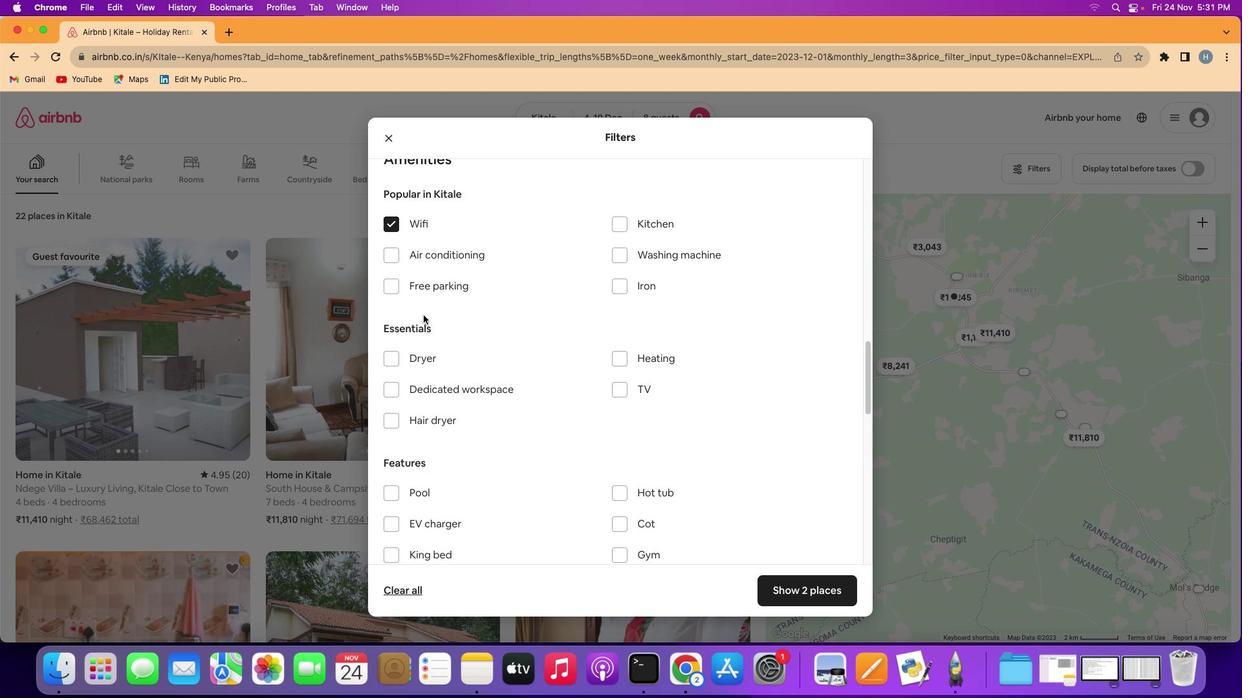 
Action: Mouse moved to (626, 386)
Screenshot: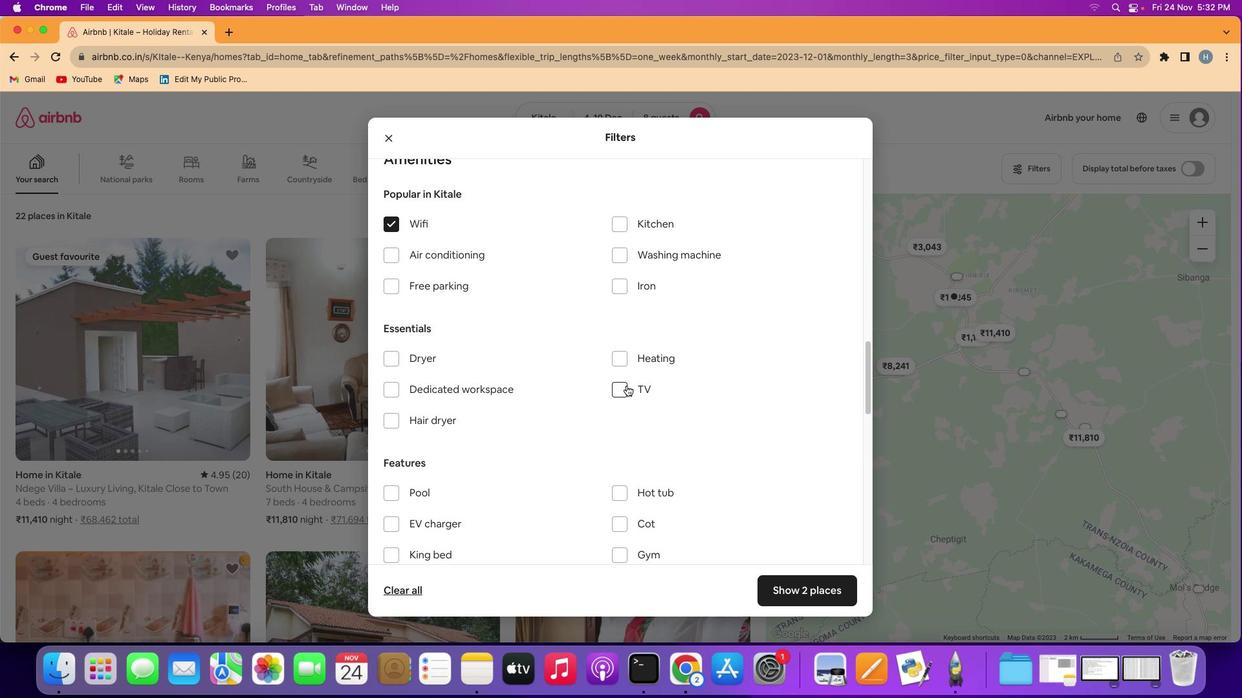 
Action: Mouse pressed left at (626, 386)
Screenshot: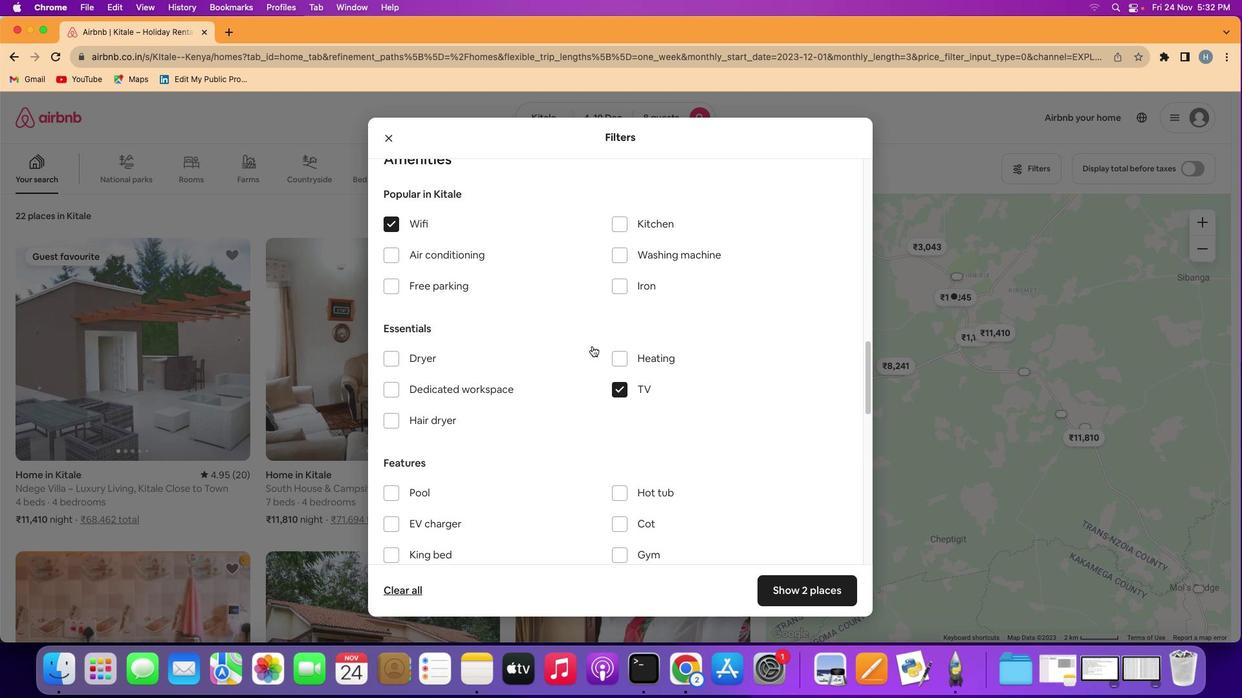 
Action: Mouse moved to (430, 283)
Screenshot: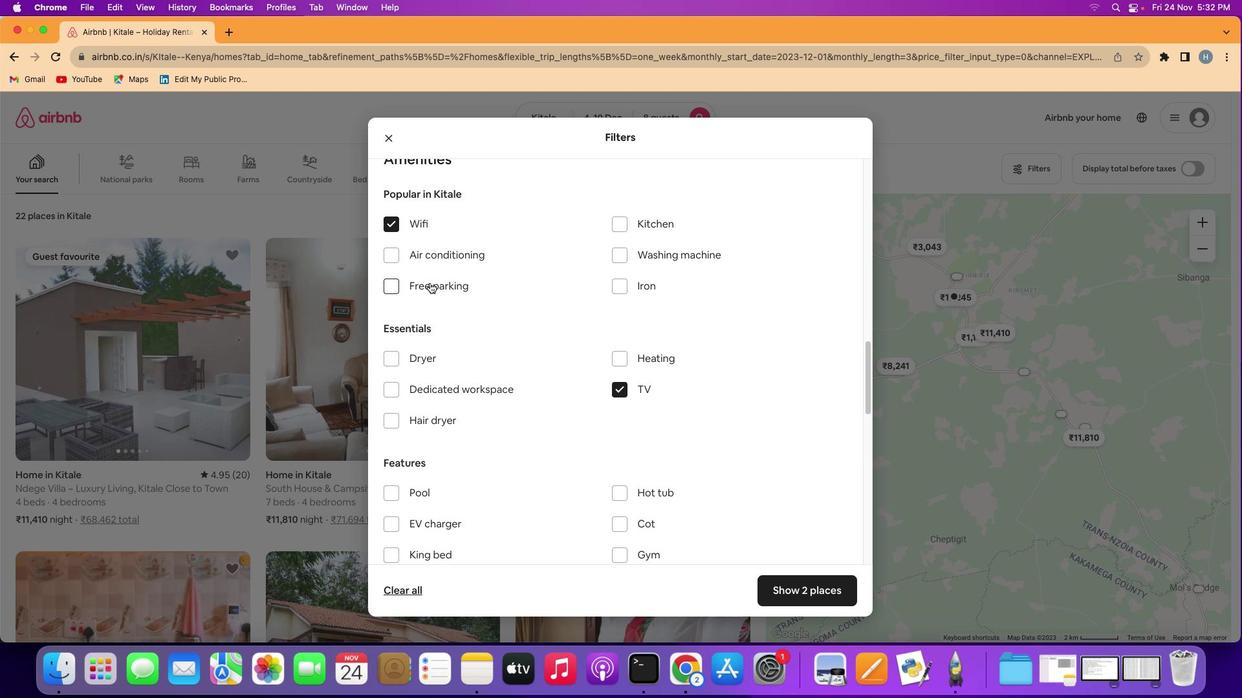 
Action: Mouse pressed left at (430, 283)
Screenshot: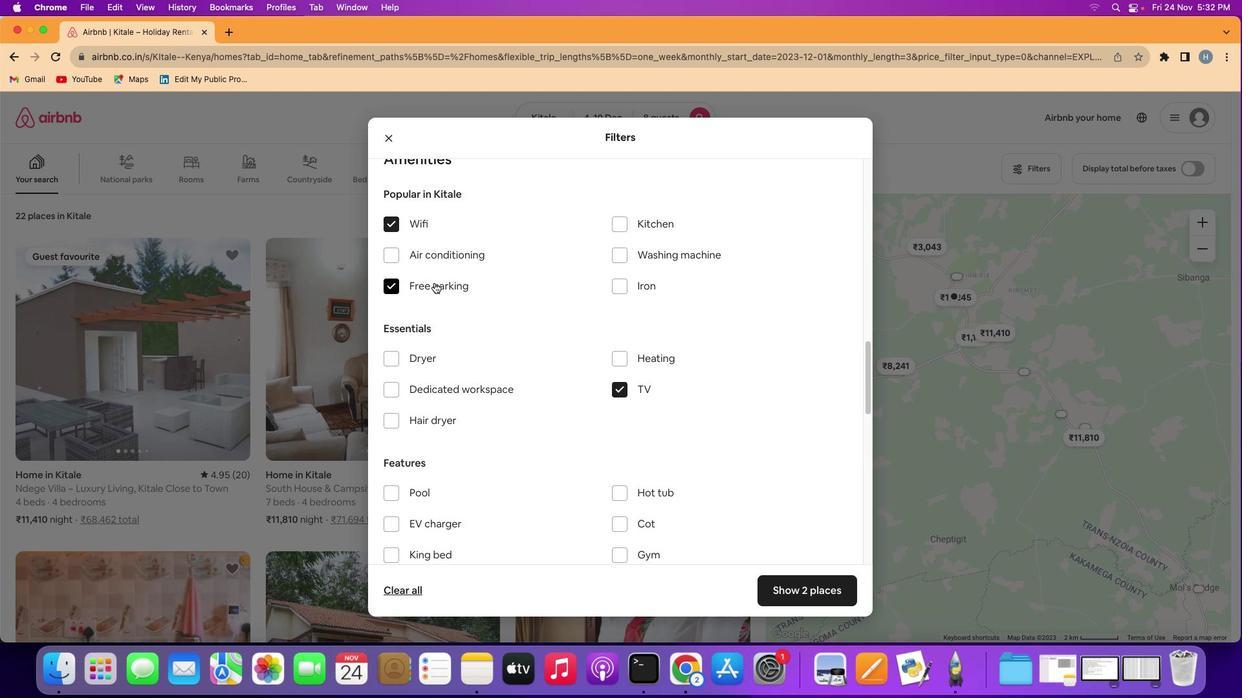 
Action: Mouse moved to (558, 340)
Screenshot: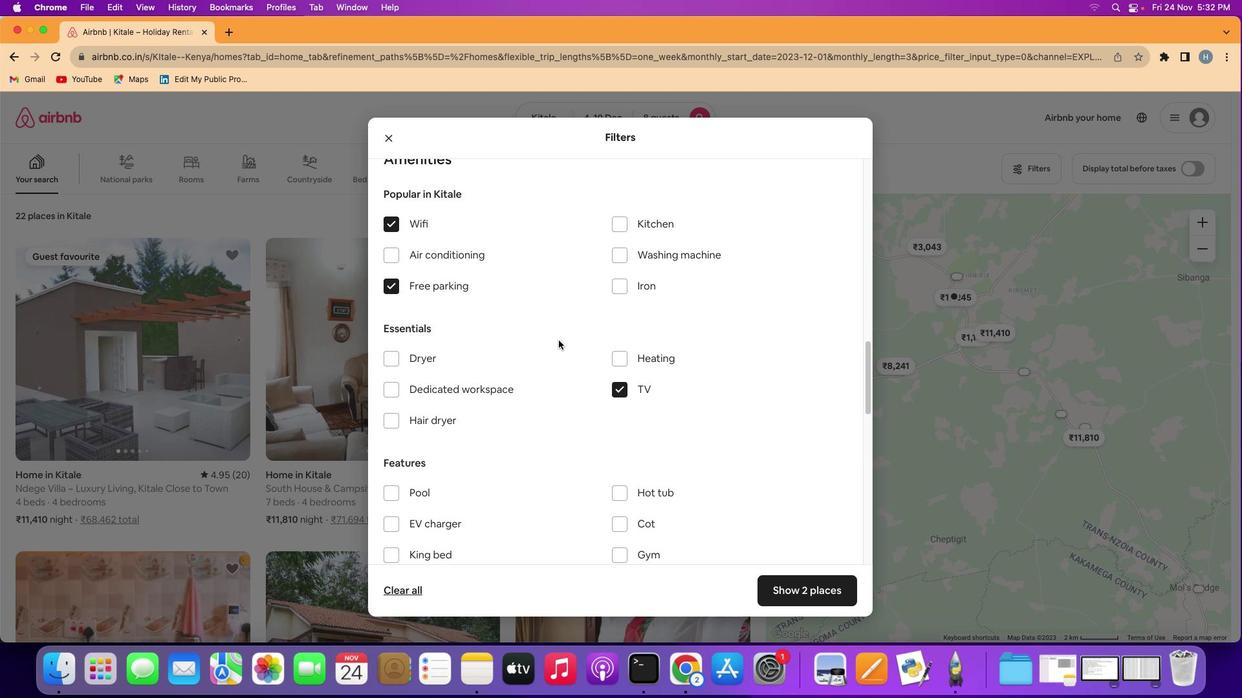 
Action: Mouse scrolled (558, 340) with delta (0, 0)
Screenshot: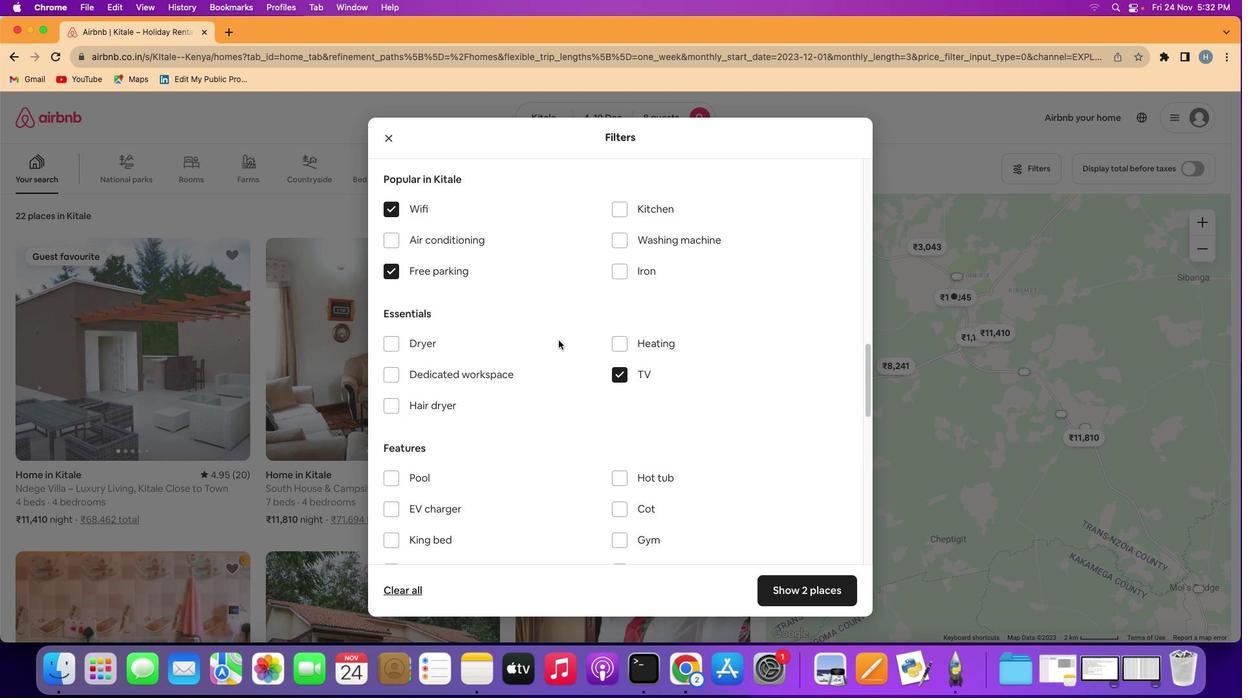 
Action: Mouse scrolled (558, 340) with delta (0, 0)
Screenshot: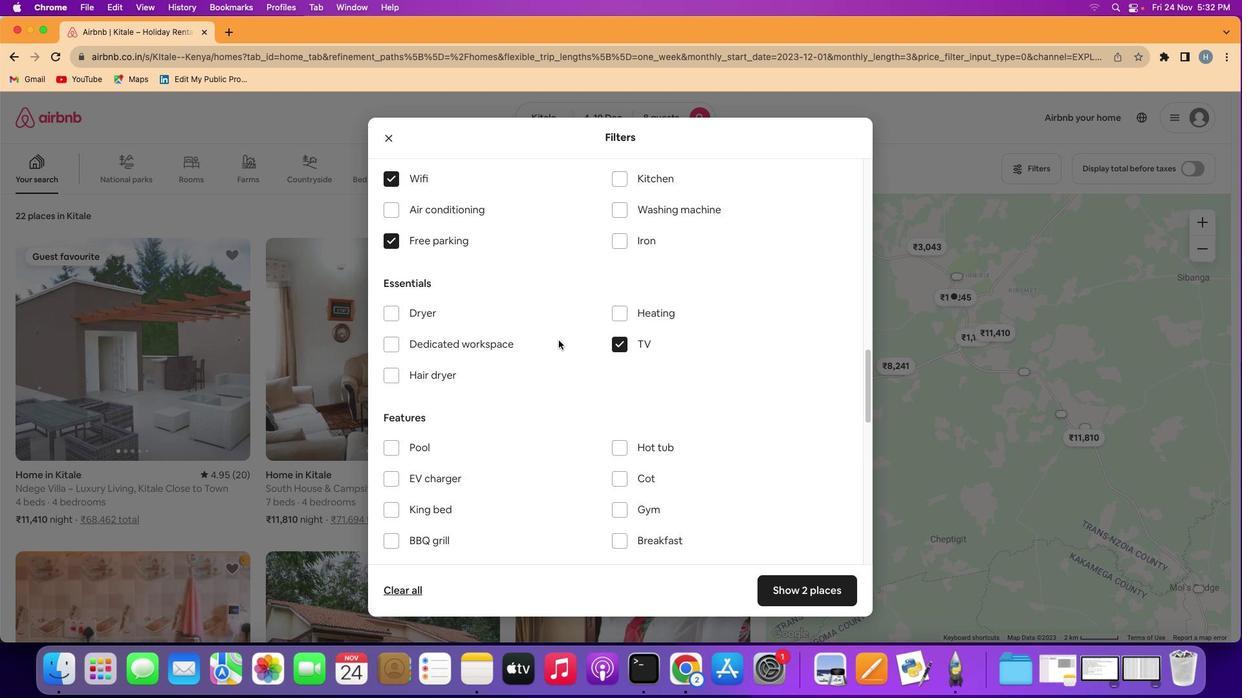 
Action: Mouse scrolled (558, 340) with delta (0, 0)
Screenshot: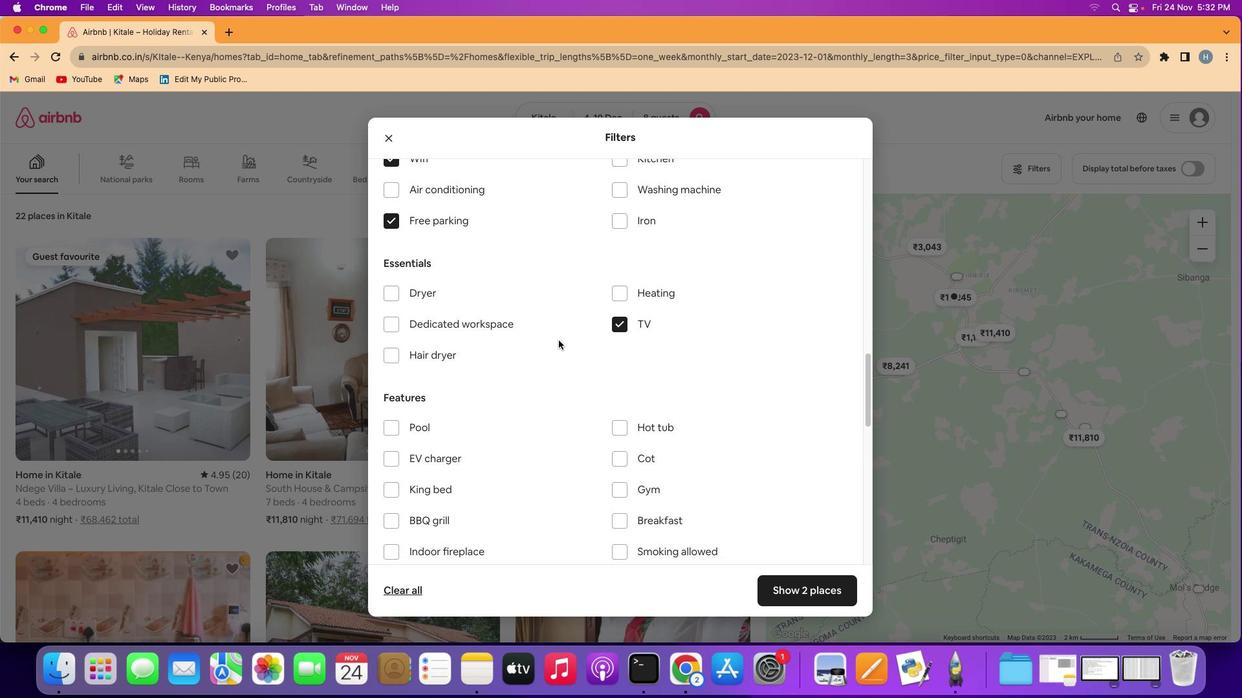 
Action: Mouse scrolled (558, 340) with delta (0, 0)
Screenshot: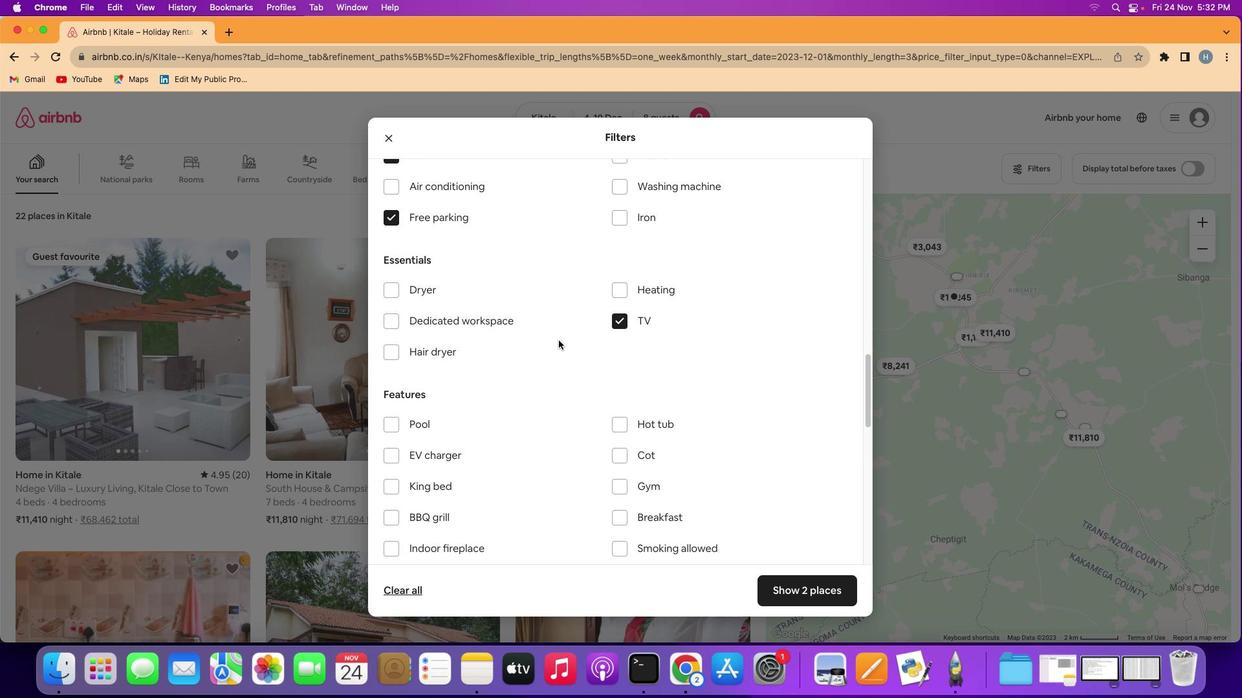 
Action: Mouse scrolled (558, 340) with delta (0, 0)
Screenshot: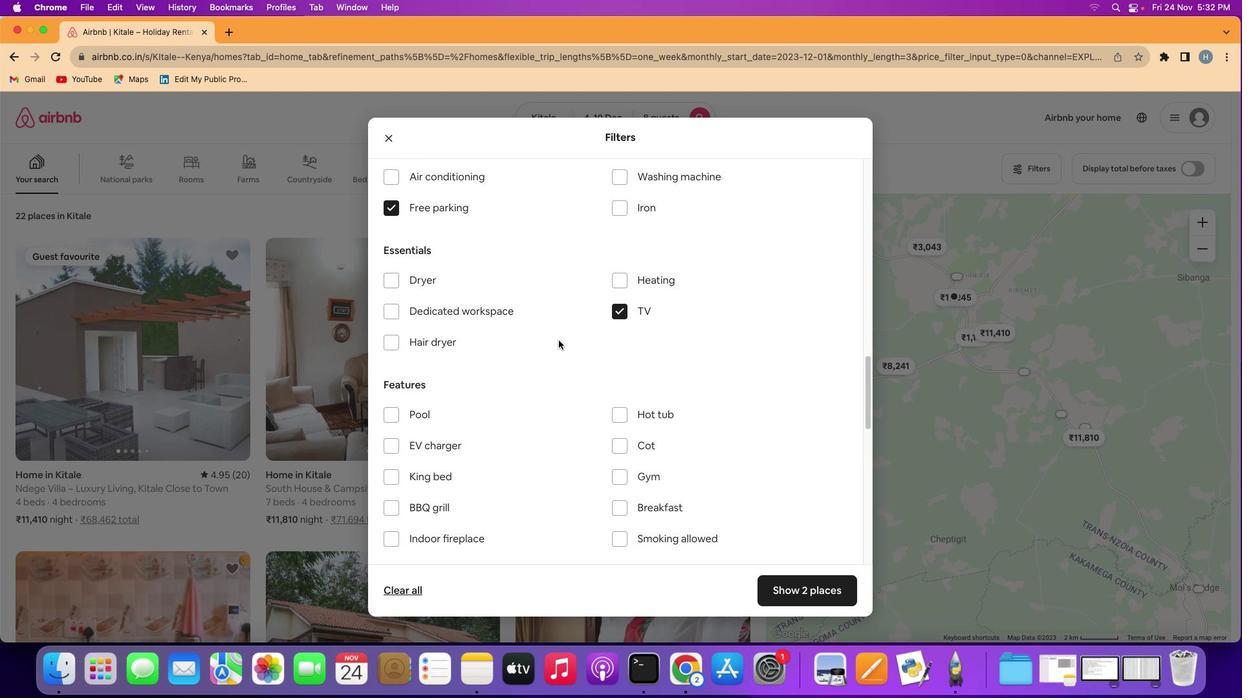 
Action: Mouse scrolled (558, 340) with delta (0, 0)
Screenshot: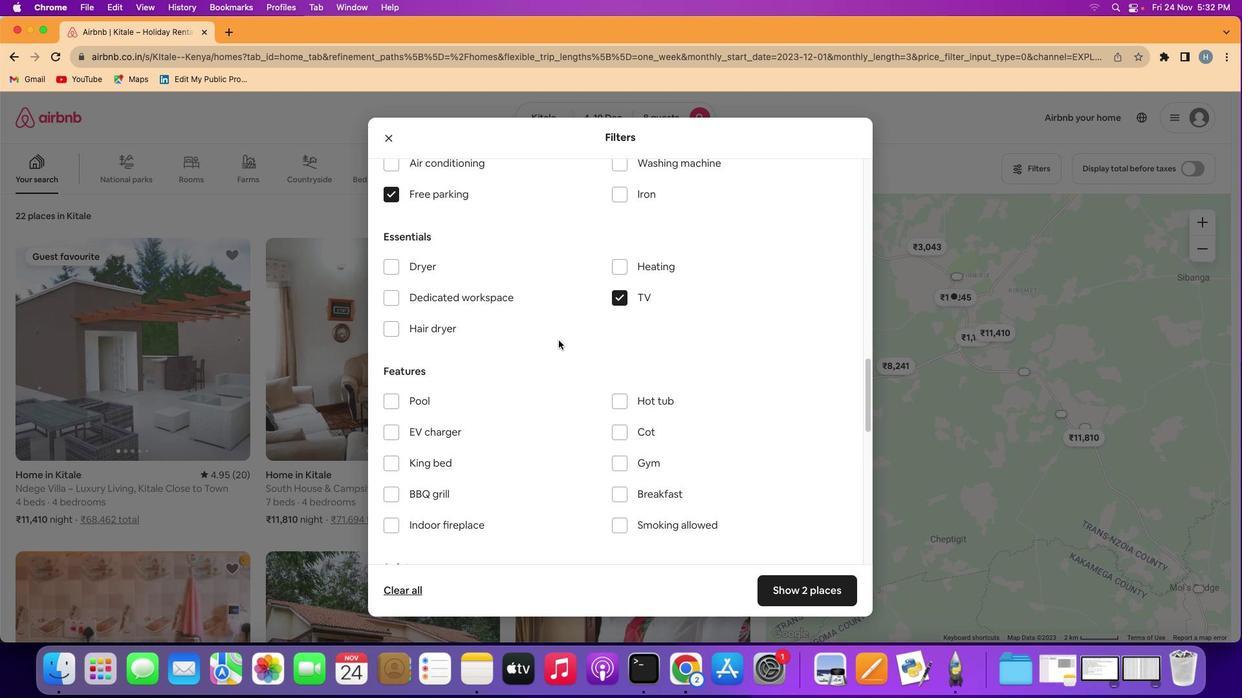 
Action: Mouse scrolled (558, 340) with delta (0, 0)
Screenshot: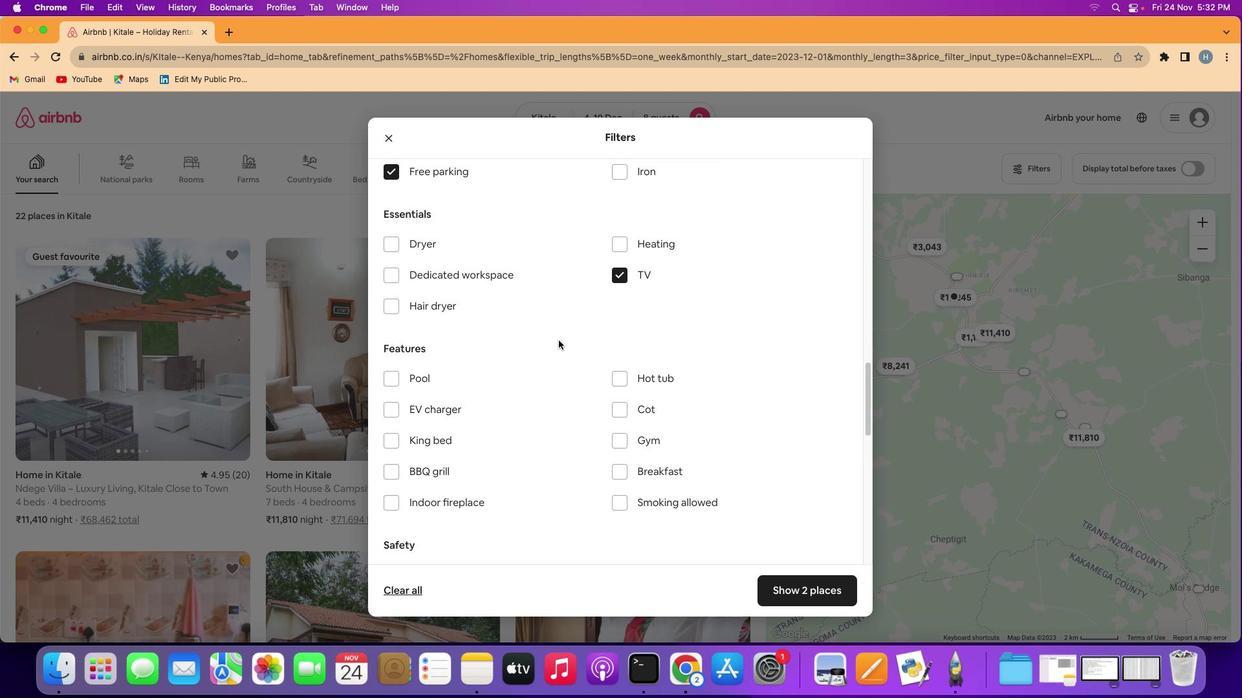 
Action: Mouse scrolled (558, 340) with delta (0, 0)
Screenshot: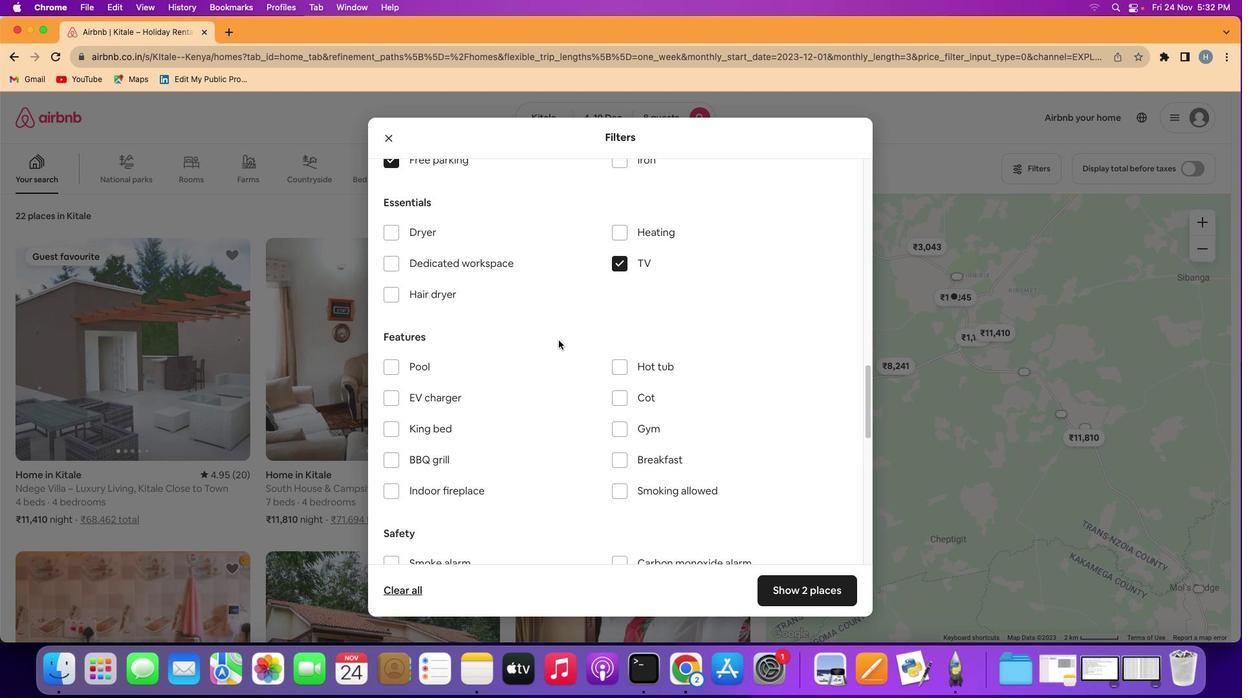 
Action: Mouse scrolled (558, 340) with delta (0, 0)
Screenshot: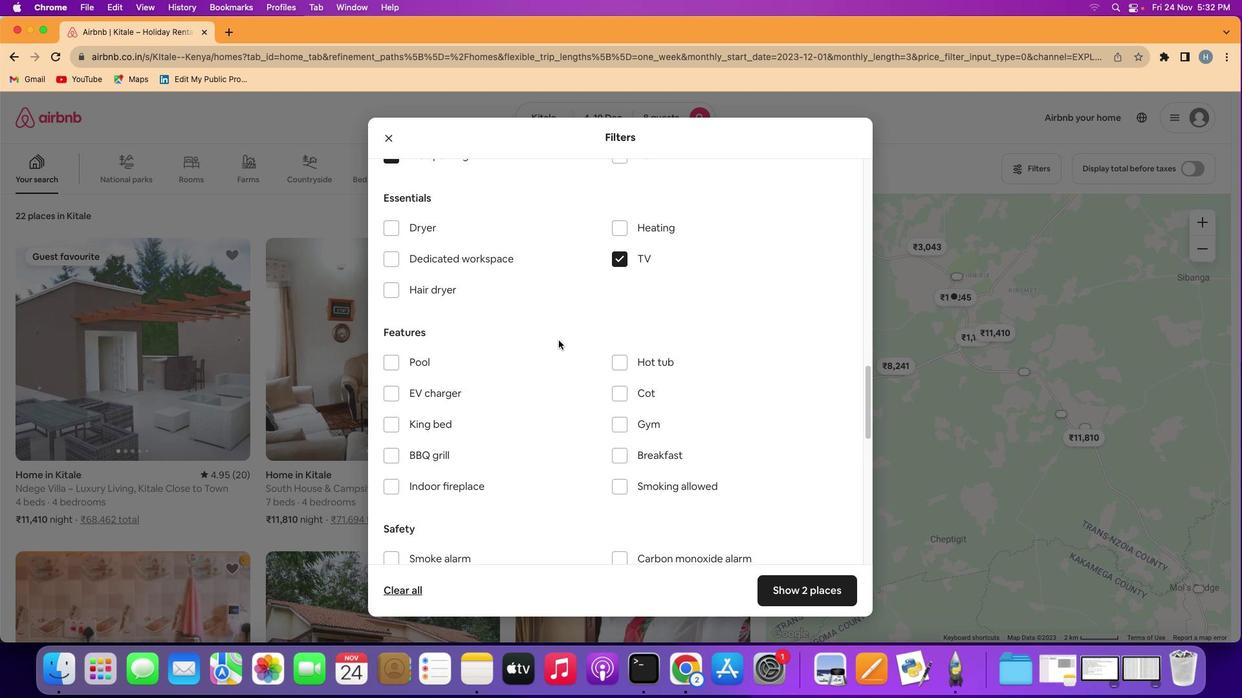 
Action: Mouse scrolled (558, 340) with delta (0, 0)
Screenshot: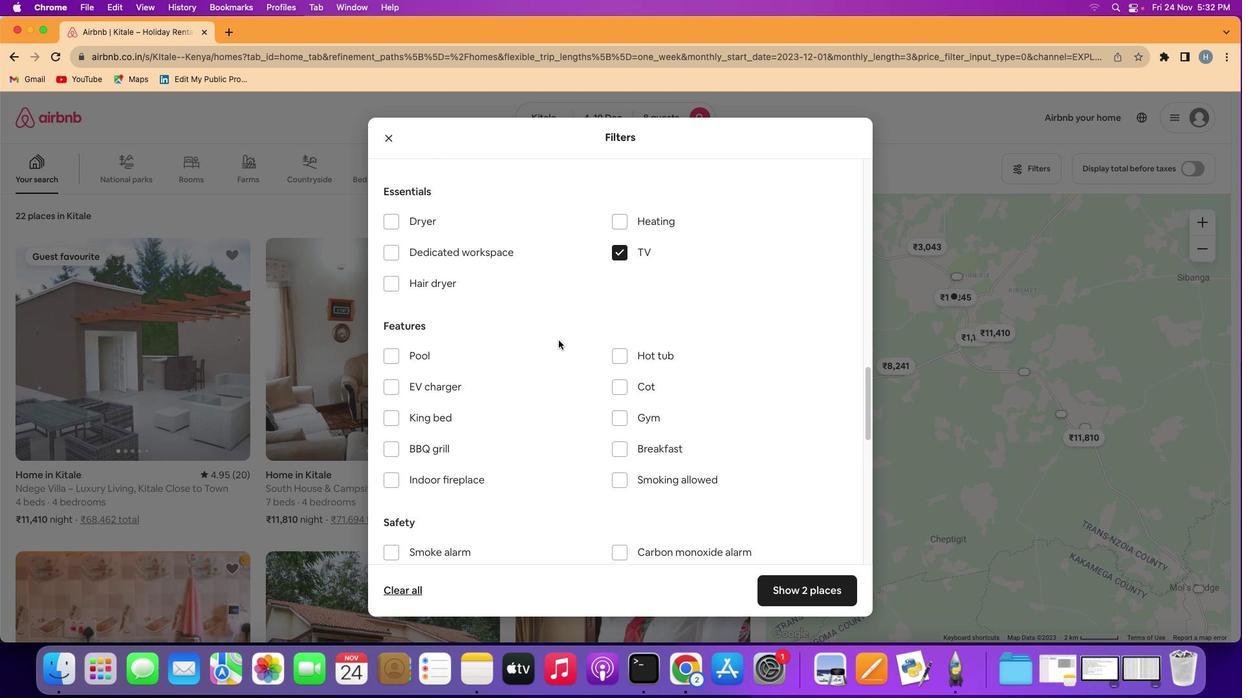 
Action: Mouse scrolled (558, 340) with delta (0, 0)
Screenshot: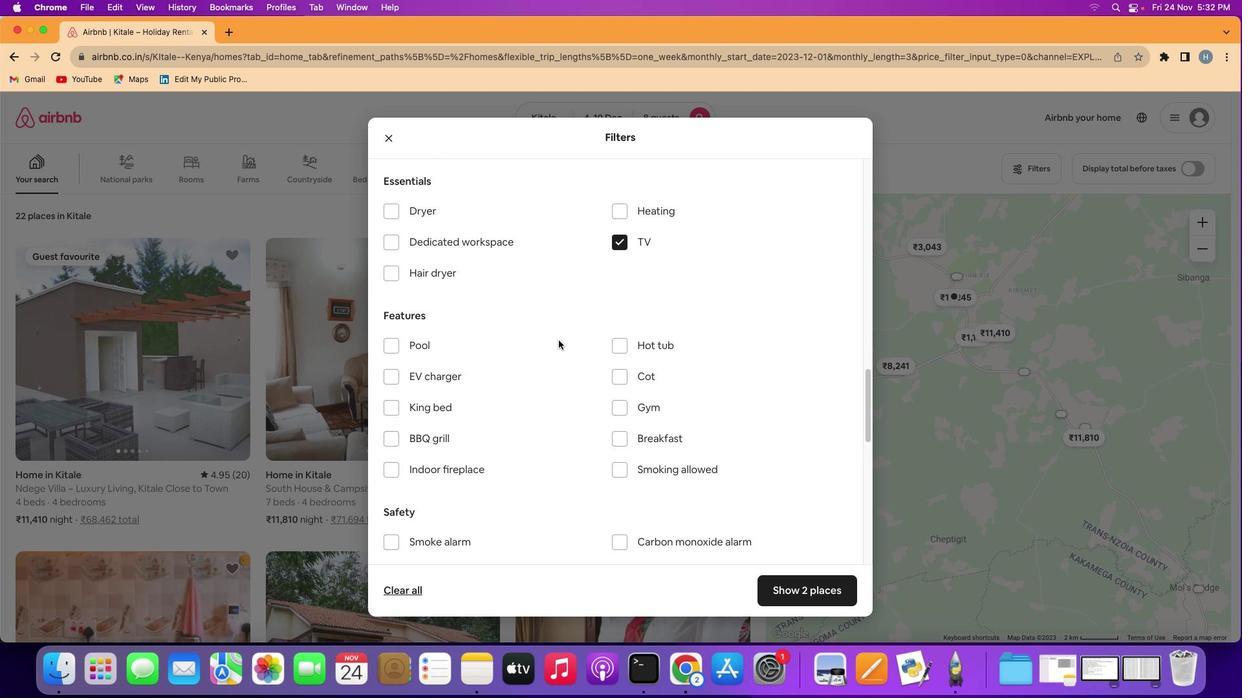 
Action: Mouse scrolled (558, 340) with delta (0, 0)
Screenshot: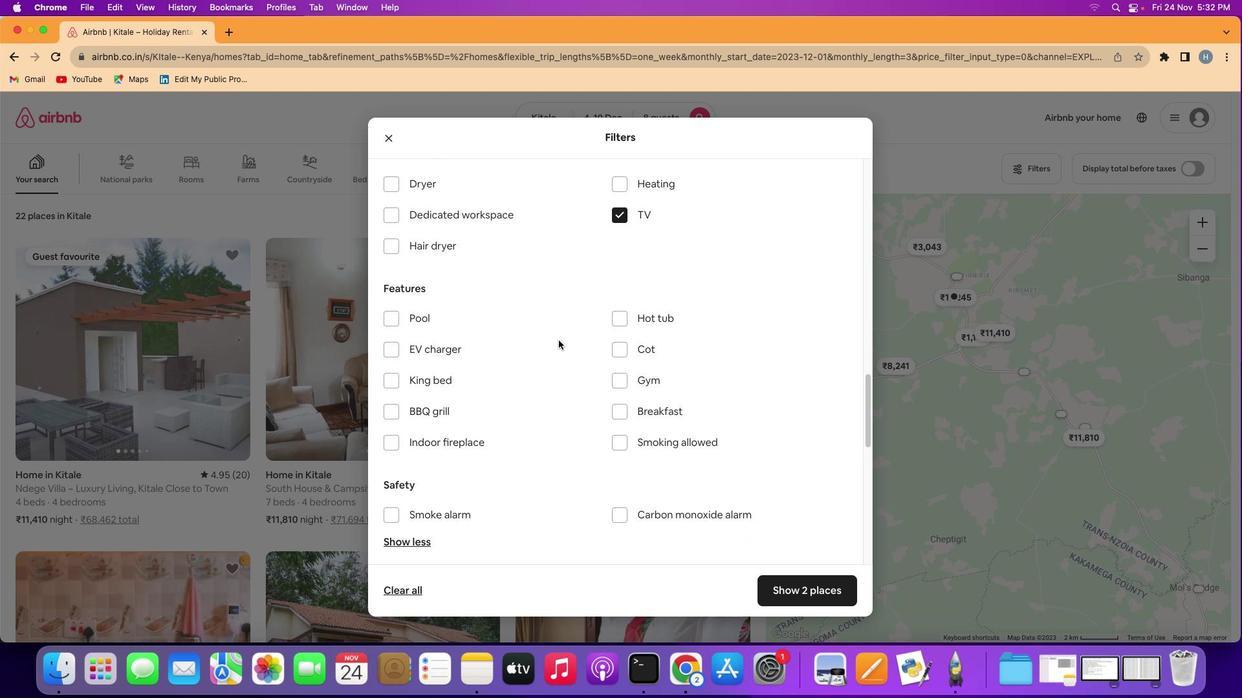 
Action: Mouse scrolled (558, 340) with delta (0, -1)
Screenshot: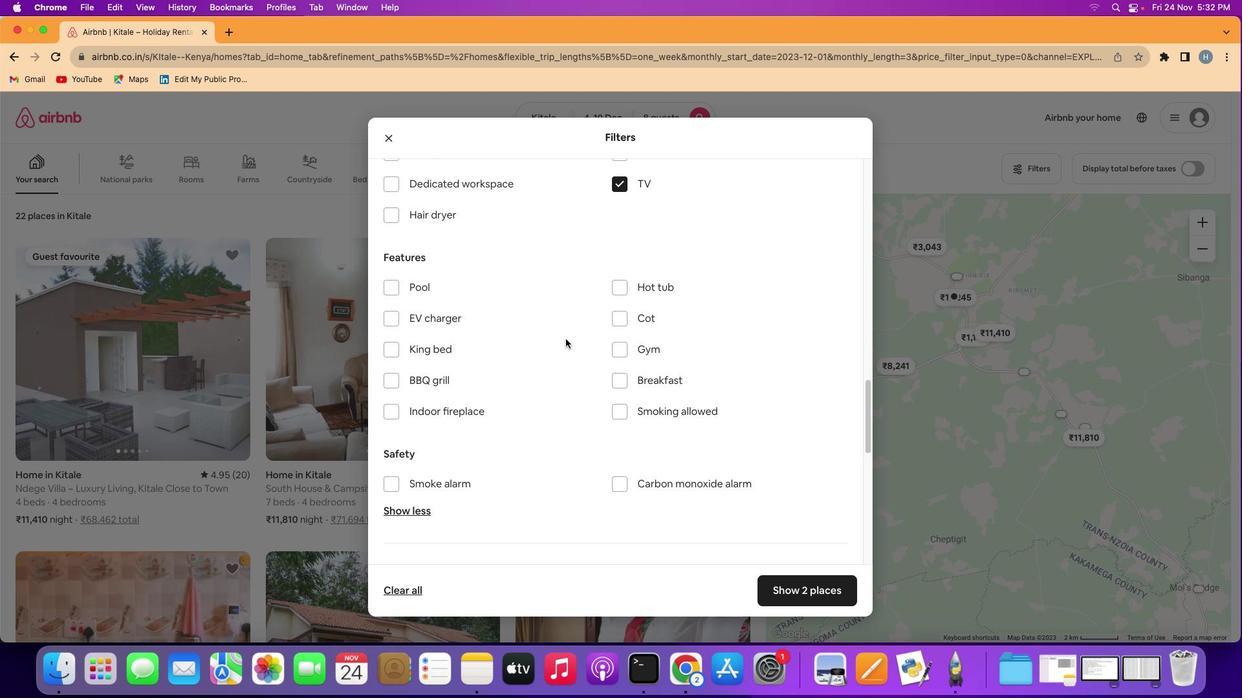 
Action: Mouse moved to (625, 341)
Screenshot: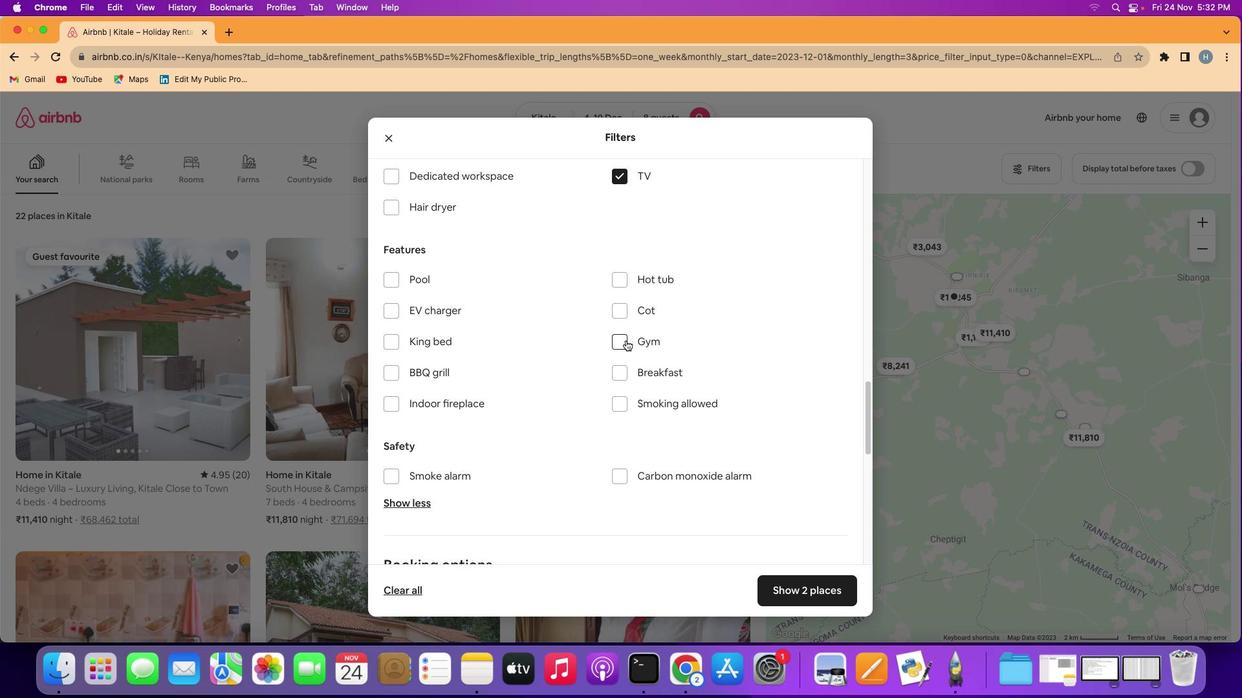
Action: Mouse pressed left at (625, 341)
Screenshot: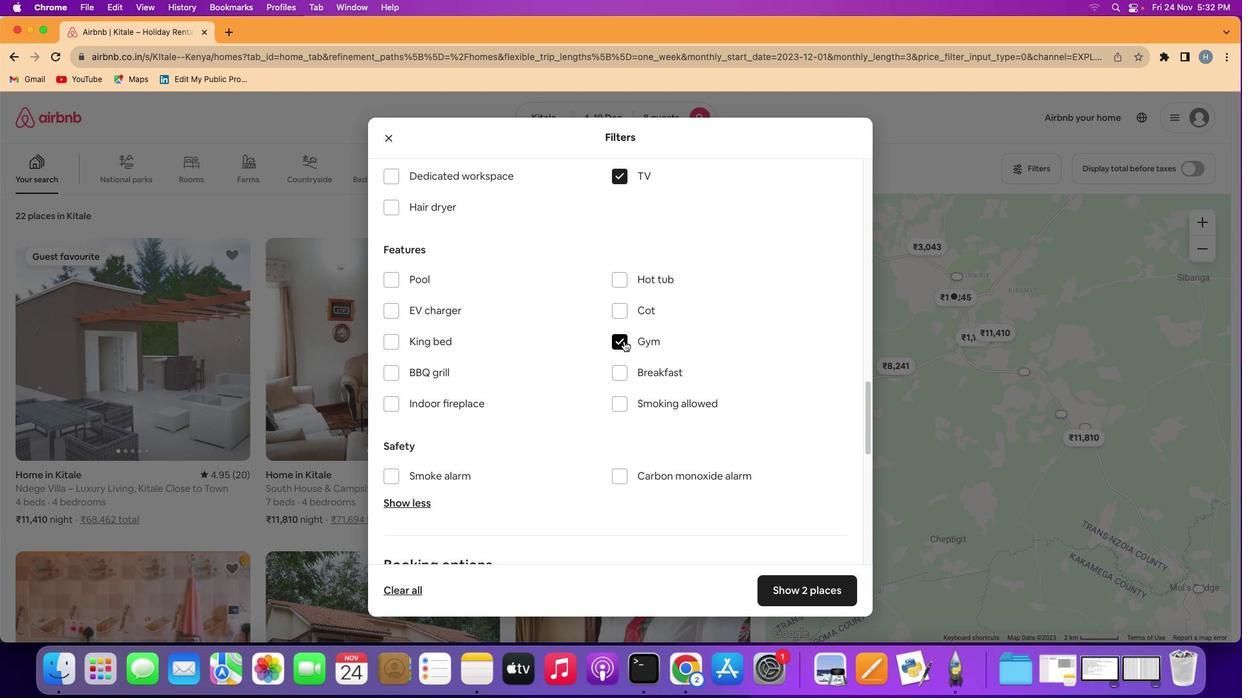 
Action: Mouse moved to (616, 378)
Screenshot: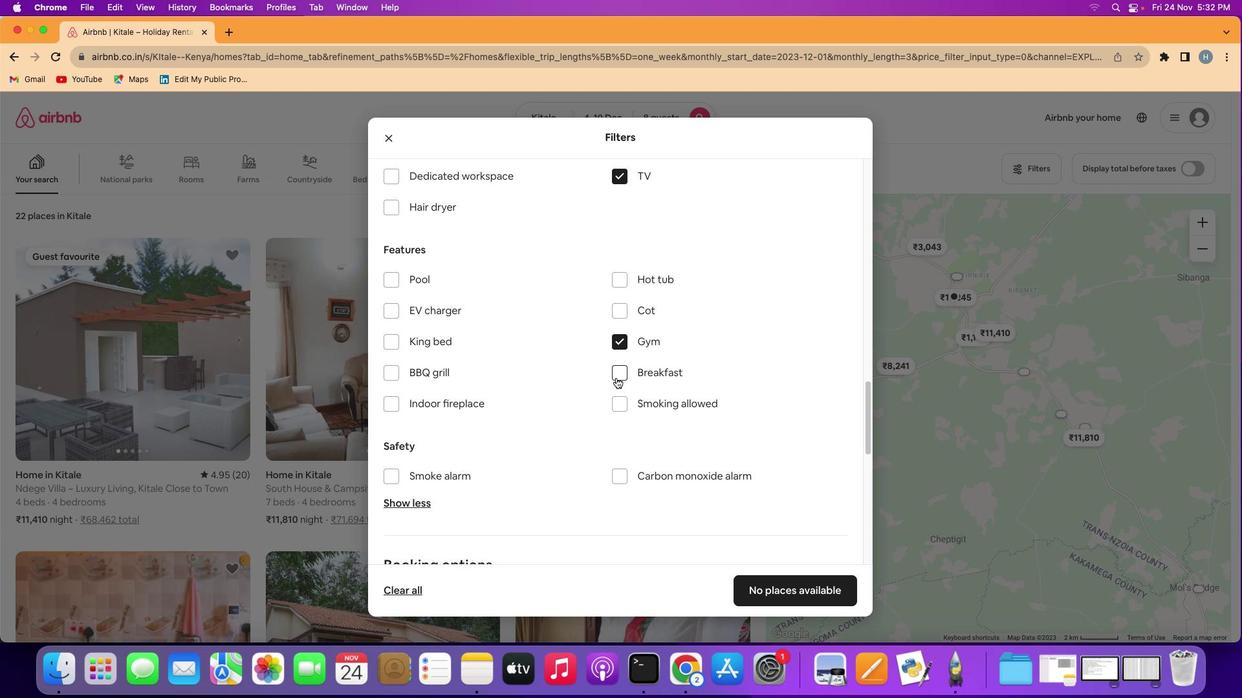 
Action: Mouse pressed left at (616, 378)
Screenshot: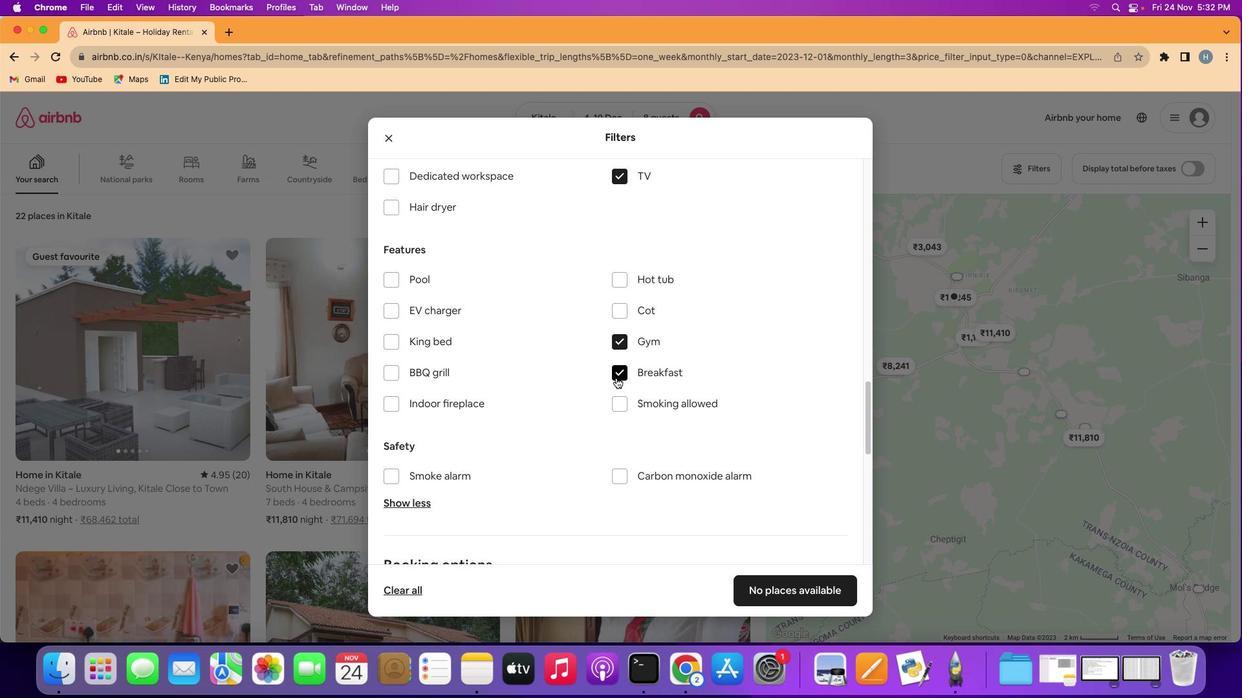 
Action: Mouse moved to (699, 447)
Screenshot: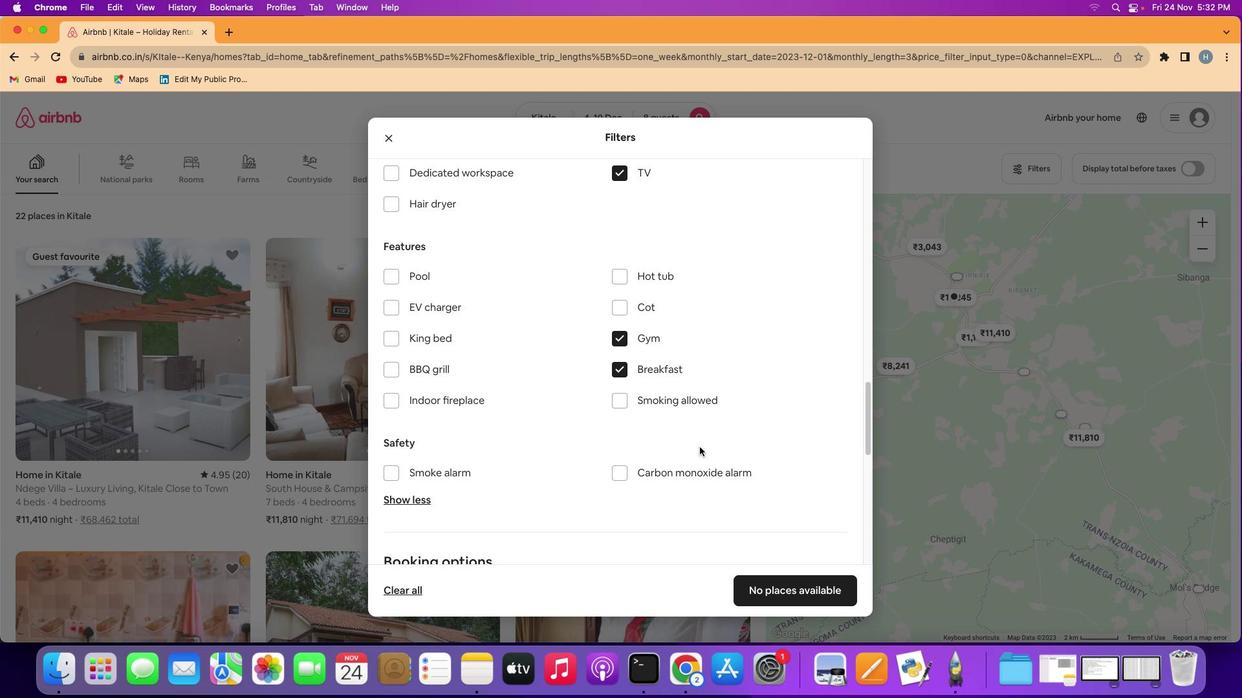 
Action: Mouse scrolled (699, 447) with delta (0, 0)
Screenshot: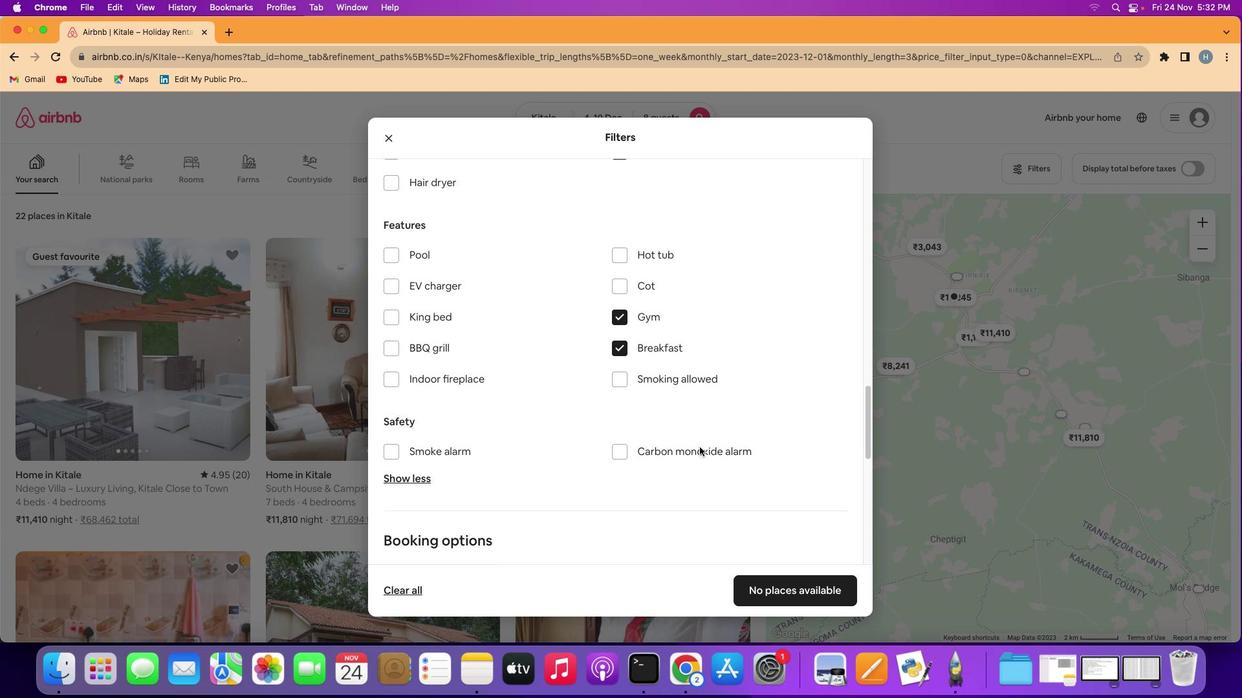 
Action: Mouse scrolled (699, 447) with delta (0, 0)
Screenshot: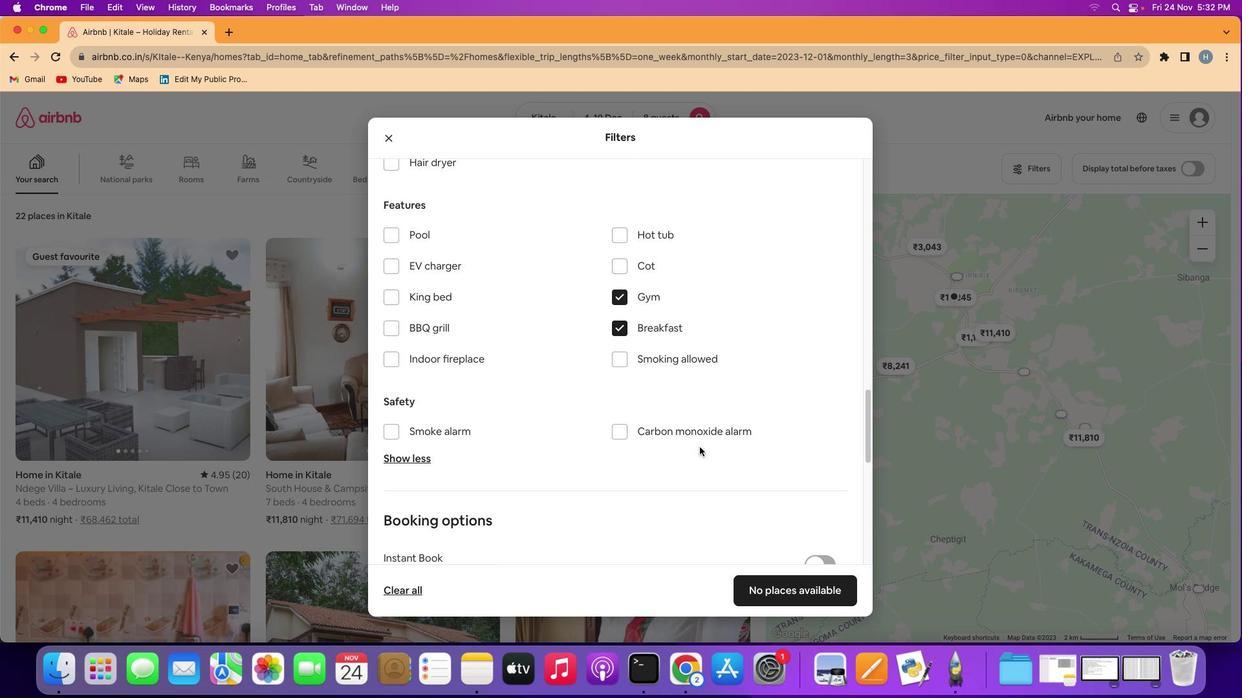 
Action: Mouse scrolled (699, 447) with delta (0, -1)
Screenshot: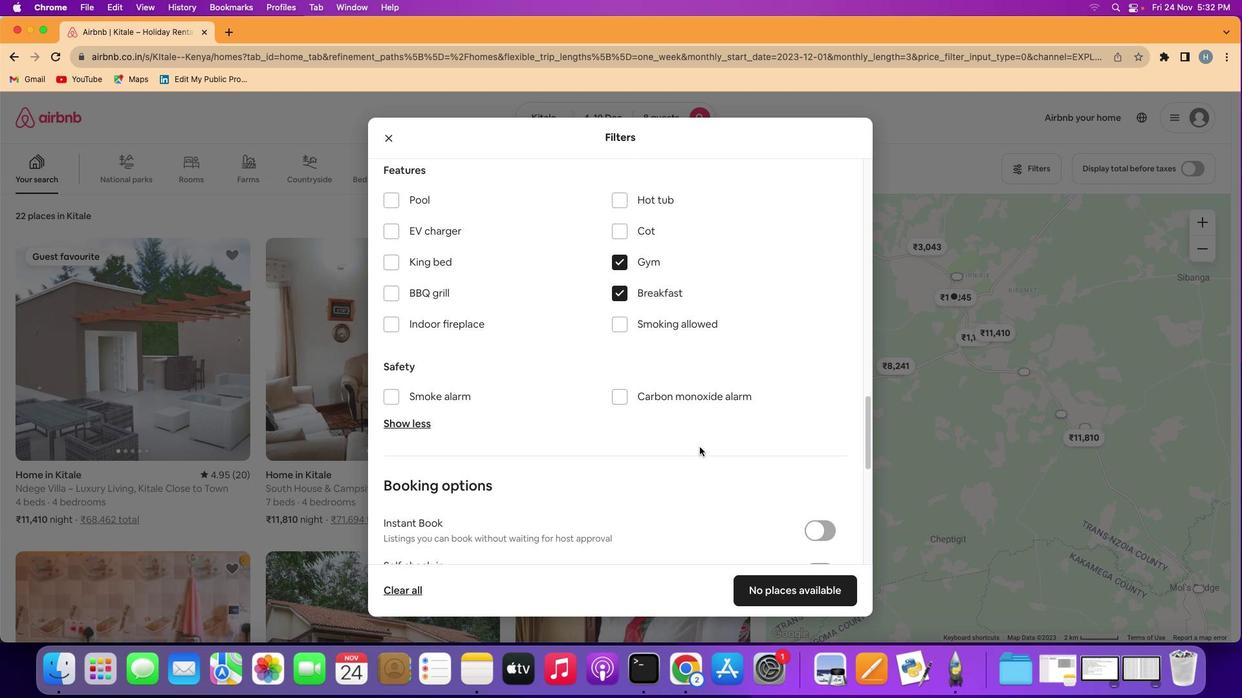 
Action: Mouse scrolled (699, 447) with delta (0, 0)
Screenshot: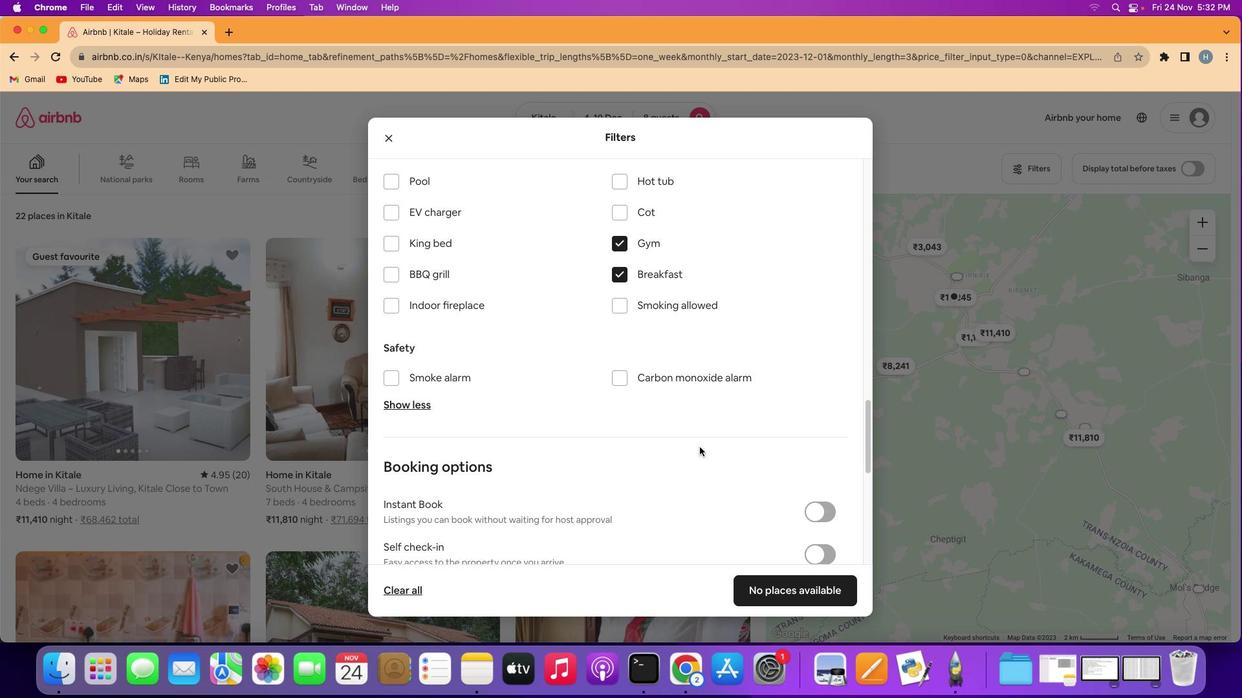 
Action: Mouse scrolled (699, 447) with delta (0, 0)
Screenshot: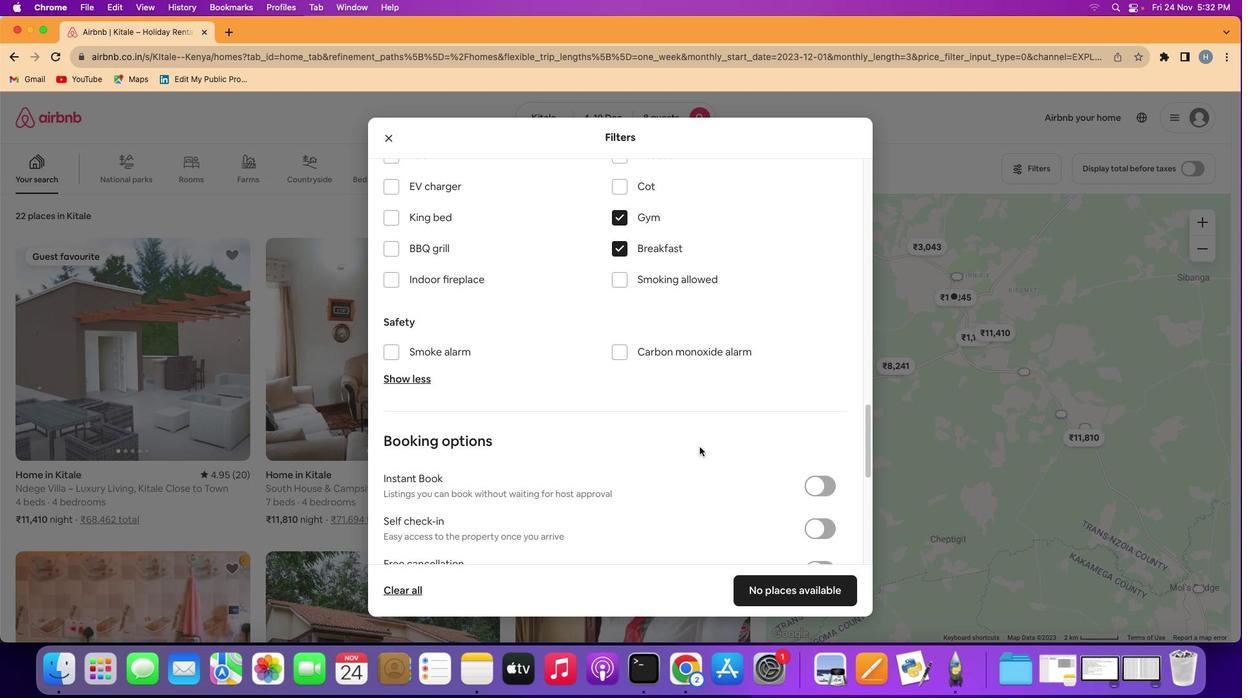 
Action: Mouse scrolled (699, 447) with delta (0, 0)
Screenshot: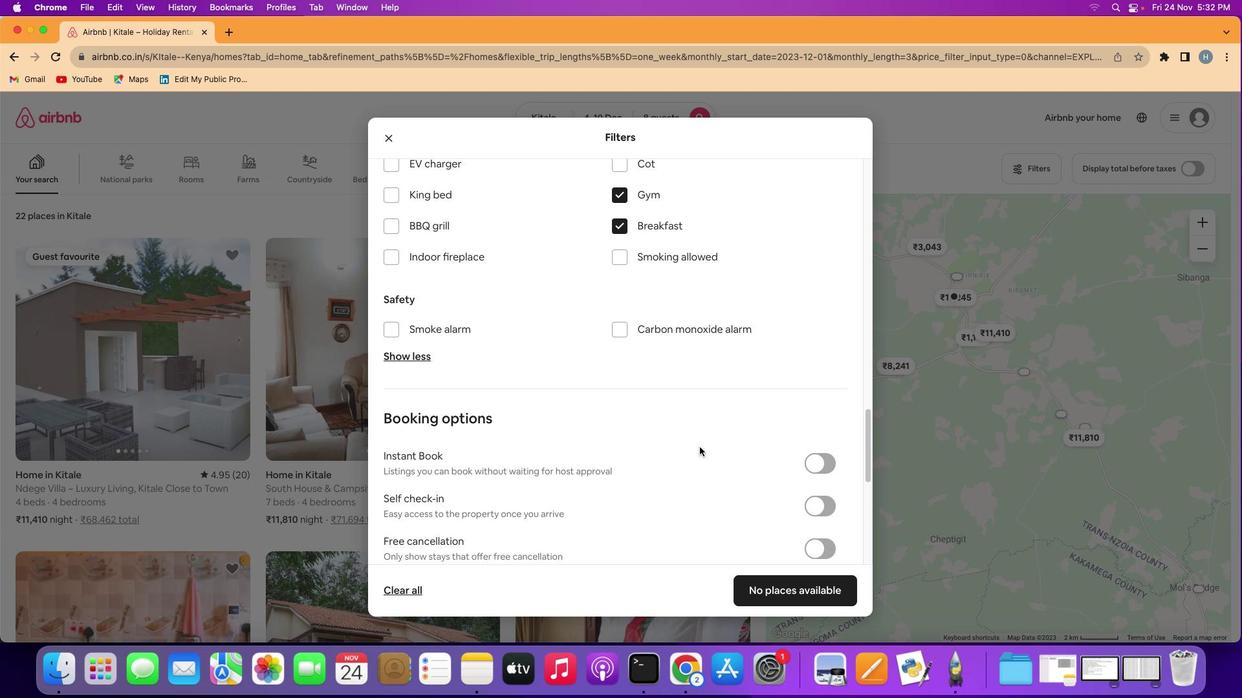 
Action: Mouse scrolled (699, 447) with delta (0, 0)
Screenshot: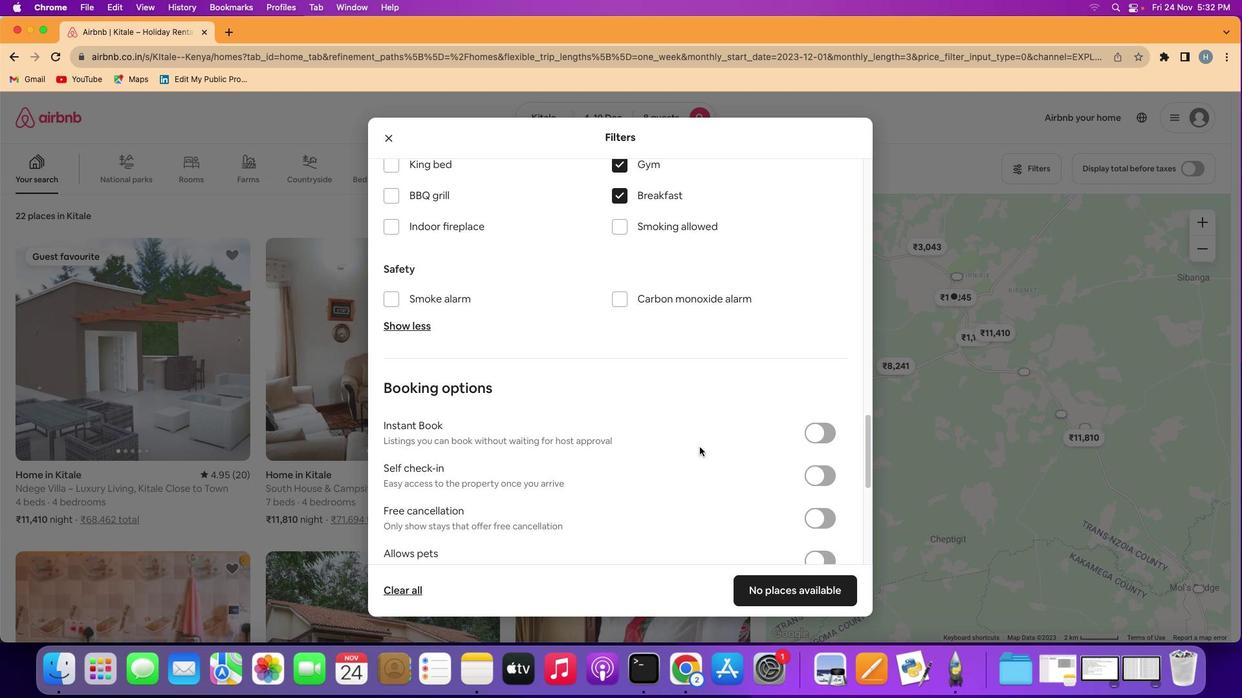 
Action: Mouse scrolled (699, 447) with delta (0, 0)
Screenshot: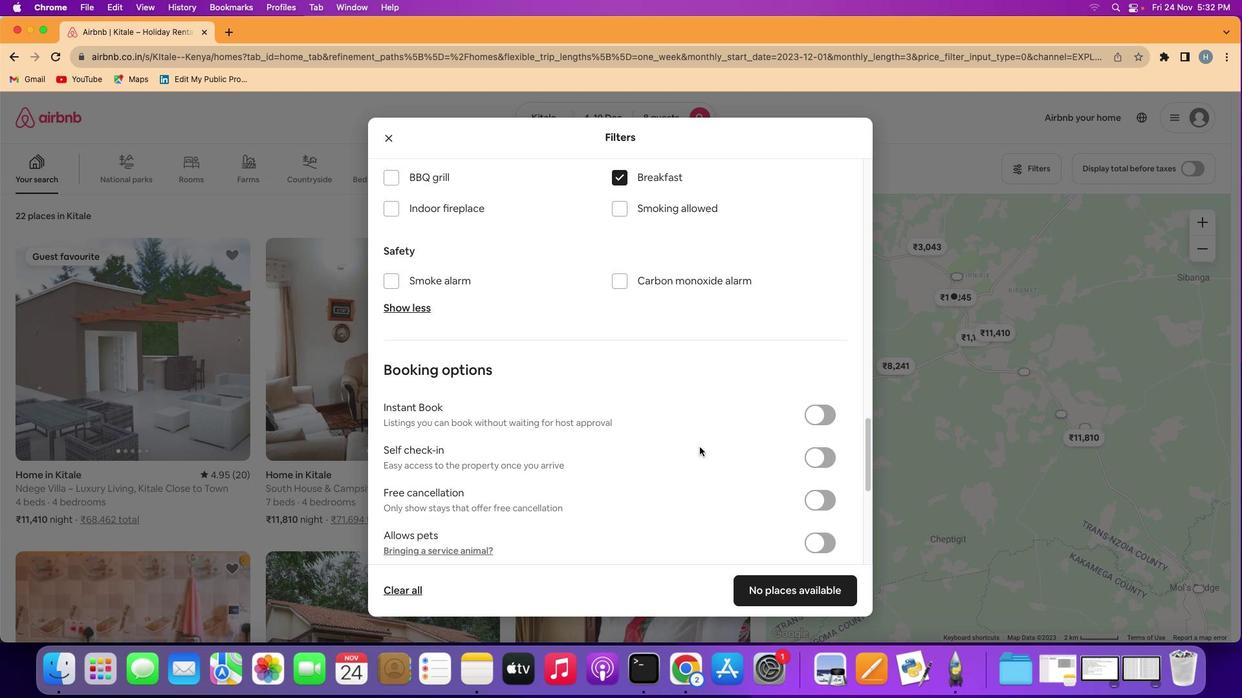
Action: Mouse scrolled (699, 447) with delta (0, -1)
Screenshot: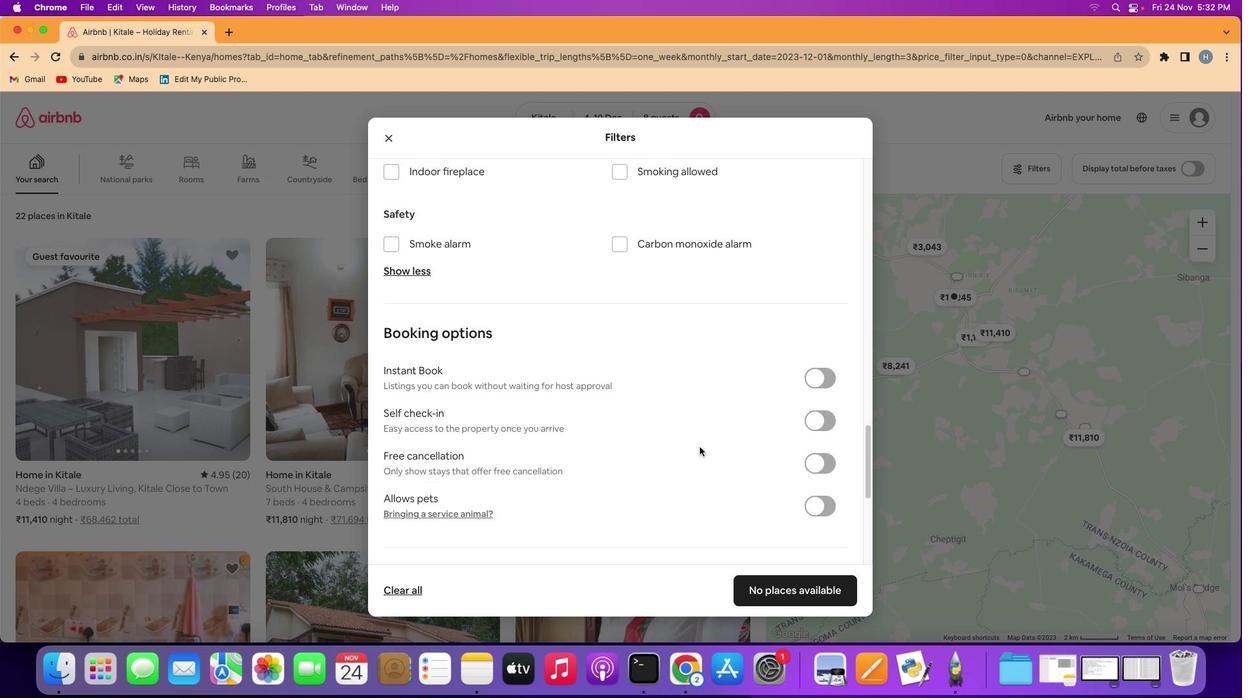 
Action: Mouse scrolled (699, 447) with delta (0, -1)
Screenshot: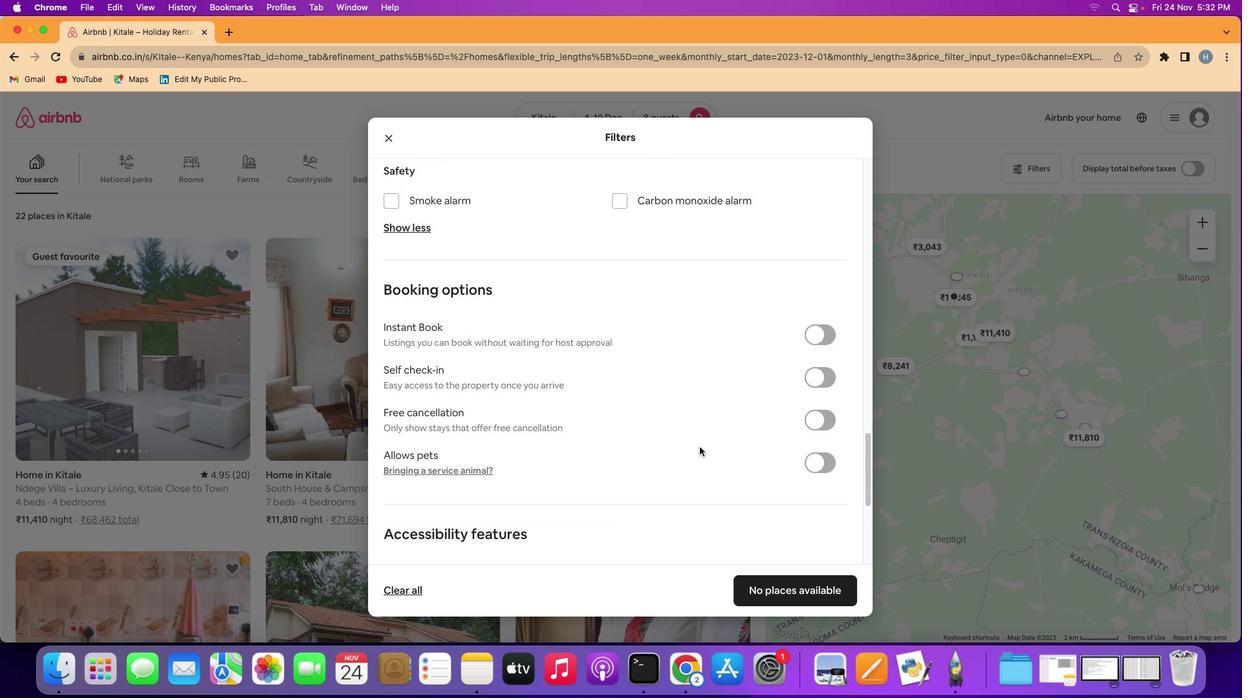 
Action: Mouse scrolled (699, 447) with delta (0, 0)
Screenshot: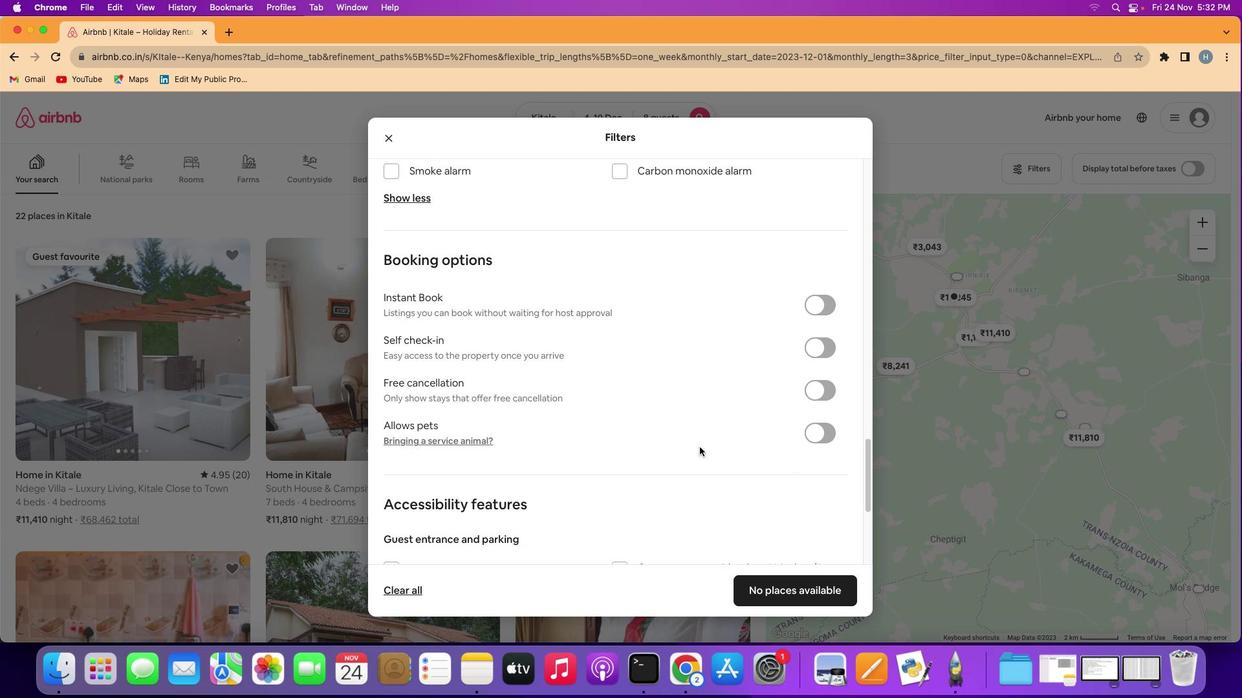 
Action: Mouse scrolled (699, 447) with delta (0, 0)
Screenshot: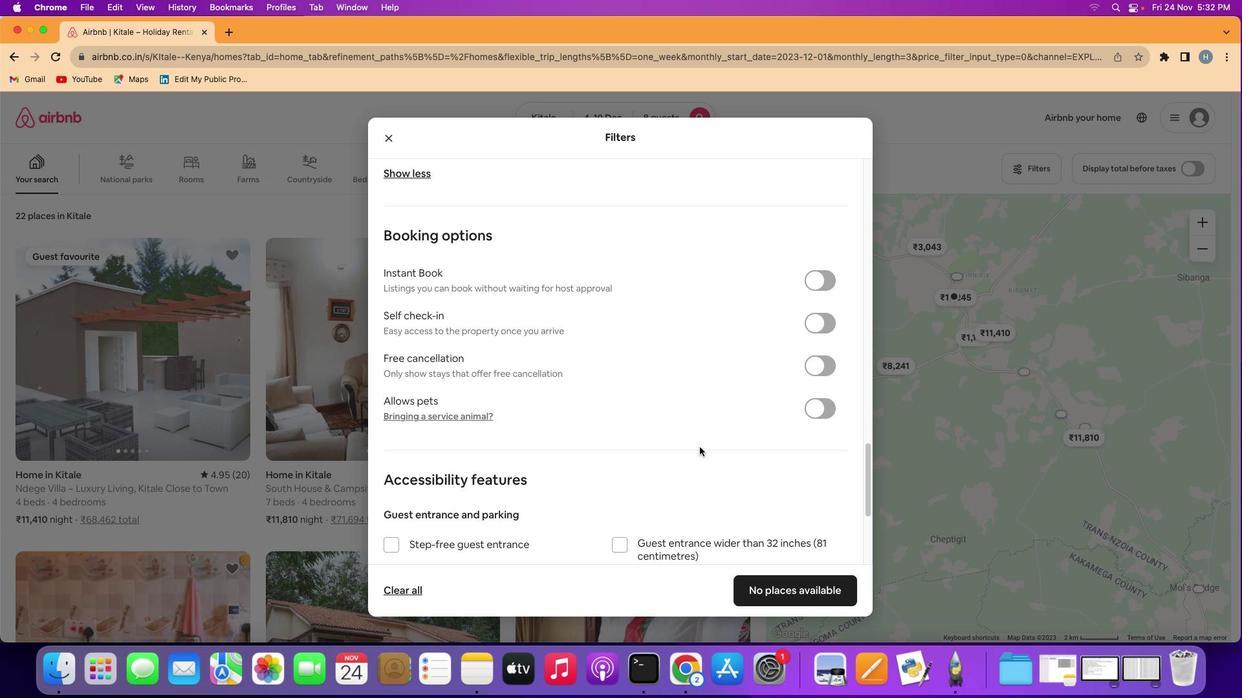 
Action: Mouse scrolled (699, 447) with delta (0, 0)
Screenshot: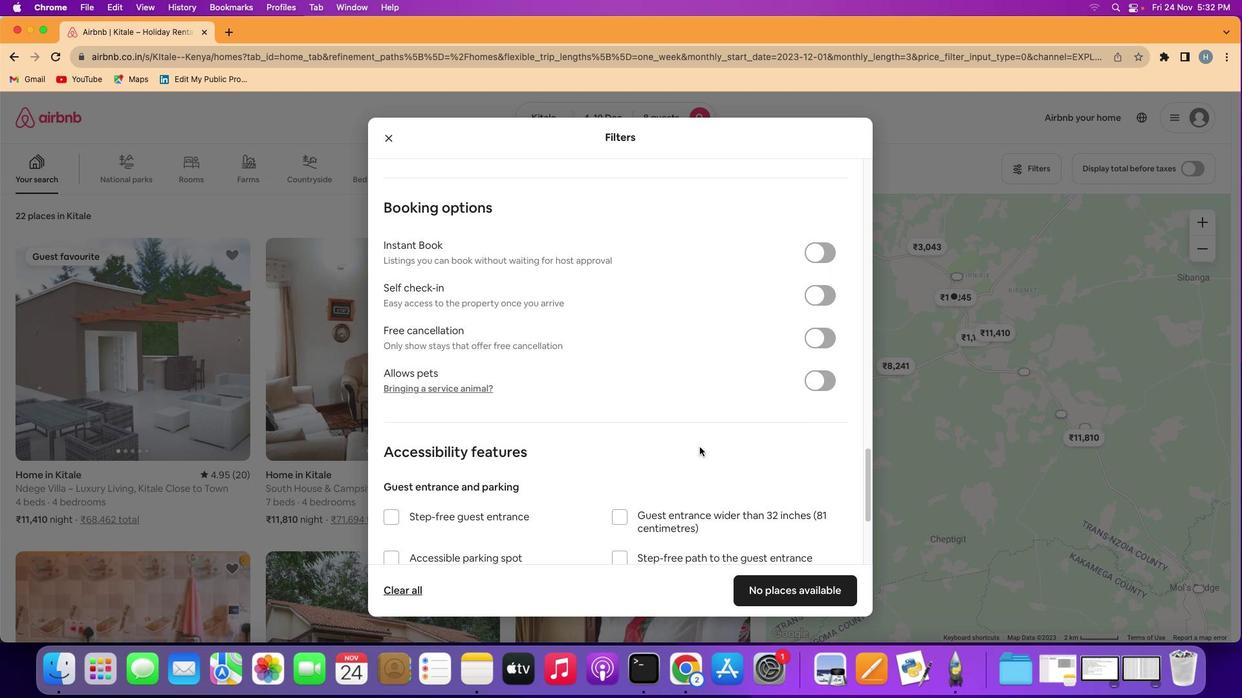 
Action: Mouse scrolled (699, 447) with delta (0, 0)
Screenshot: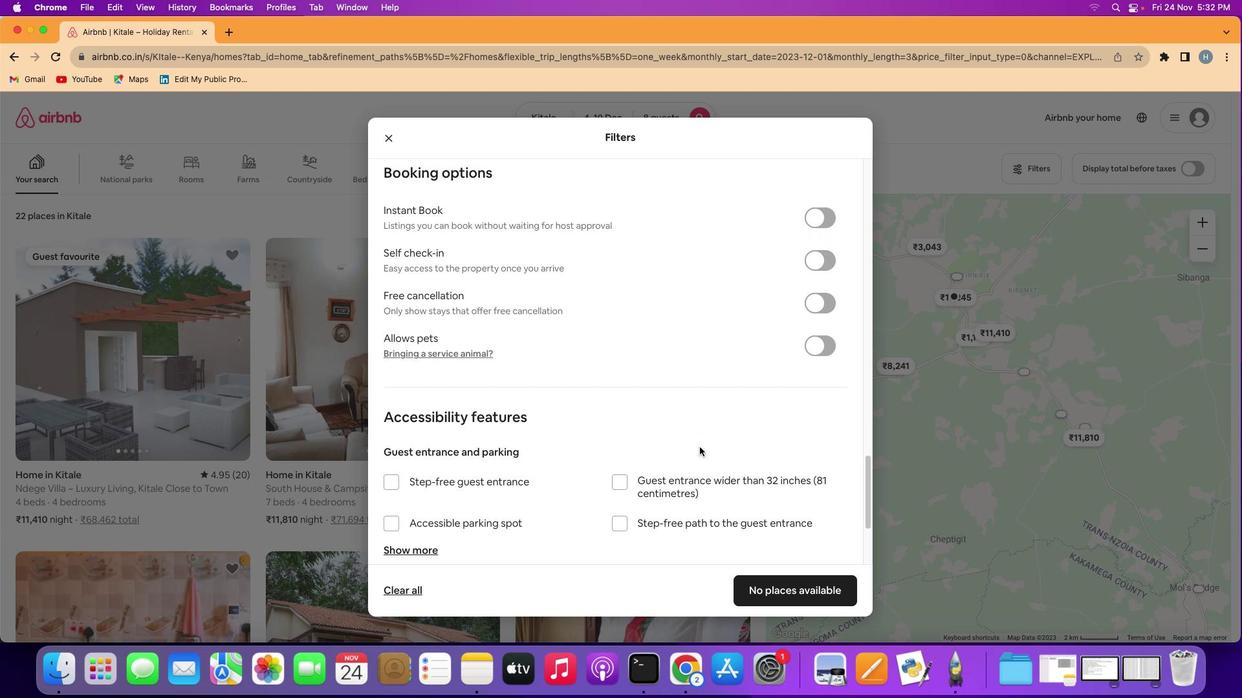 
Action: Mouse scrolled (699, 447) with delta (0, 0)
Screenshot: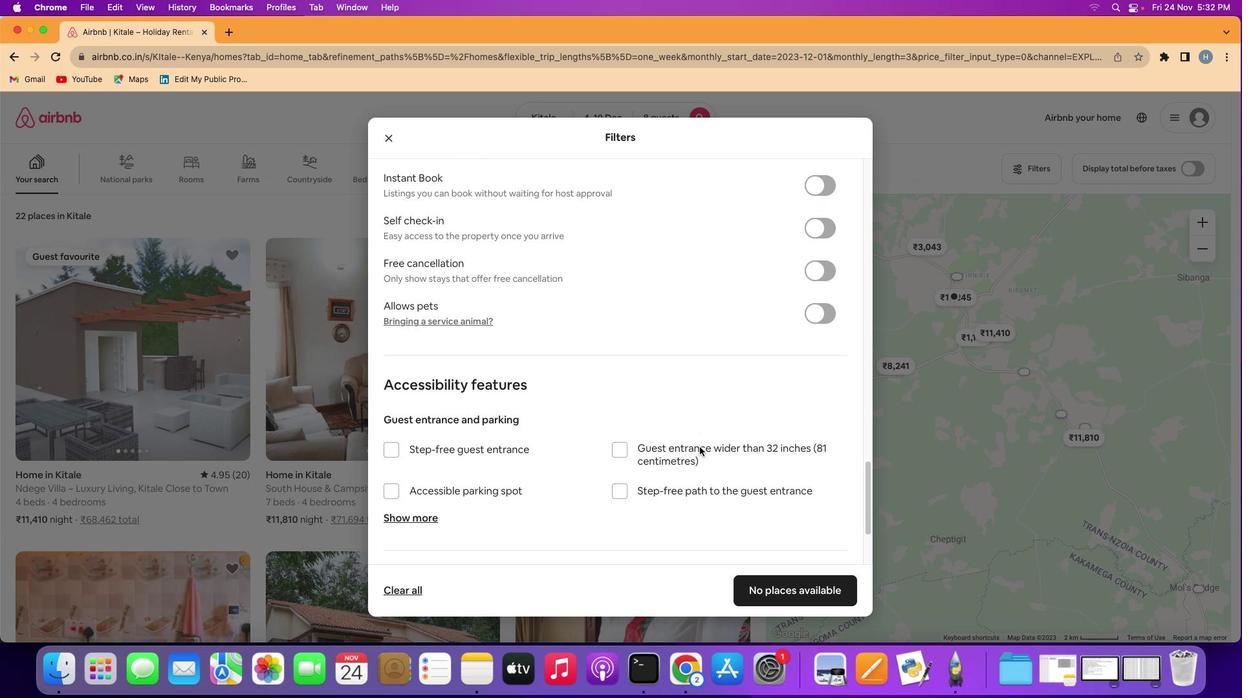 
Action: Mouse scrolled (699, 447) with delta (0, 0)
Screenshot: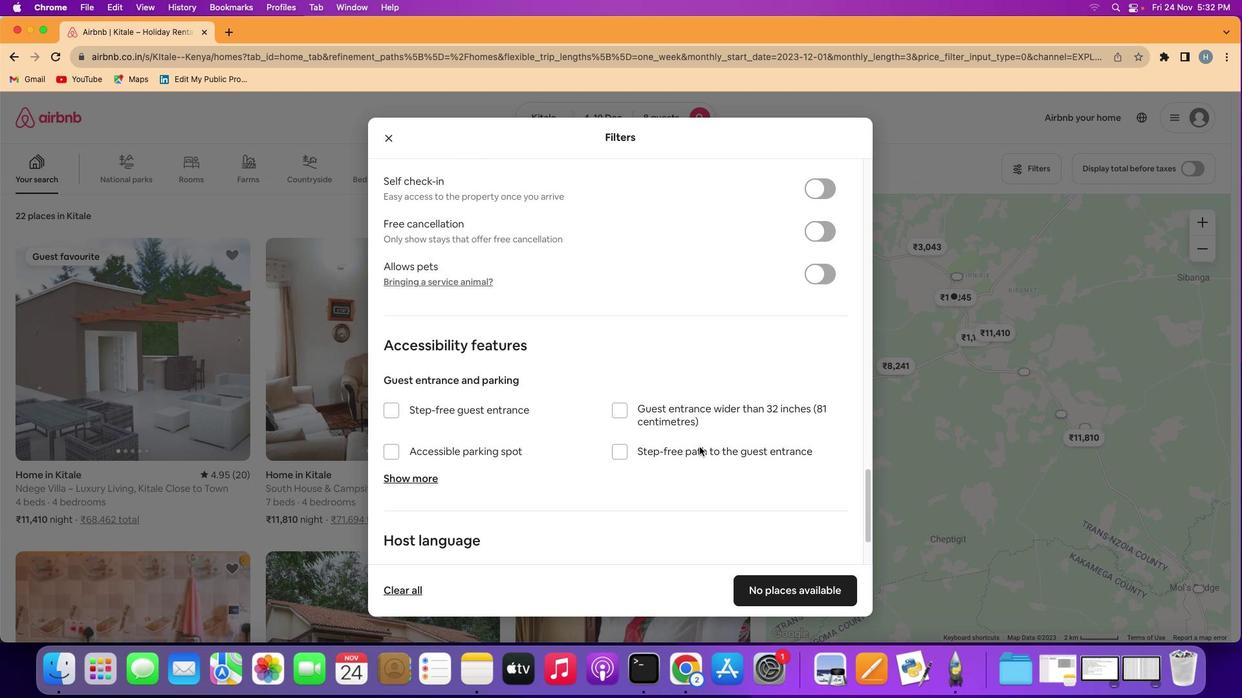 
Action: Mouse scrolled (699, 447) with delta (0, -1)
Screenshot: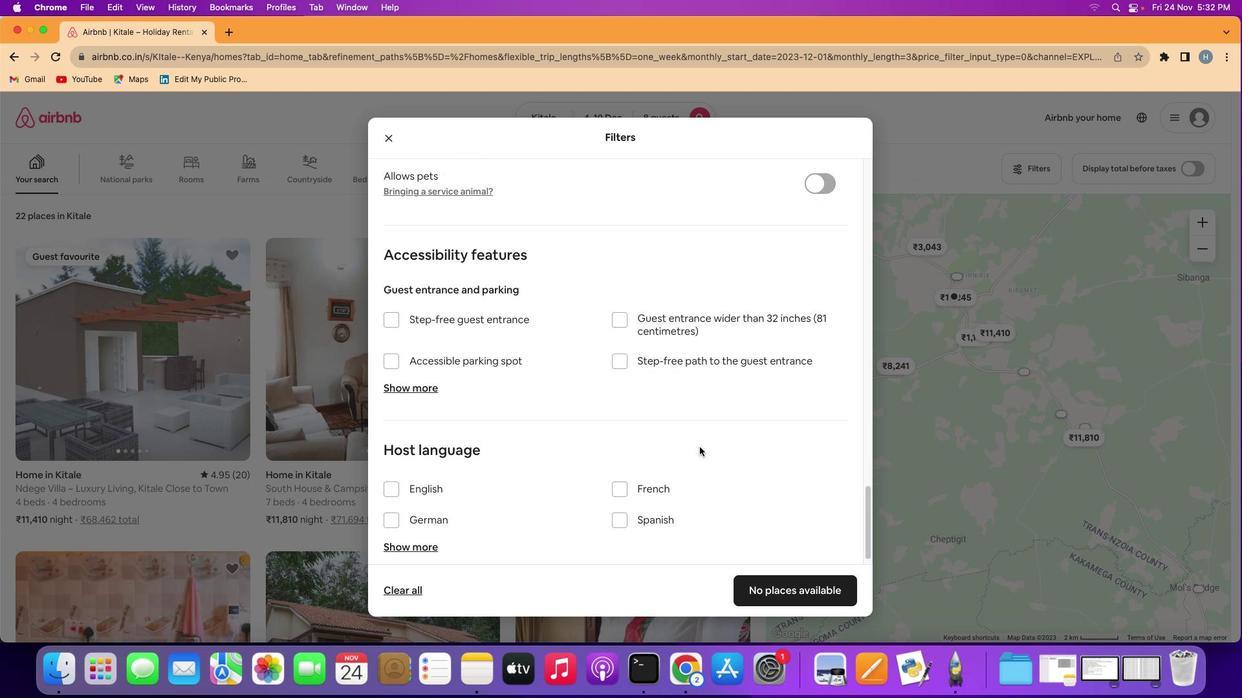 
Action: Mouse scrolled (699, 447) with delta (0, -1)
Screenshot: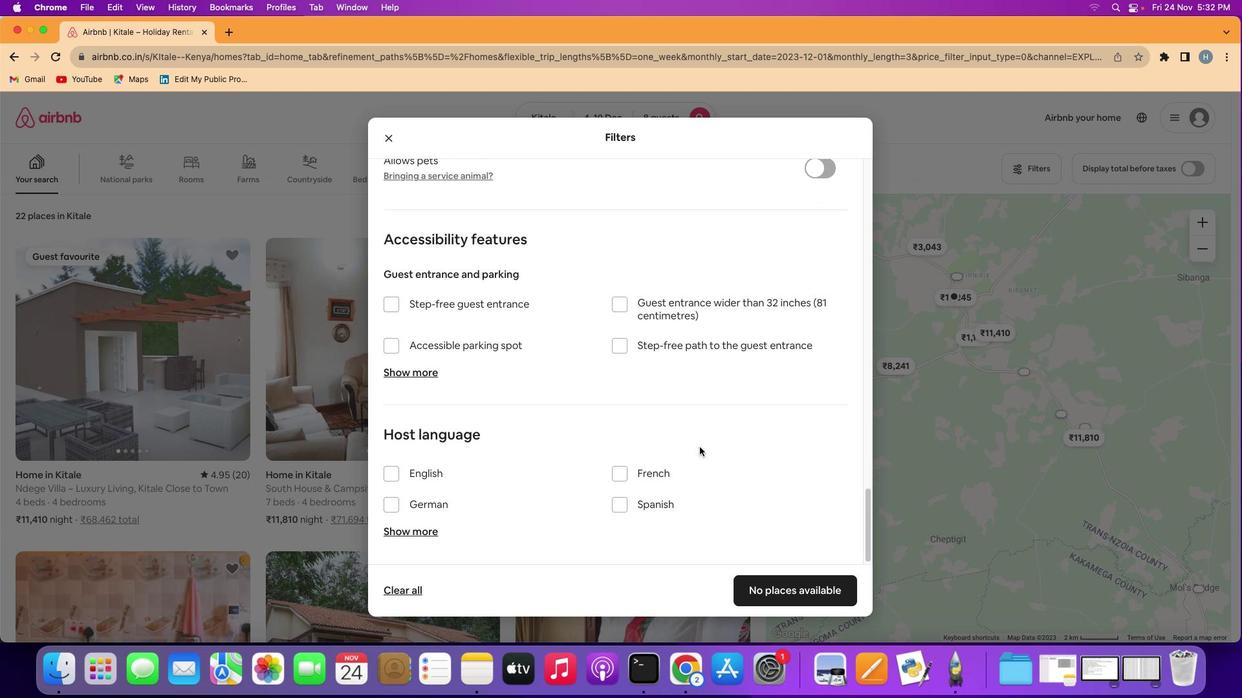 
Action: Mouse scrolled (699, 447) with delta (0, 0)
Screenshot: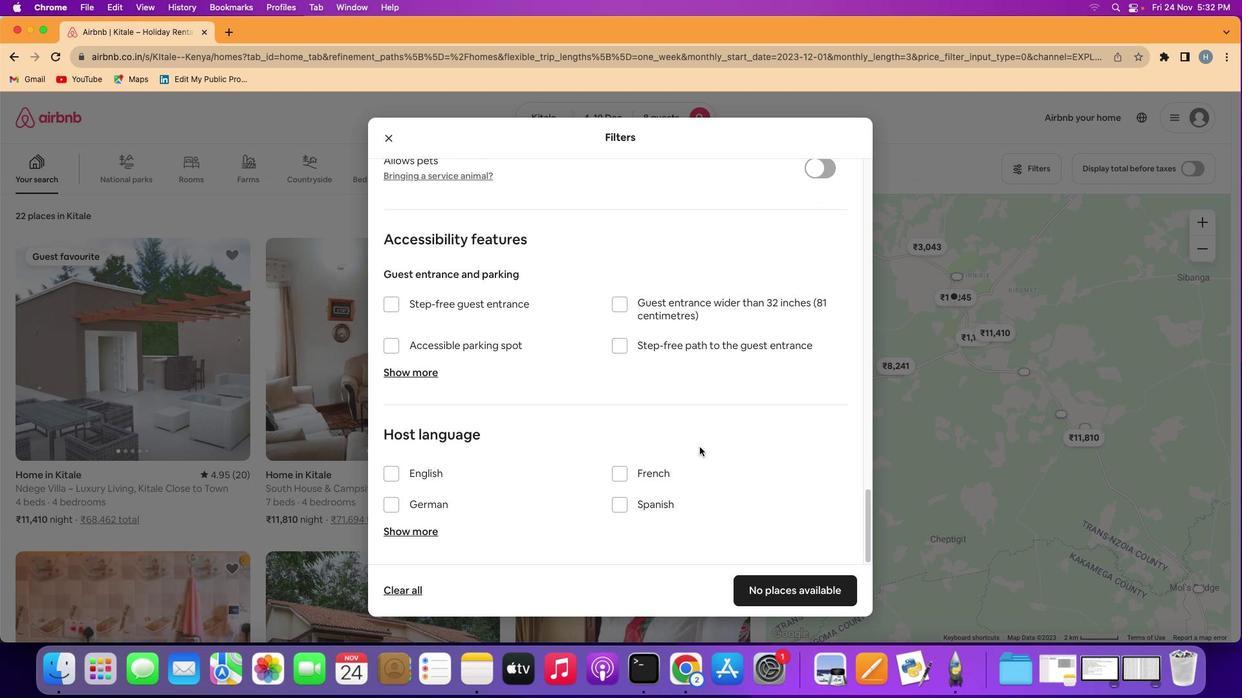 
Action: Mouse scrolled (699, 447) with delta (0, 0)
Screenshot: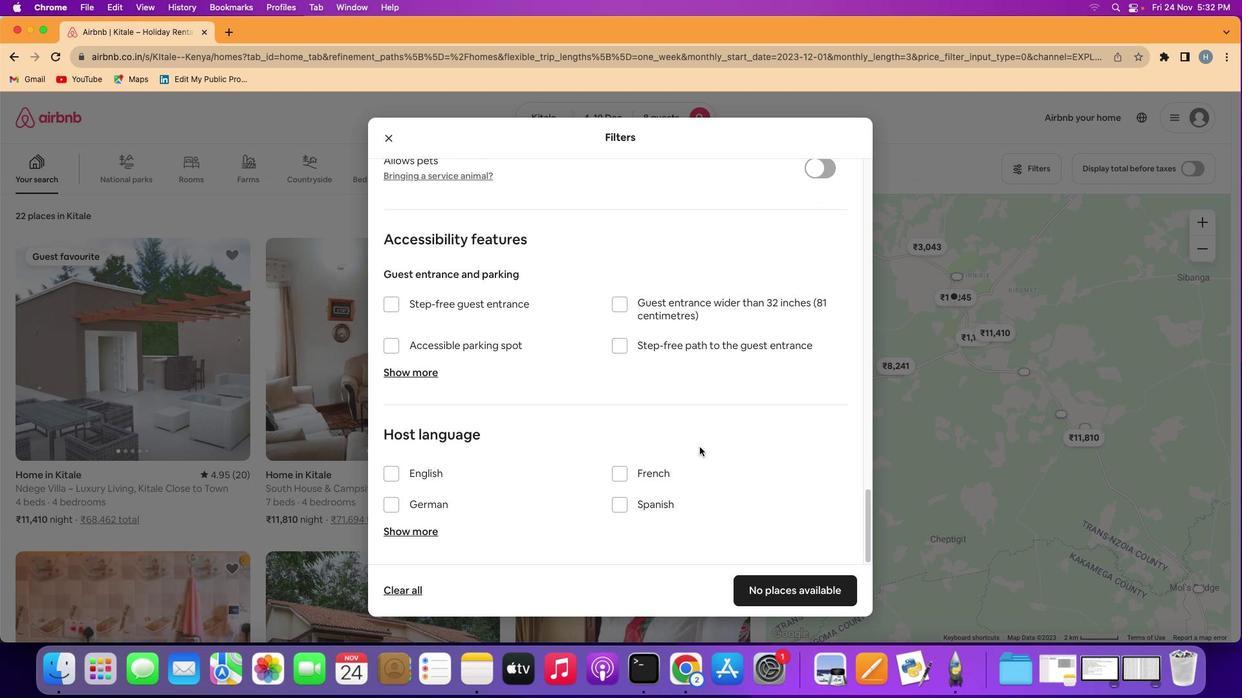 
Action: Mouse scrolled (699, 447) with delta (0, -1)
Screenshot: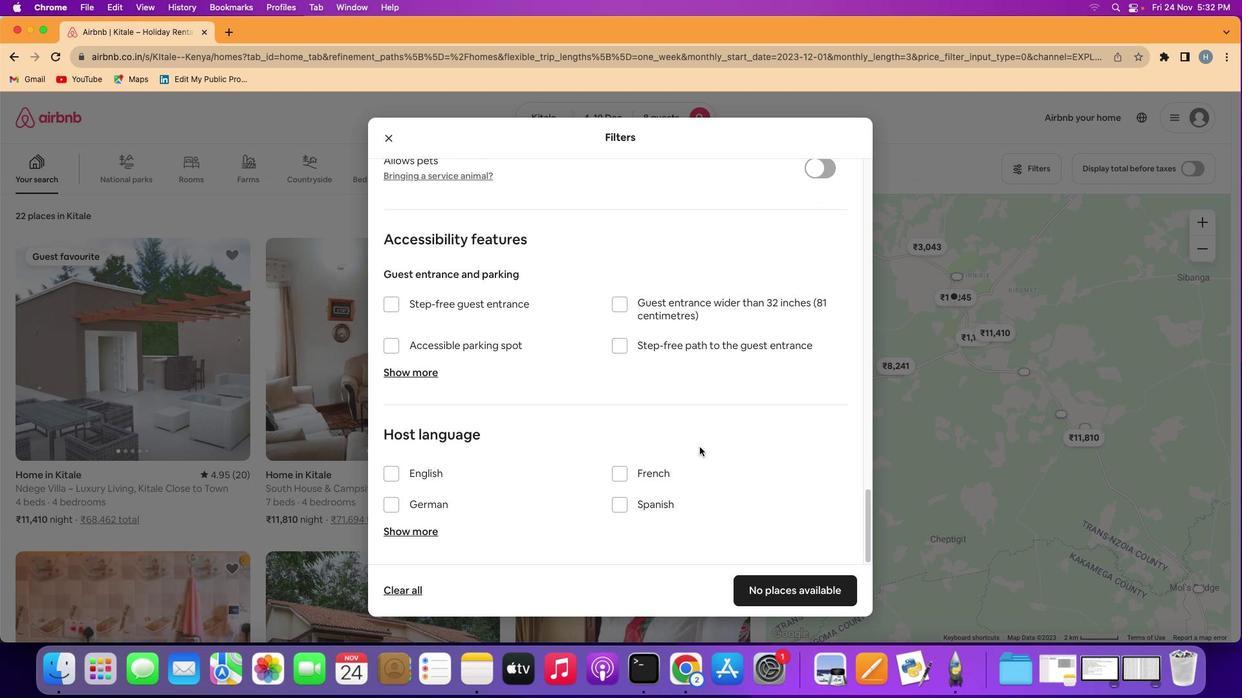 
Action: Mouse scrolled (699, 447) with delta (0, -2)
Screenshot: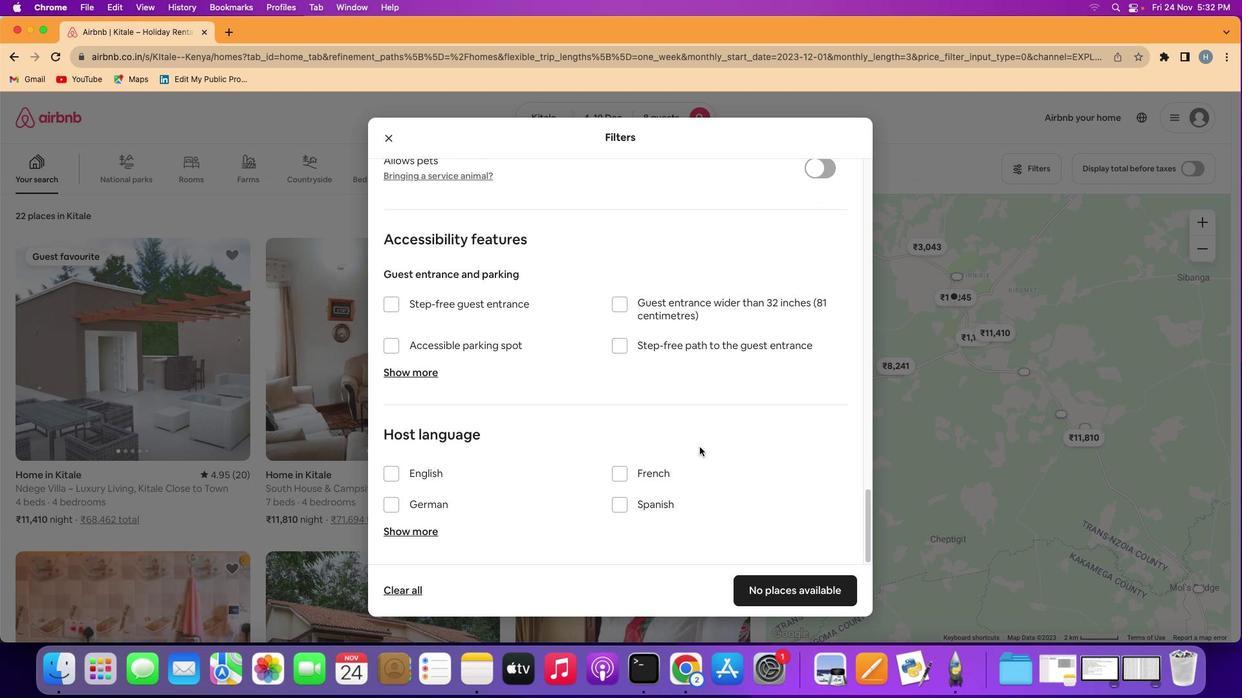 
Action: Mouse scrolled (699, 447) with delta (0, 0)
Screenshot: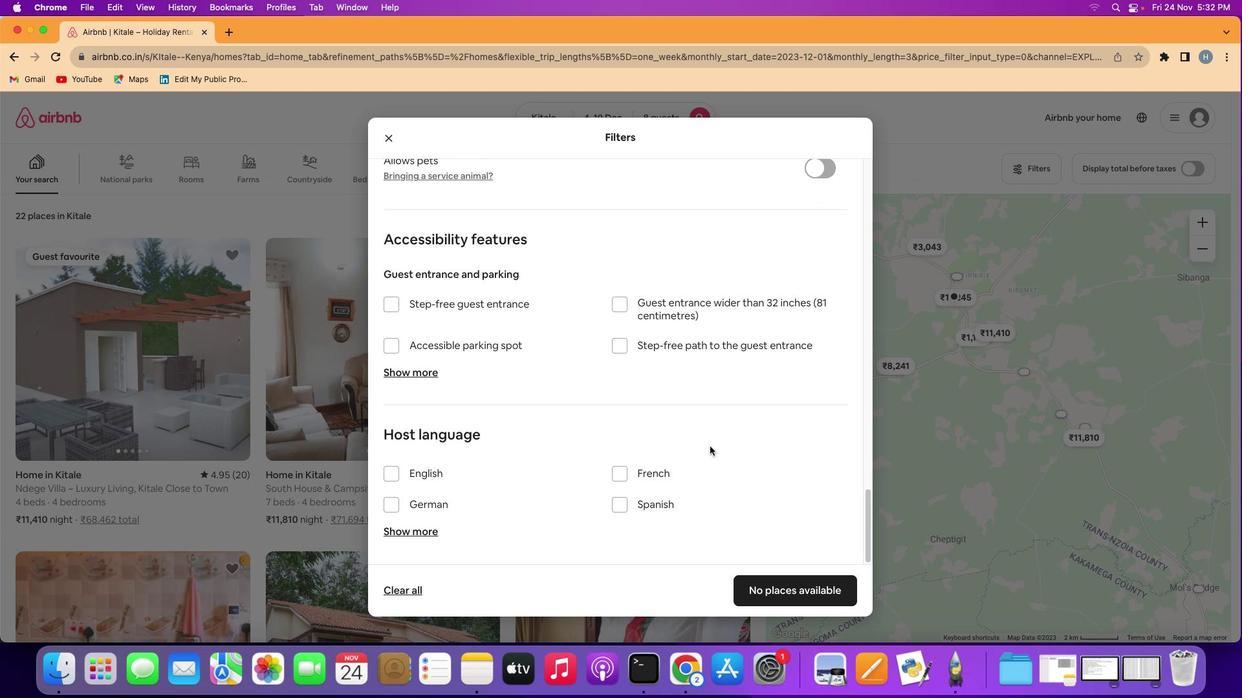 
Action: Mouse scrolled (699, 447) with delta (0, 0)
Screenshot: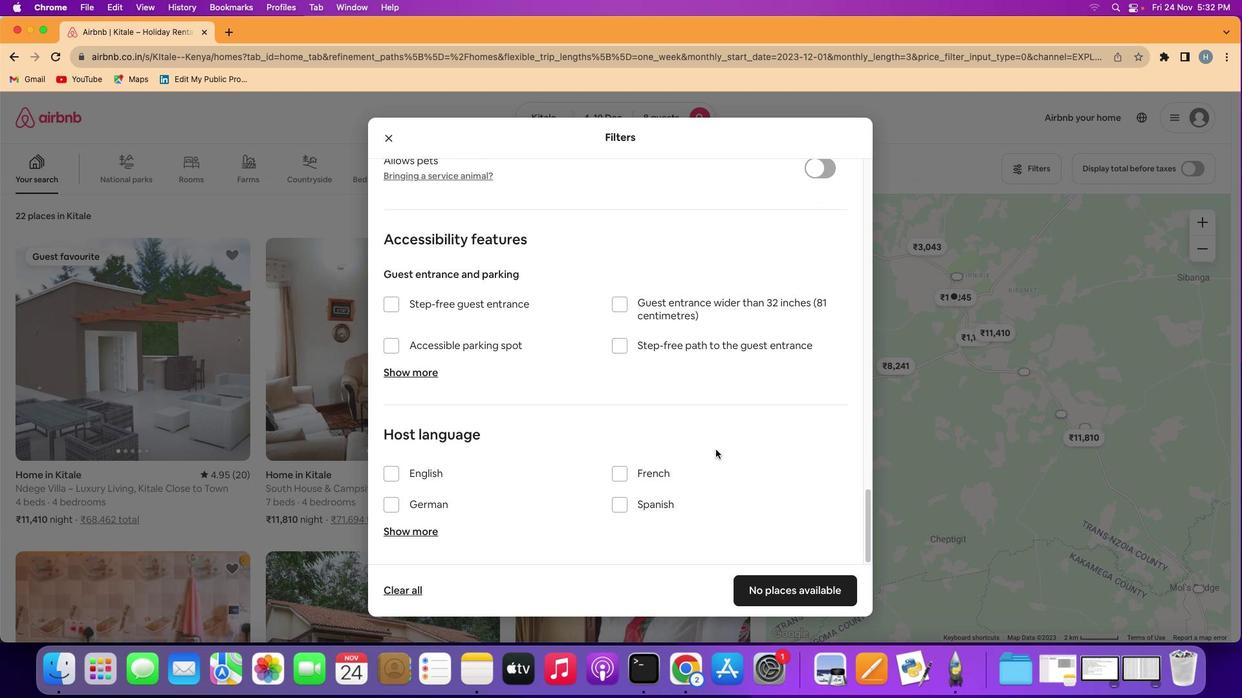 
Action: Mouse scrolled (699, 447) with delta (0, -1)
Screenshot: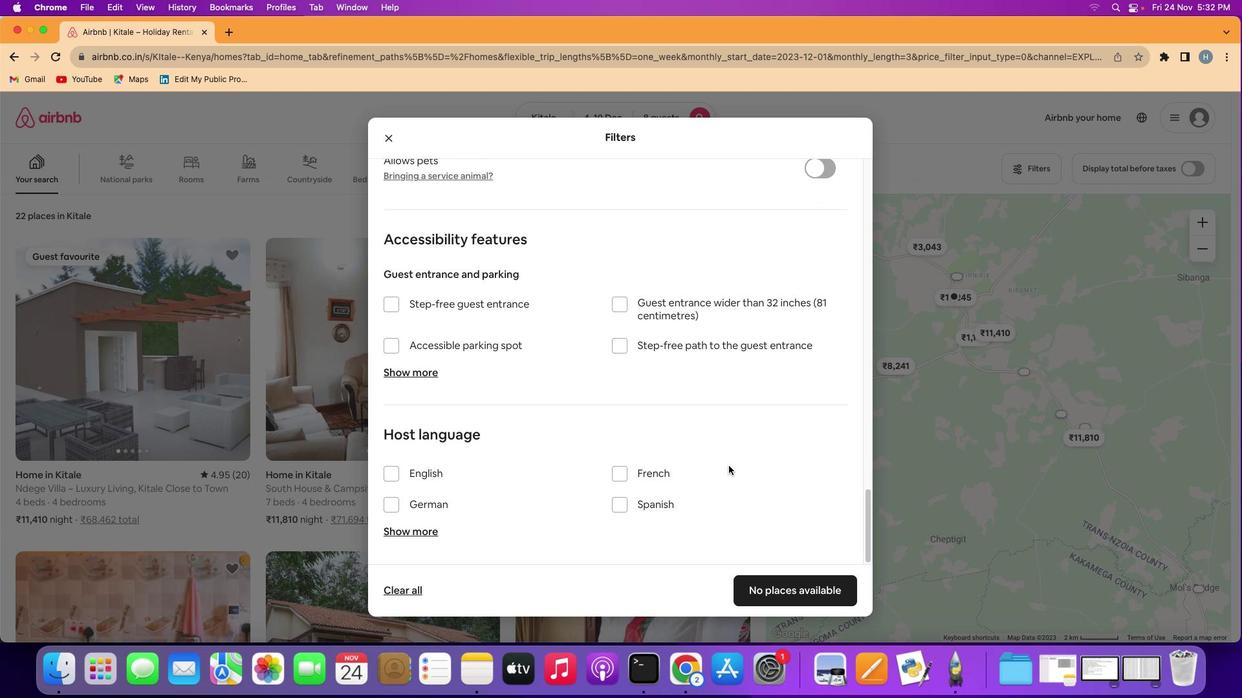 
Action: Mouse moved to (793, 581)
Screenshot: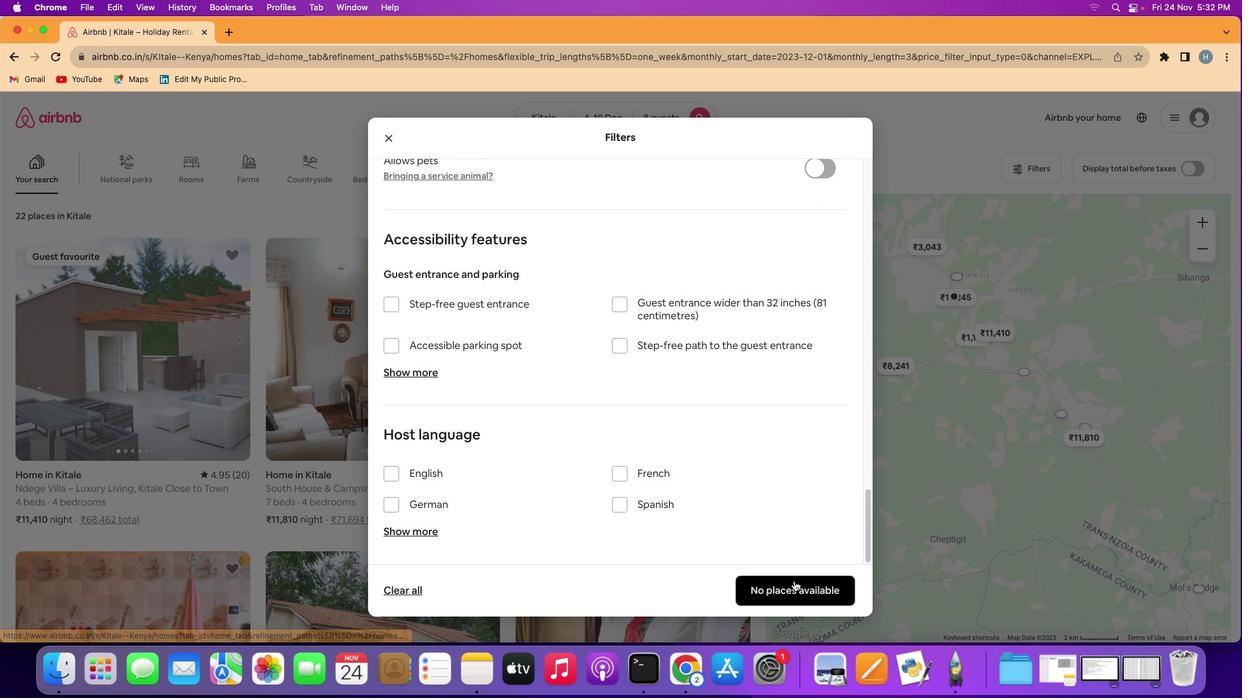 
Action: Mouse pressed left at (793, 581)
Screenshot: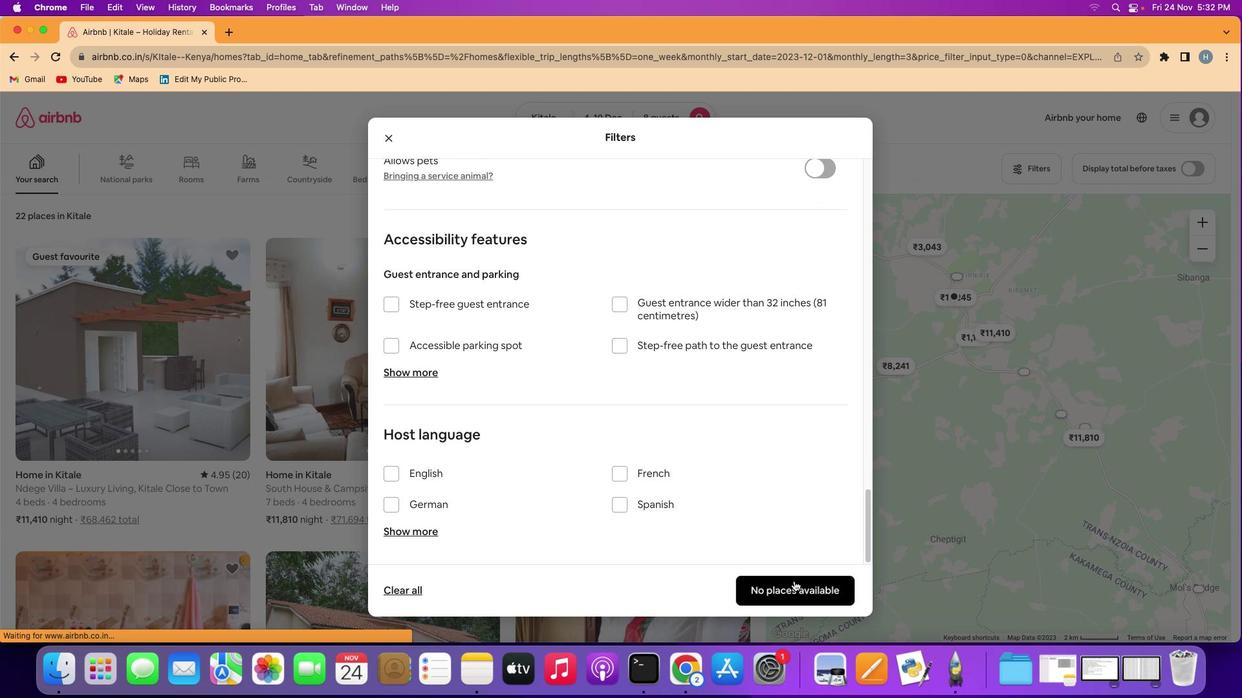 
Action: Mouse moved to (417, 449)
Screenshot: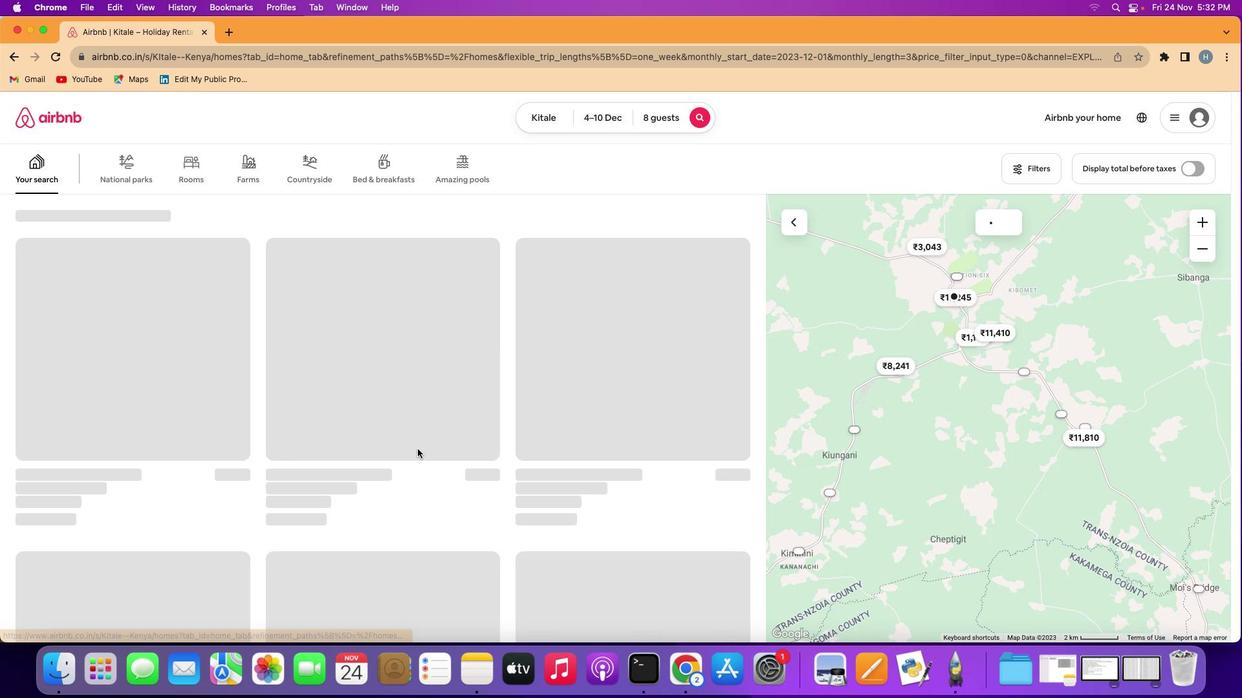 
